 Task: For heading Use Roboto with green colour & Underline.  font size for heading26,  'Change the font style of data to'Roboto and font size to 18,  Change the alignment of both headline & data to Align center.  In the sheet  BudgetTrackbook
Action: Mouse moved to (36, 152)
Screenshot: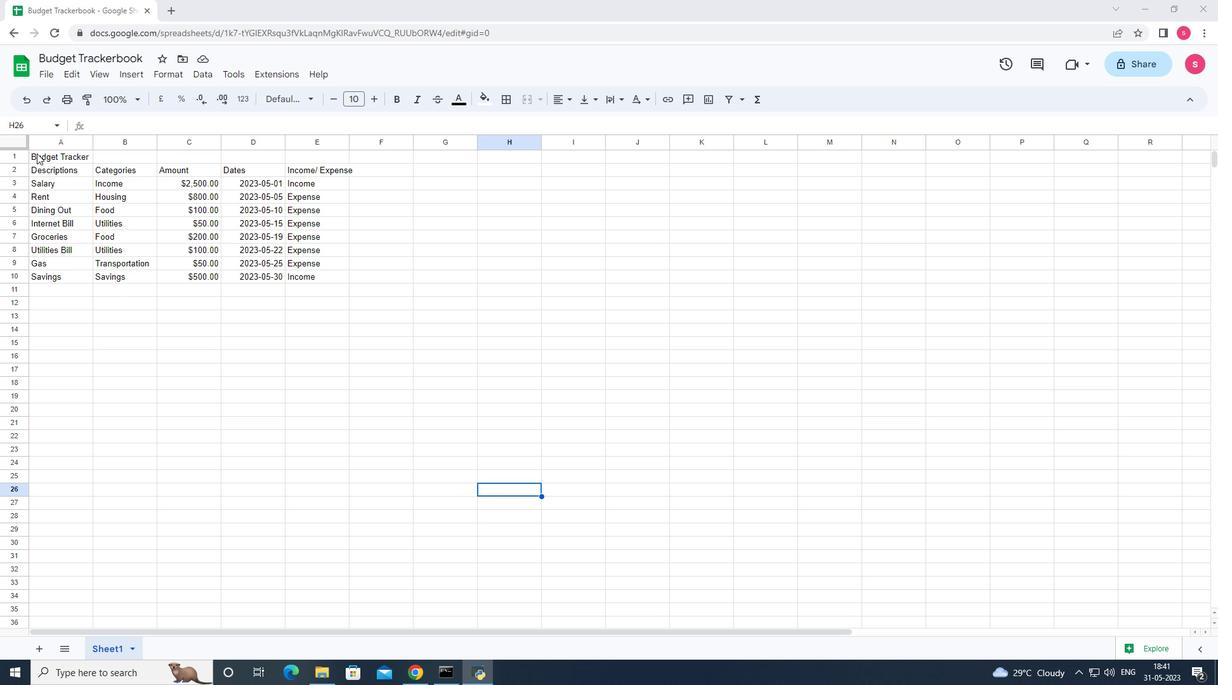 
Action: Mouse pressed left at (36, 152)
Screenshot: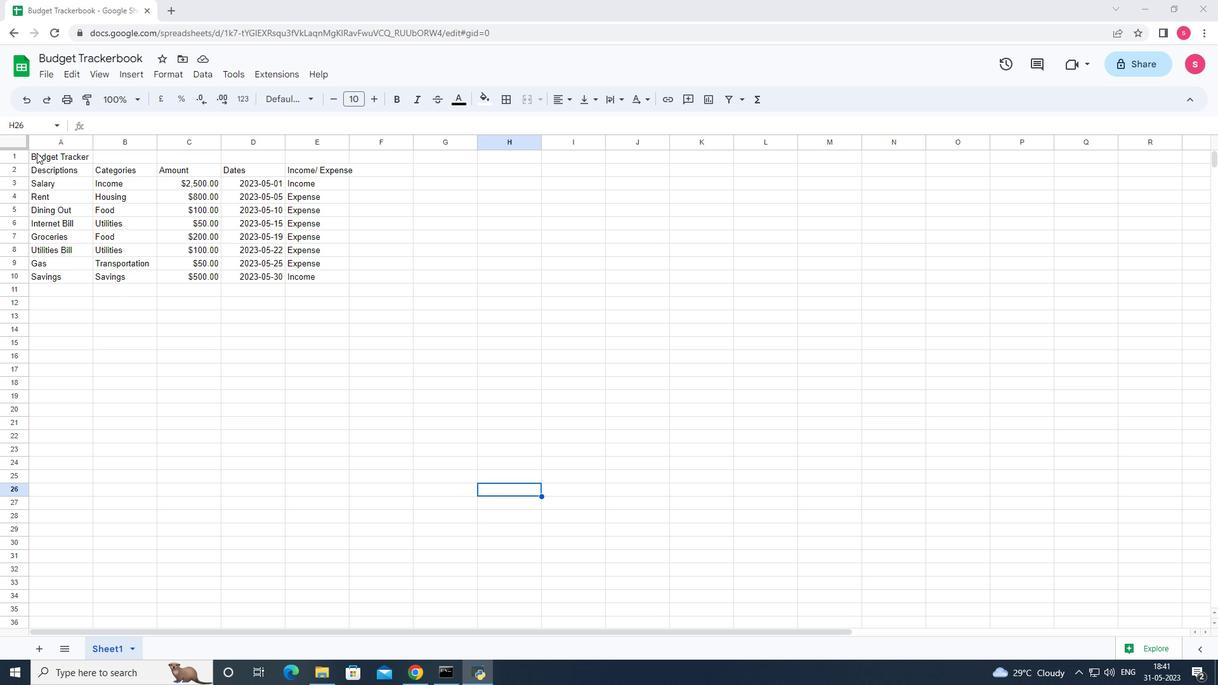 
Action: Mouse moved to (298, 99)
Screenshot: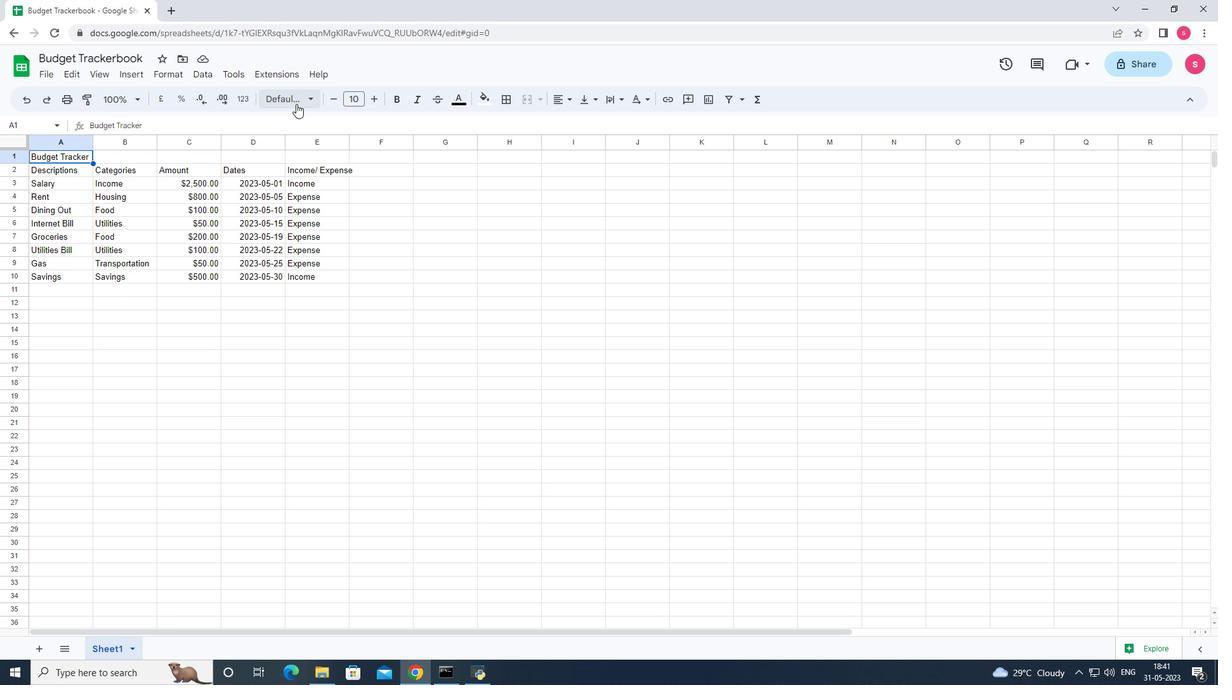 
Action: Mouse pressed left at (298, 99)
Screenshot: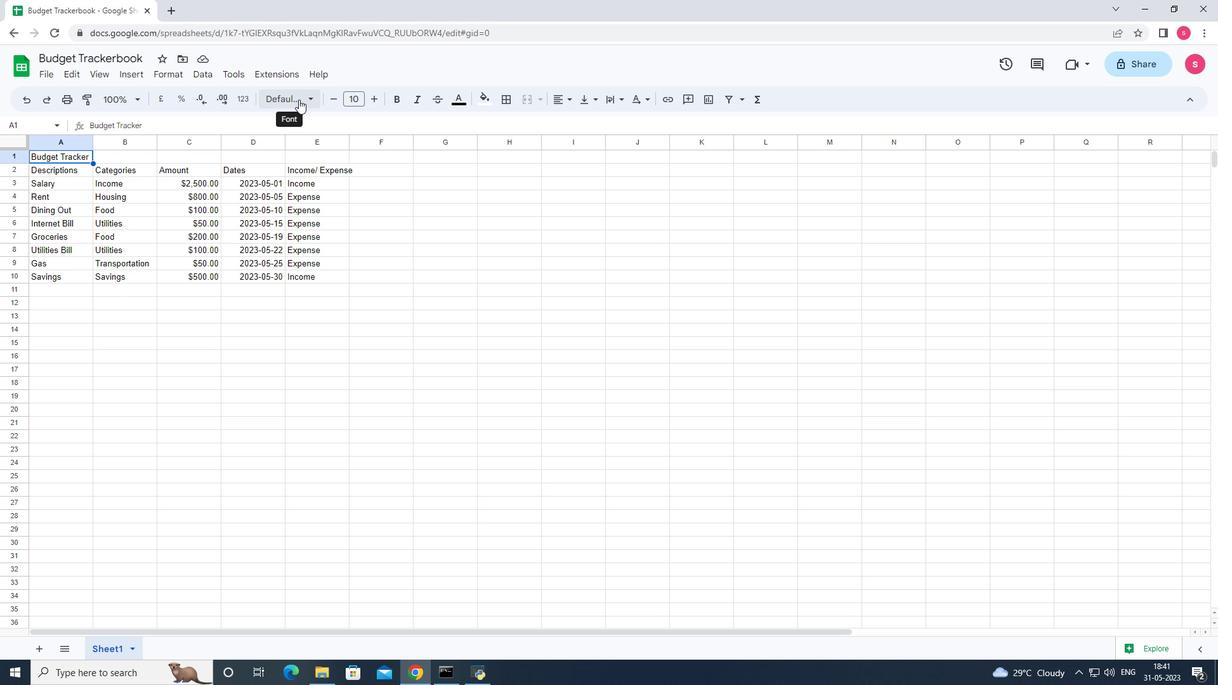 
Action: Mouse moved to (329, 434)
Screenshot: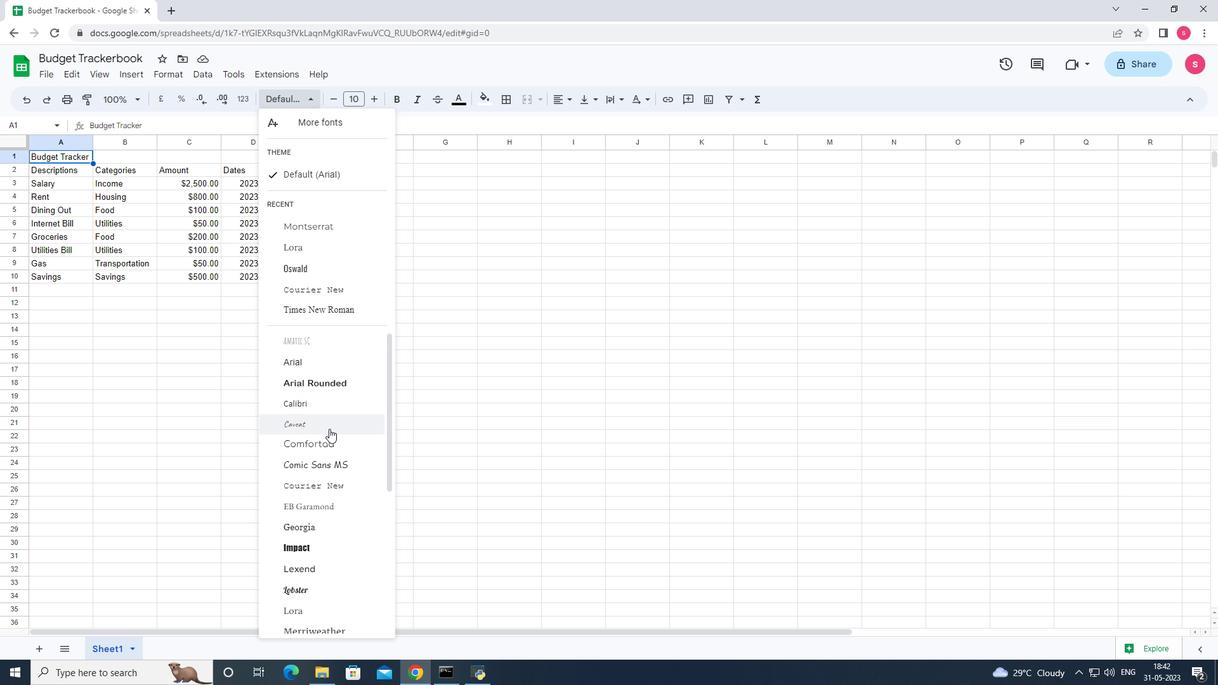 
Action: Mouse scrolled (329, 433) with delta (0, 0)
Screenshot: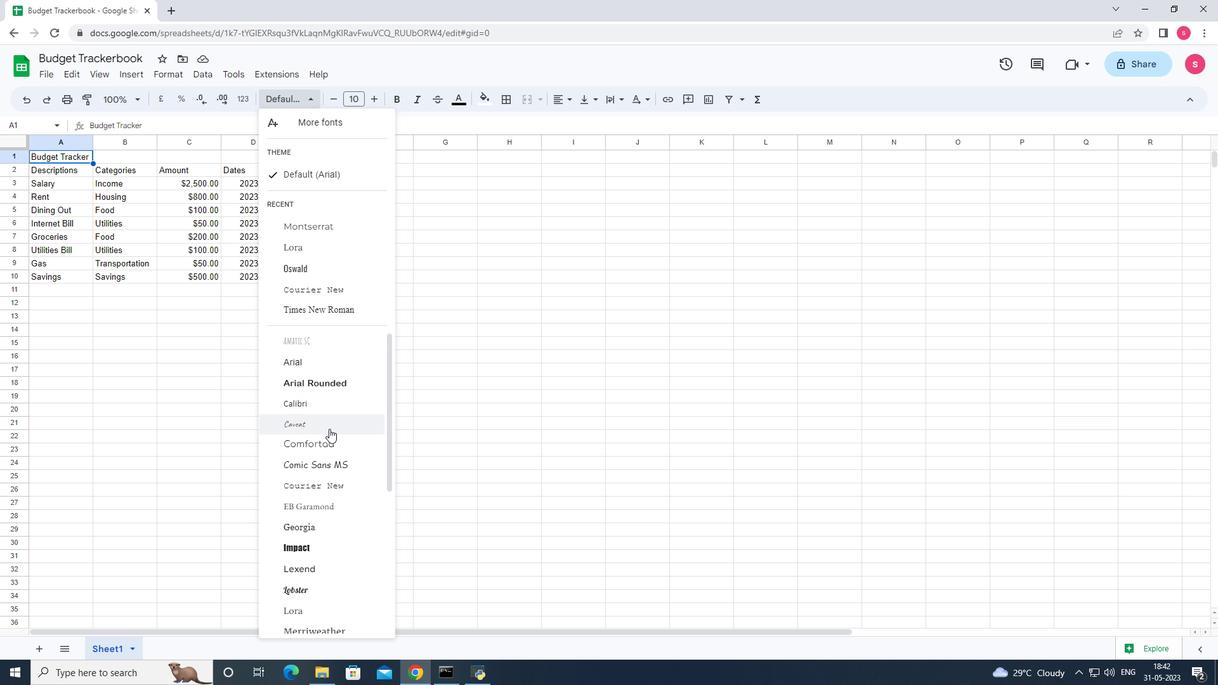 
Action: Mouse moved to (330, 439)
Screenshot: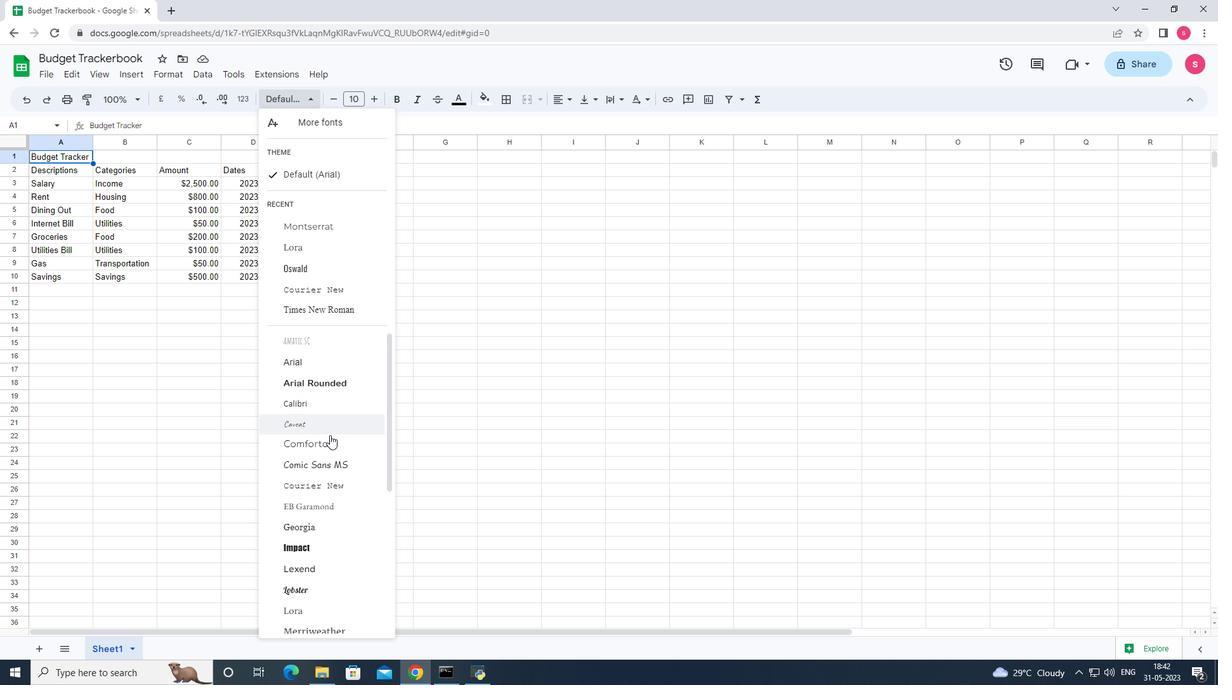 
Action: Mouse scrolled (330, 438) with delta (0, 0)
Screenshot: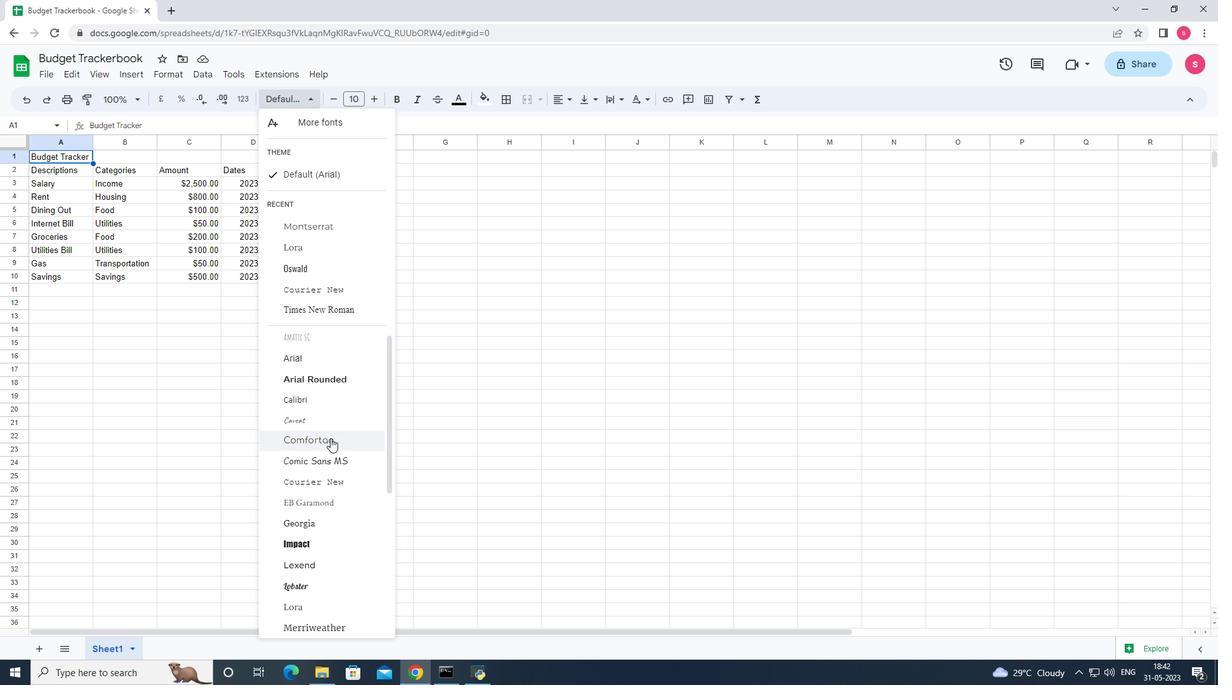 
Action: Mouse moved to (329, 489)
Screenshot: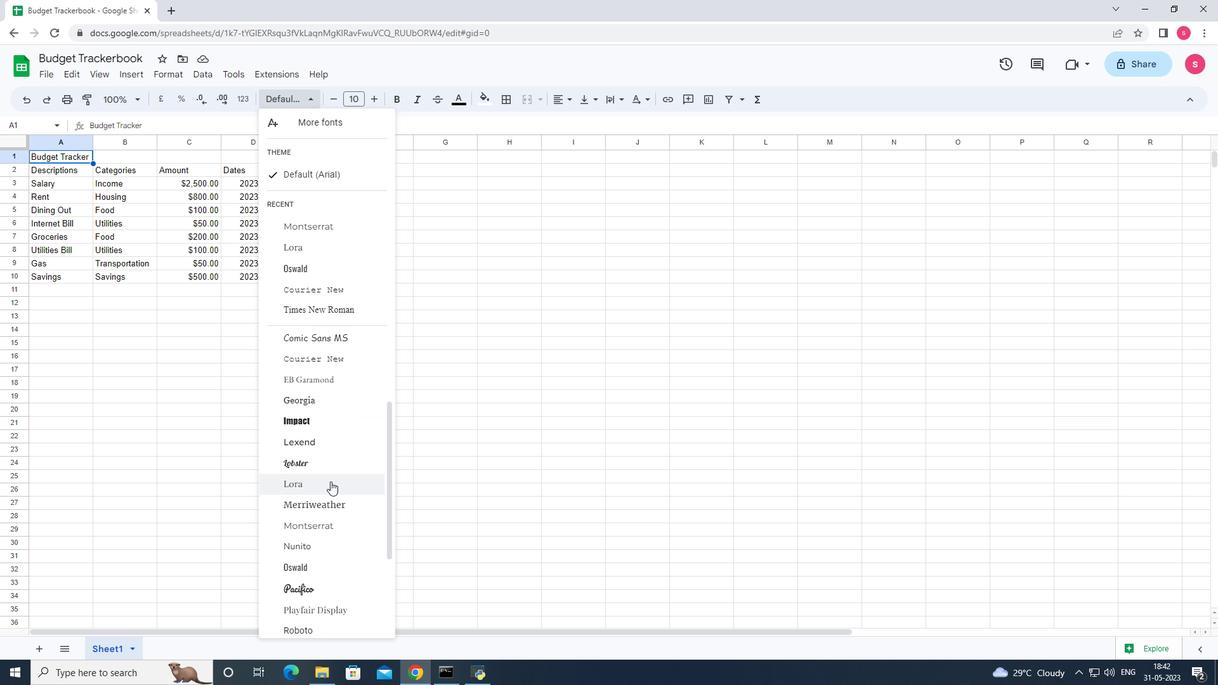 
Action: Mouse scrolled (329, 488) with delta (0, 0)
Screenshot: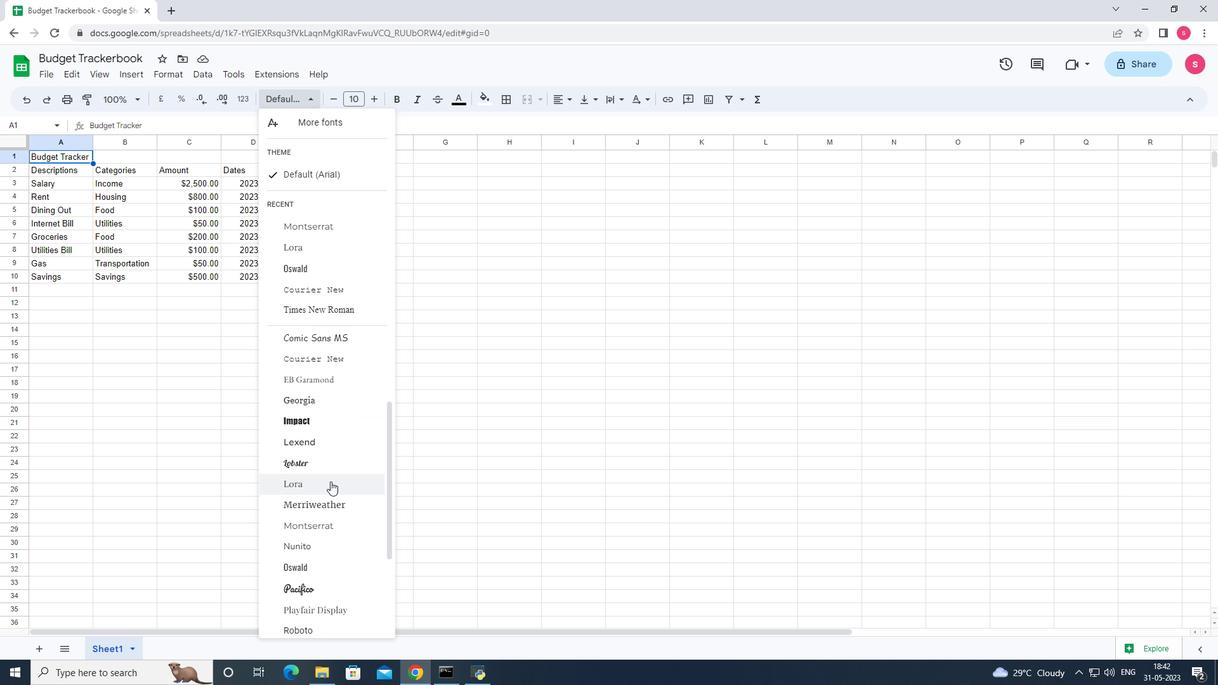 
Action: Mouse moved to (327, 505)
Screenshot: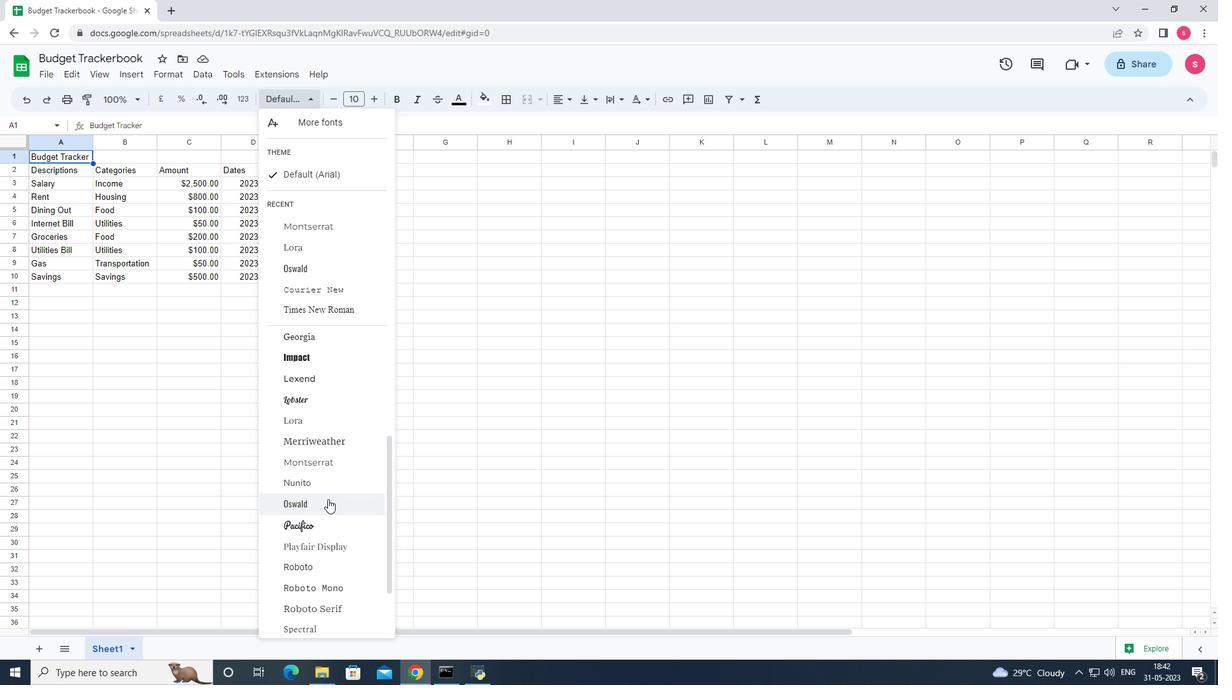 
Action: Mouse scrolled (327, 504) with delta (0, 0)
Screenshot: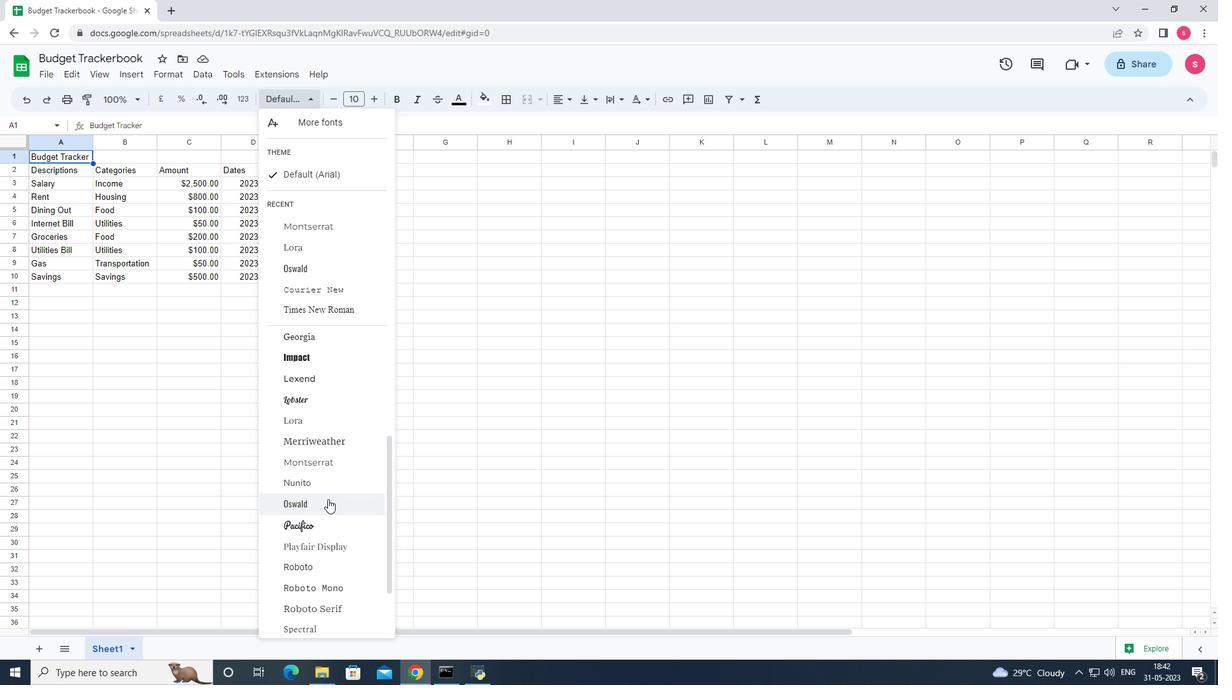 
Action: Mouse moved to (320, 505)
Screenshot: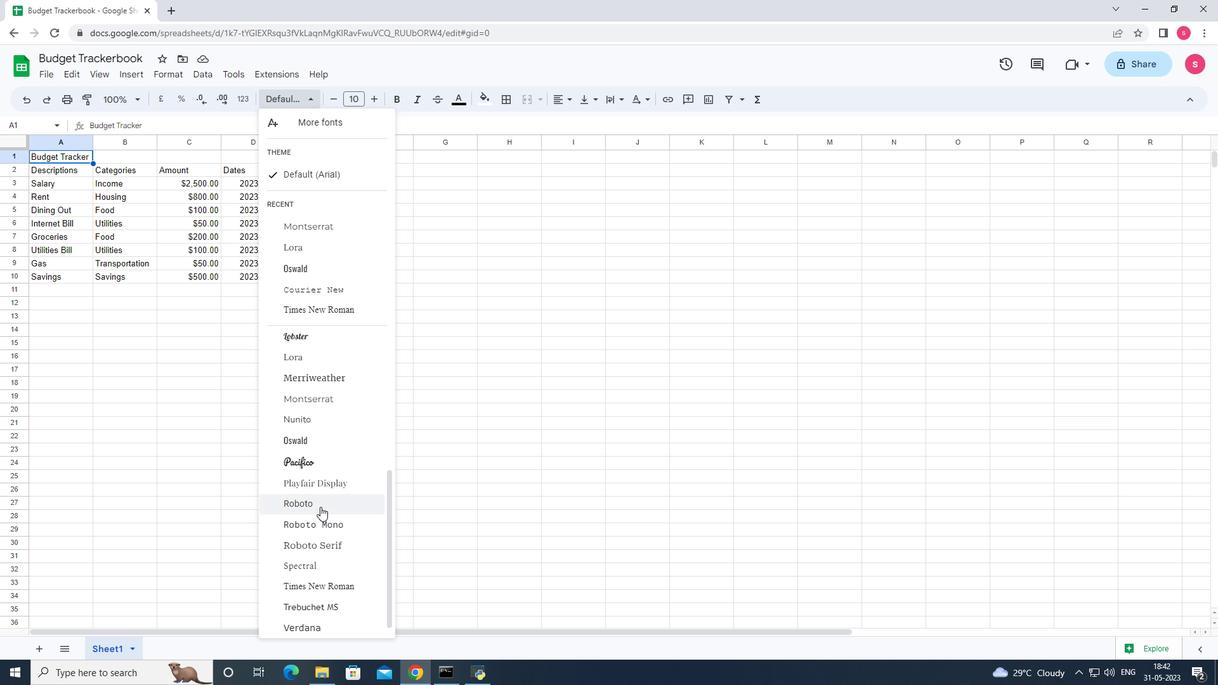 
Action: Mouse pressed left at (320, 505)
Screenshot: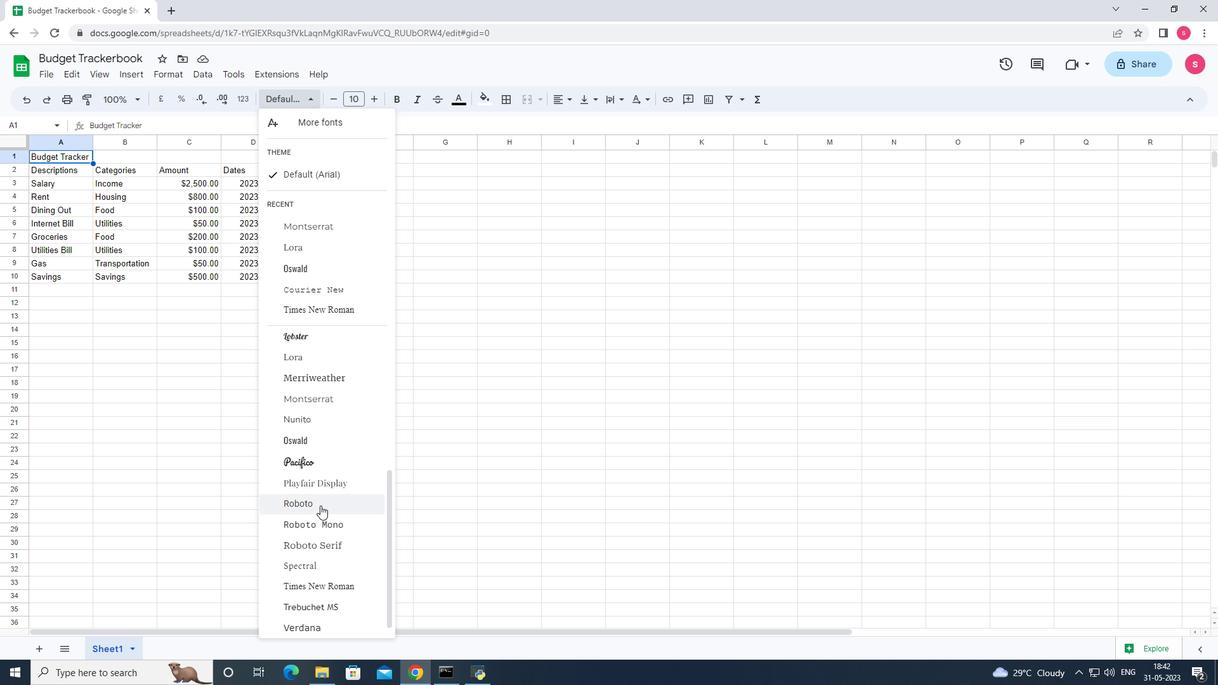 
Action: Mouse moved to (461, 102)
Screenshot: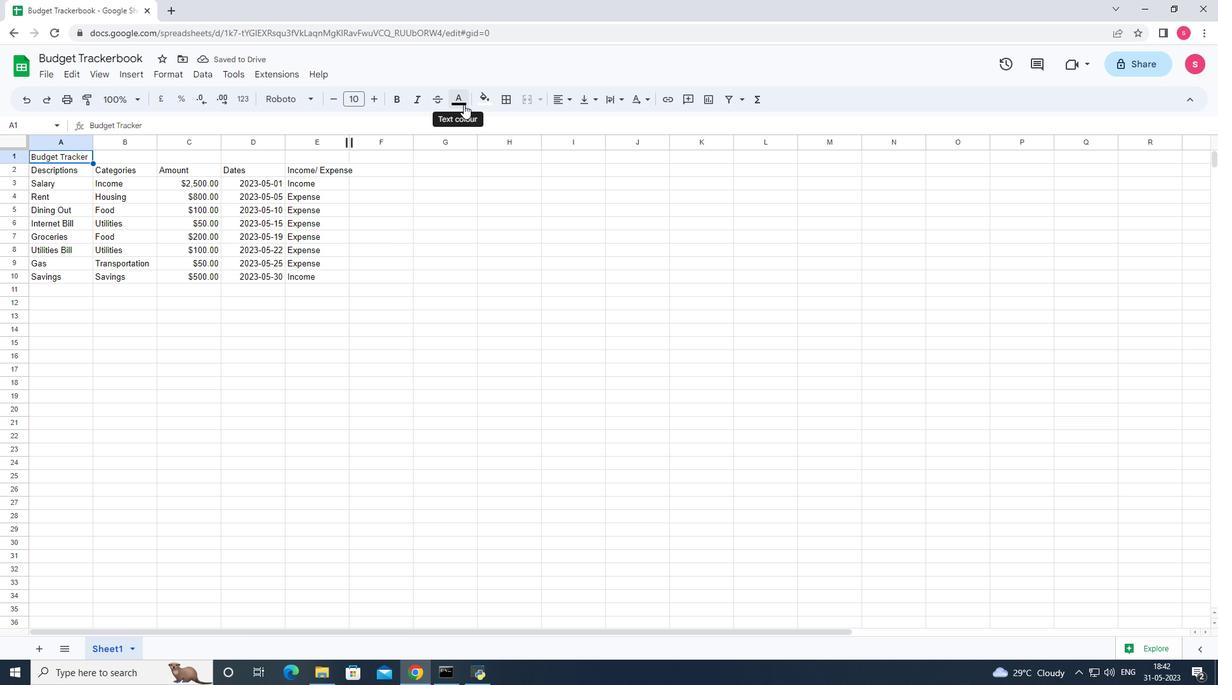 
Action: Mouse pressed left at (461, 102)
Screenshot: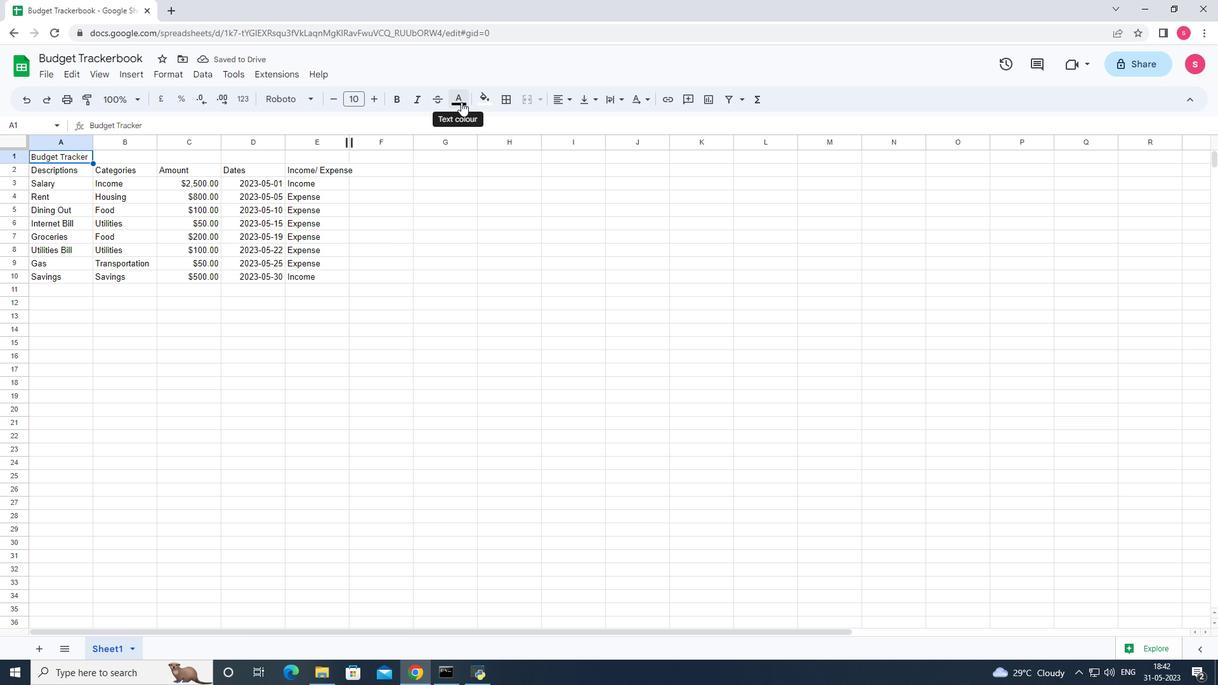 
Action: Mouse moved to (520, 159)
Screenshot: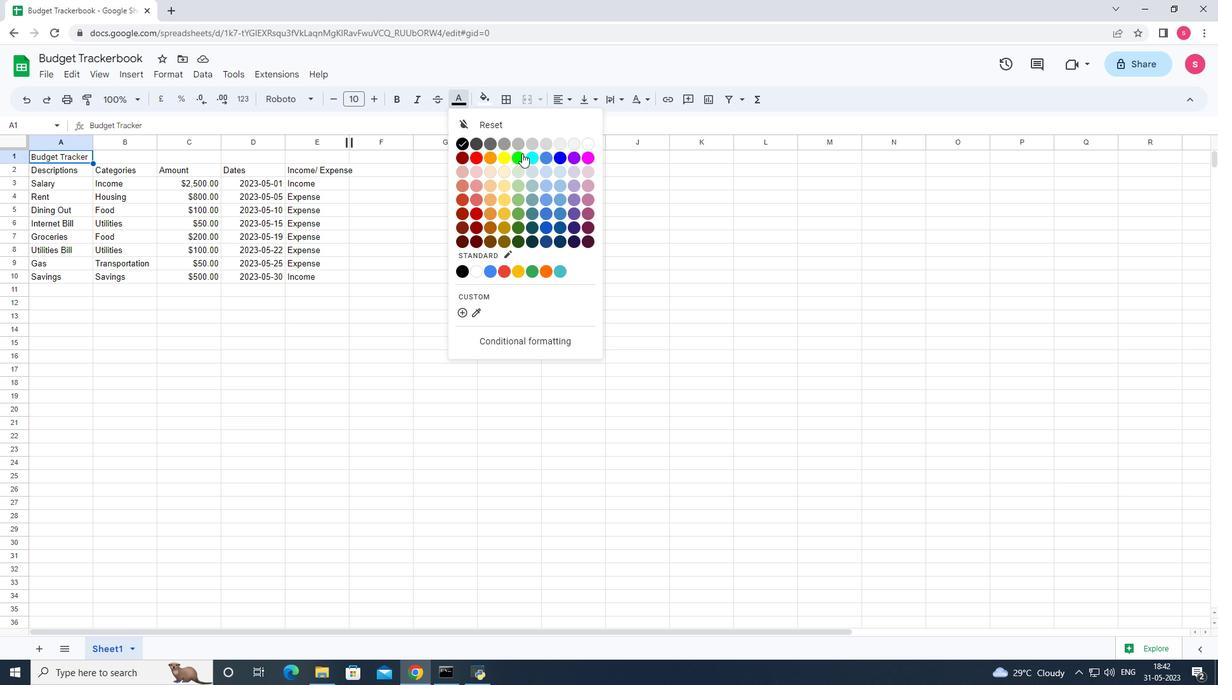 
Action: Mouse pressed left at (520, 159)
Screenshot: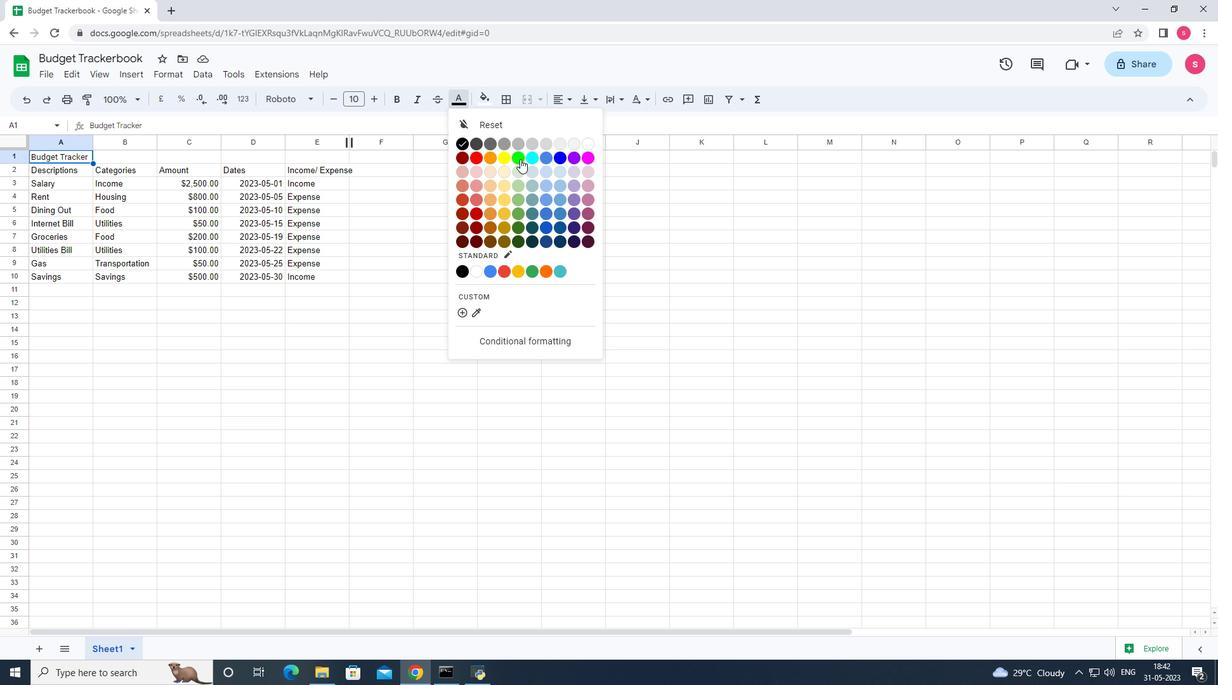 
Action: Mouse moved to (178, 79)
Screenshot: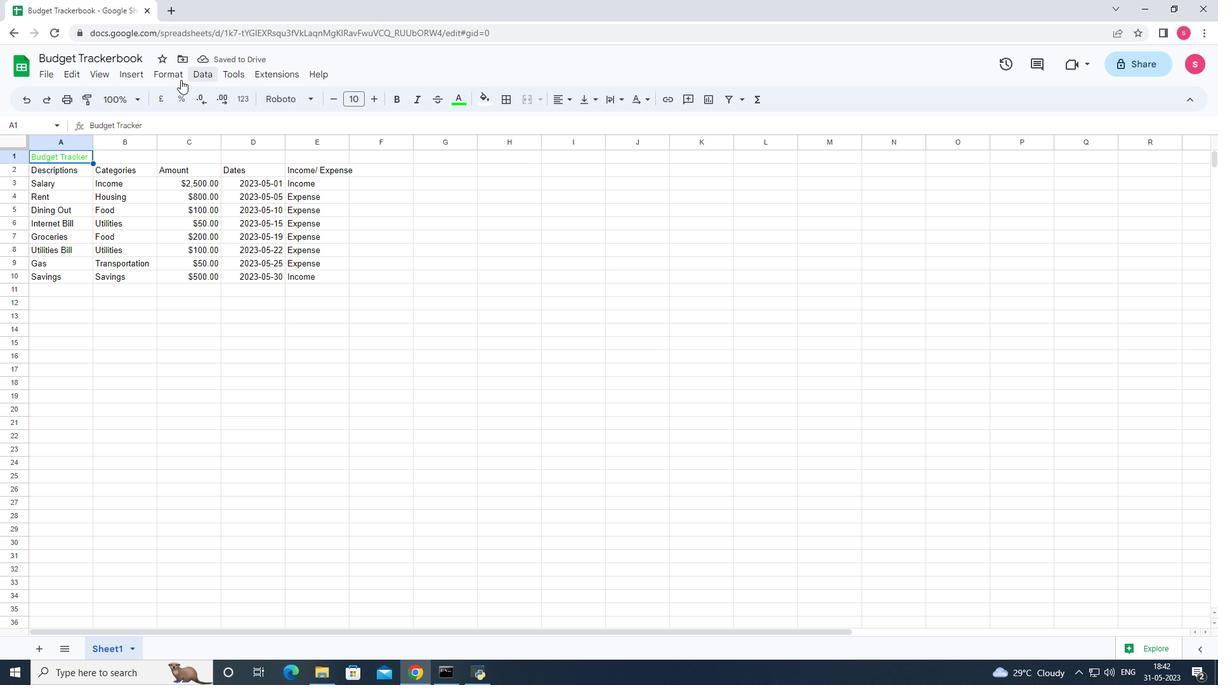 
Action: Mouse pressed left at (178, 79)
Screenshot: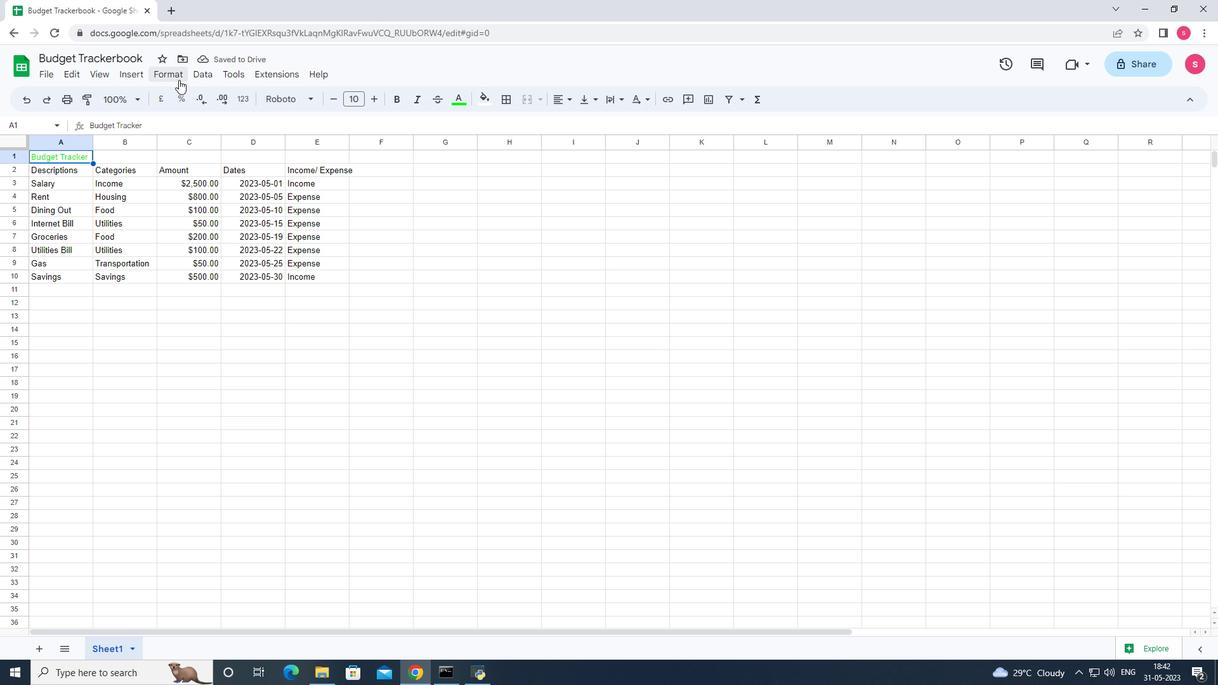
Action: Mouse moved to (188, 144)
Screenshot: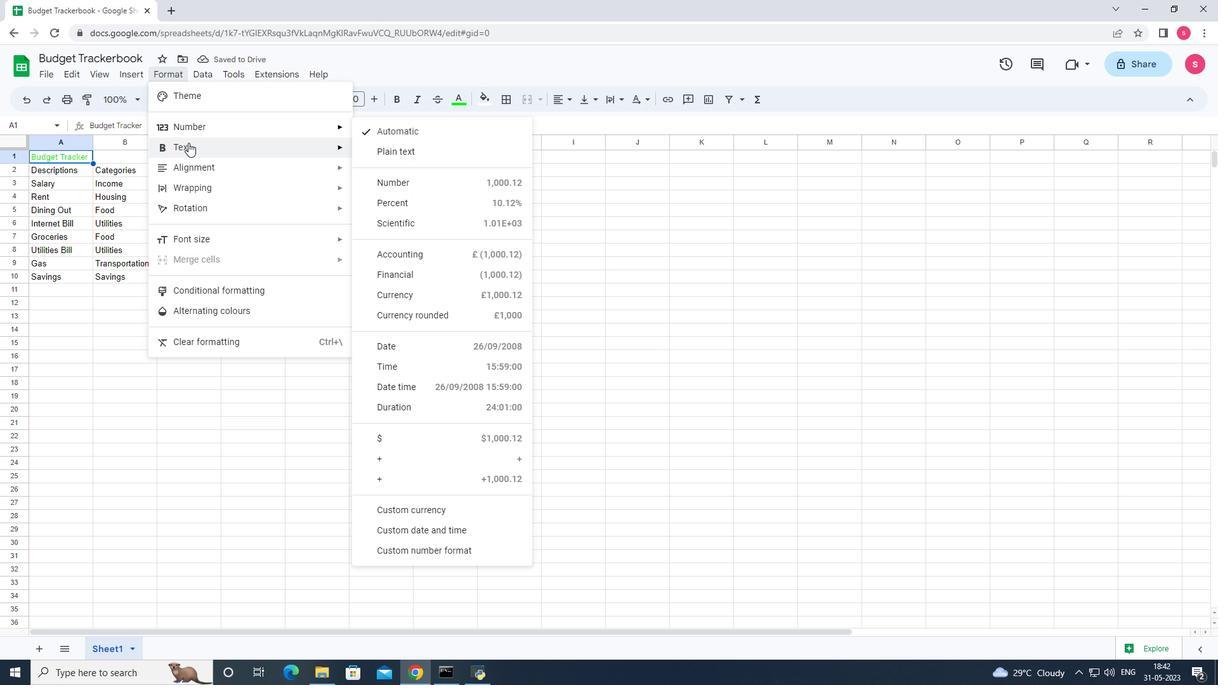 
Action: Mouse pressed left at (188, 144)
Screenshot: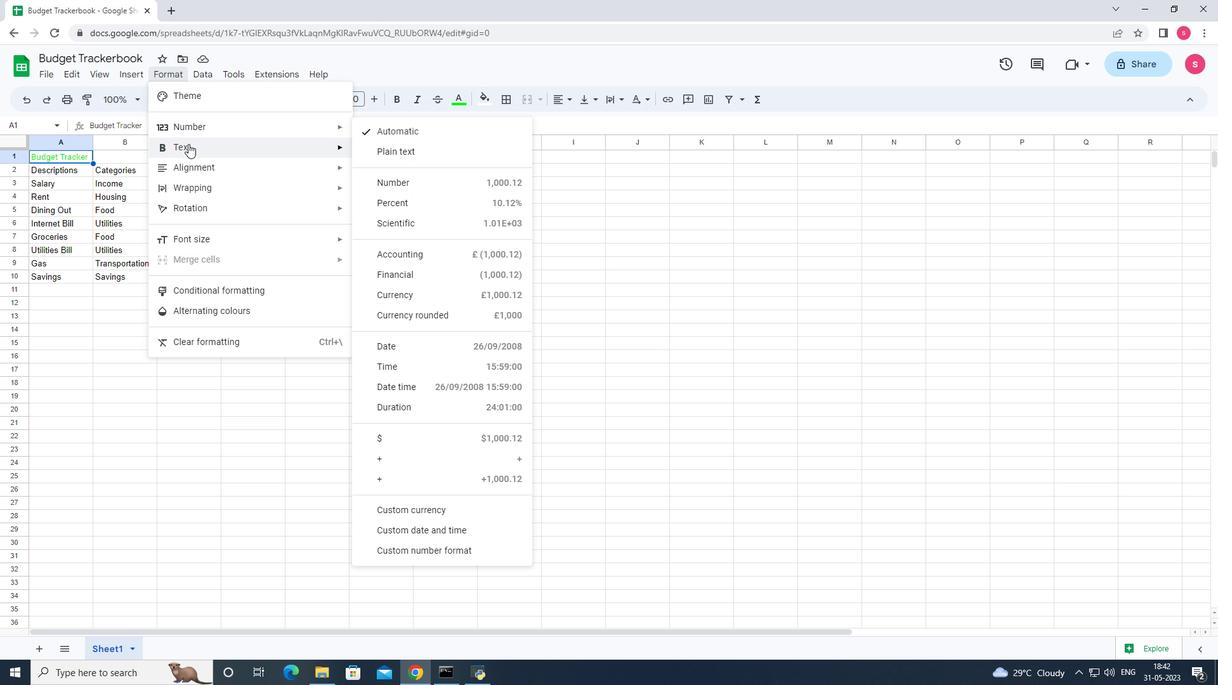 
Action: Mouse moved to (396, 194)
Screenshot: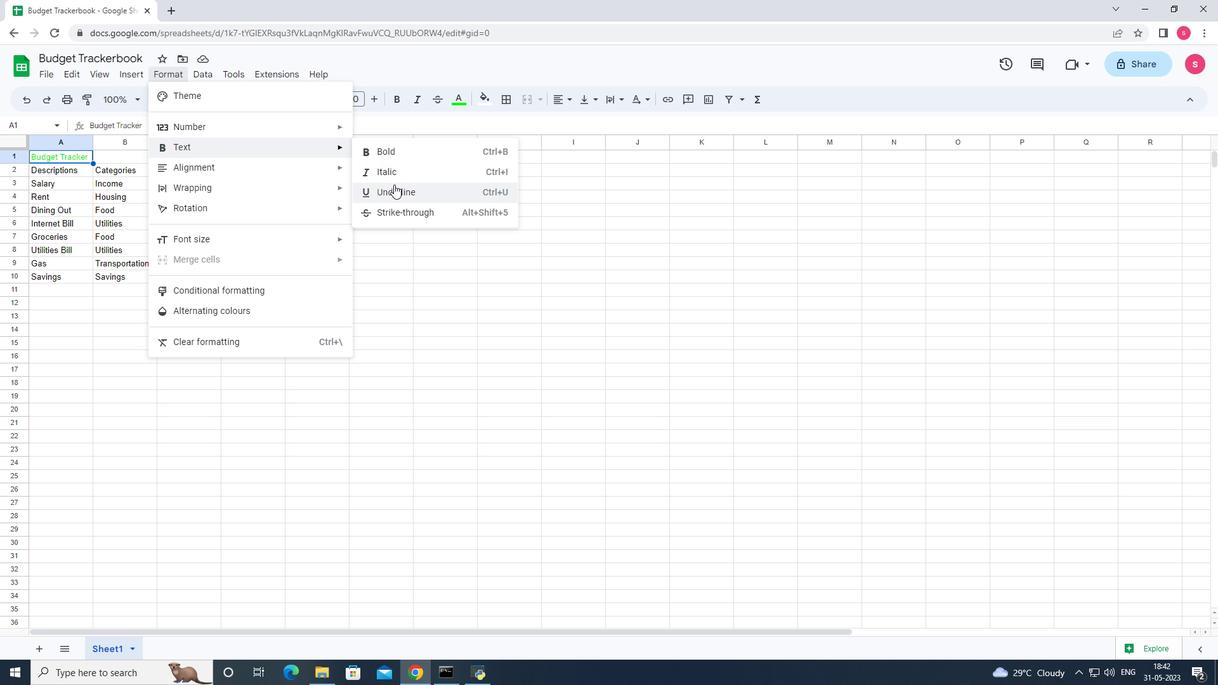 
Action: Mouse pressed left at (396, 194)
Screenshot: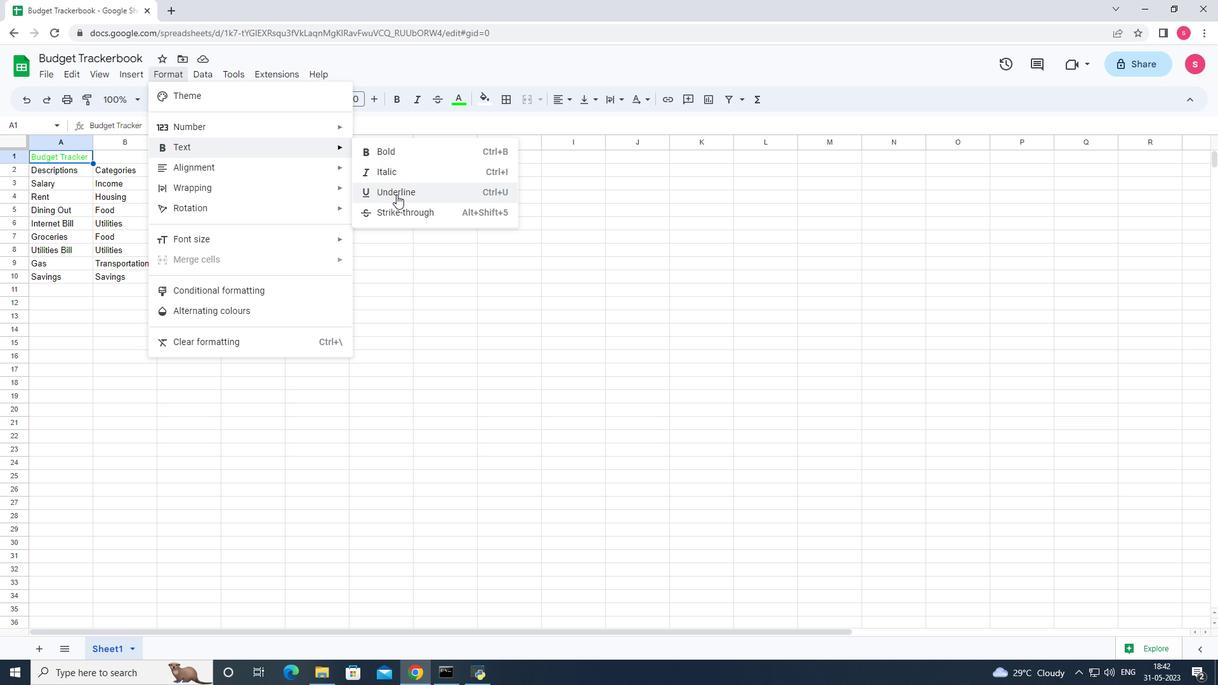 
Action: Mouse moved to (379, 101)
Screenshot: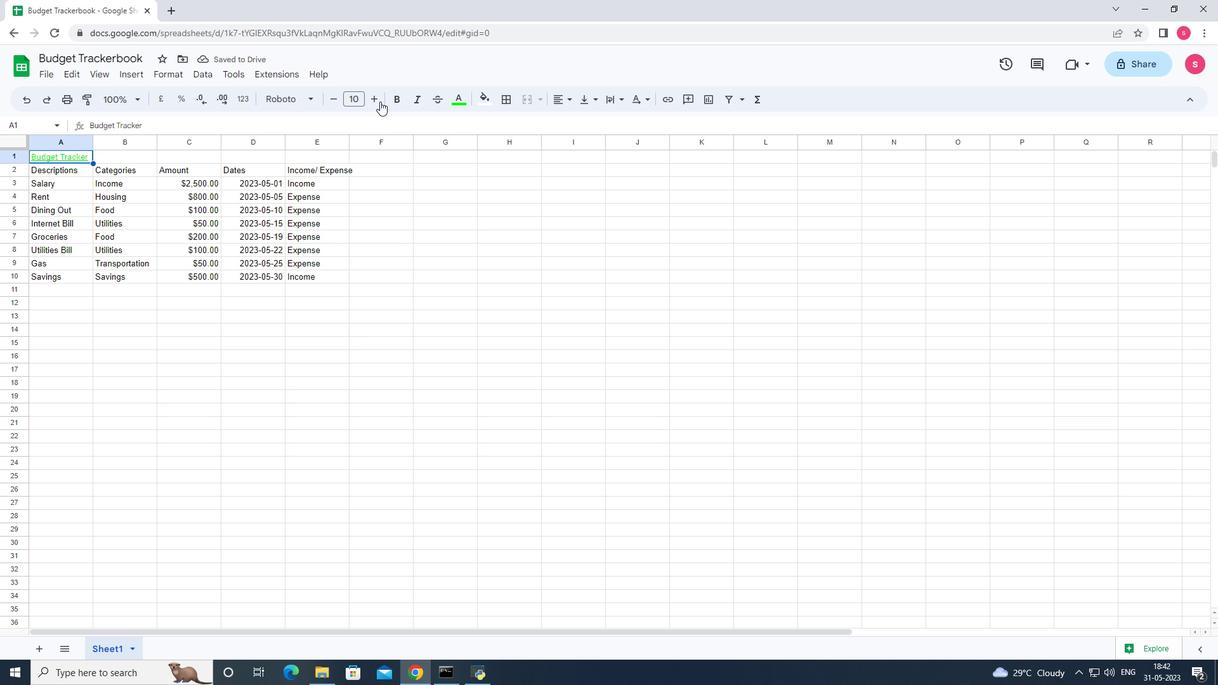 
Action: Mouse pressed left at (379, 101)
Screenshot: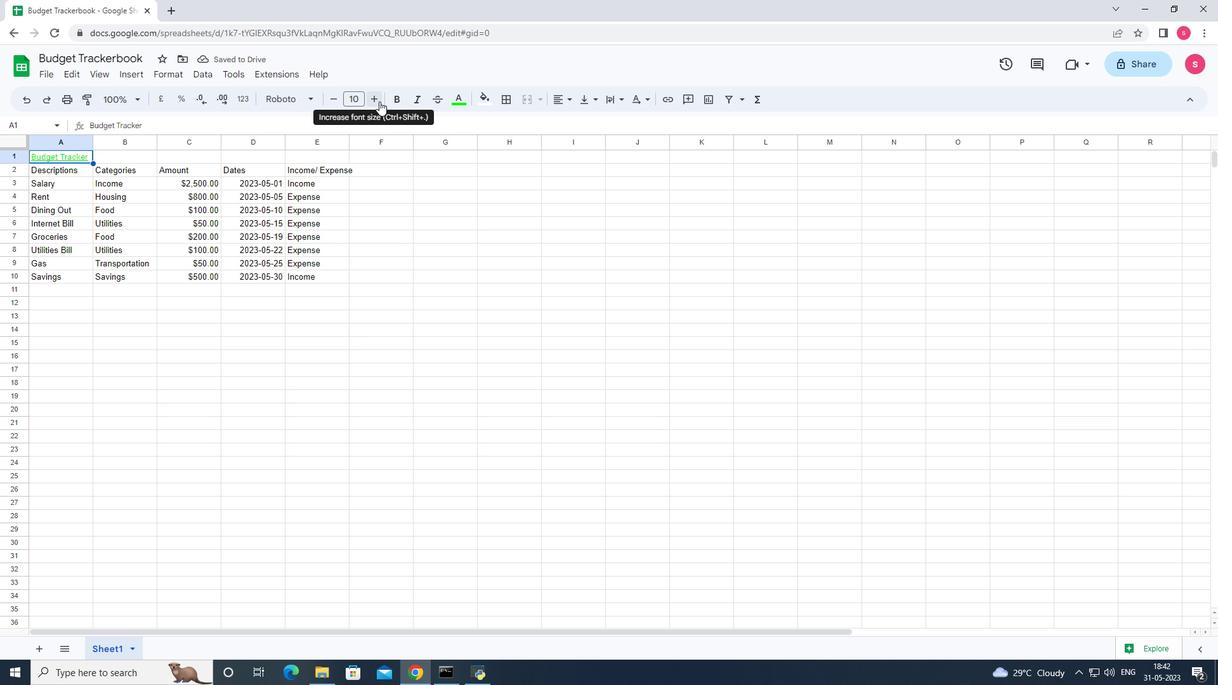 
Action: Mouse pressed left at (379, 101)
Screenshot: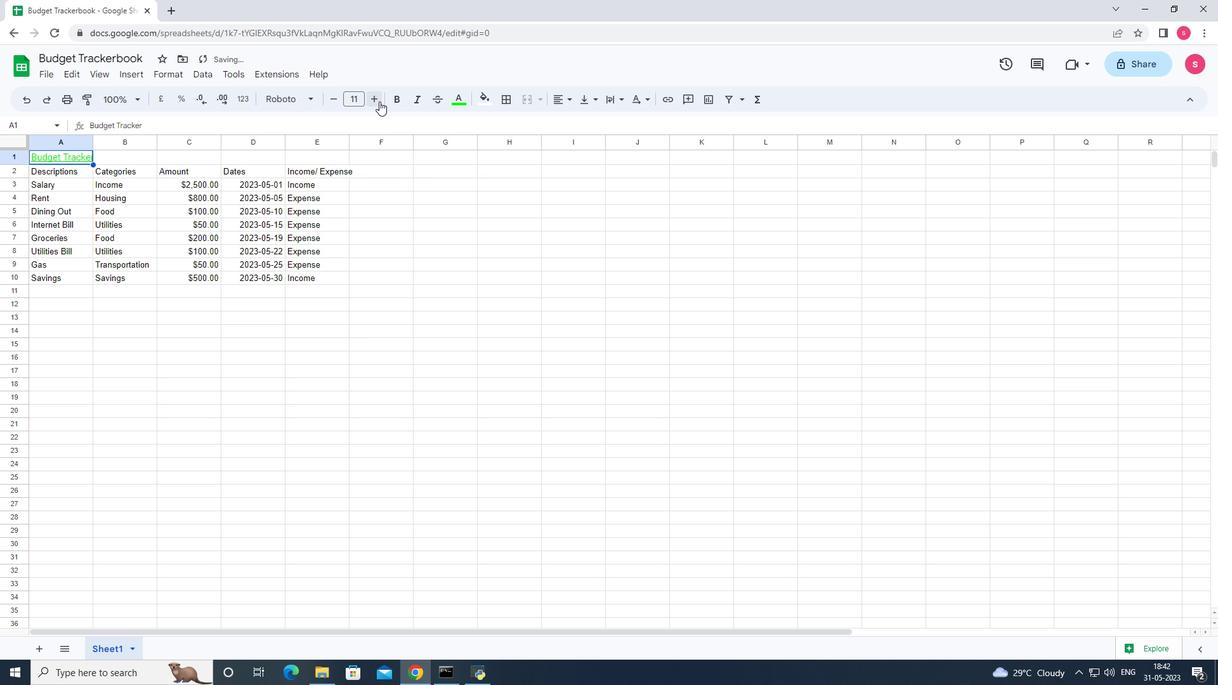 
Action: Mouse pressed left at (379, 101)
Screenshot: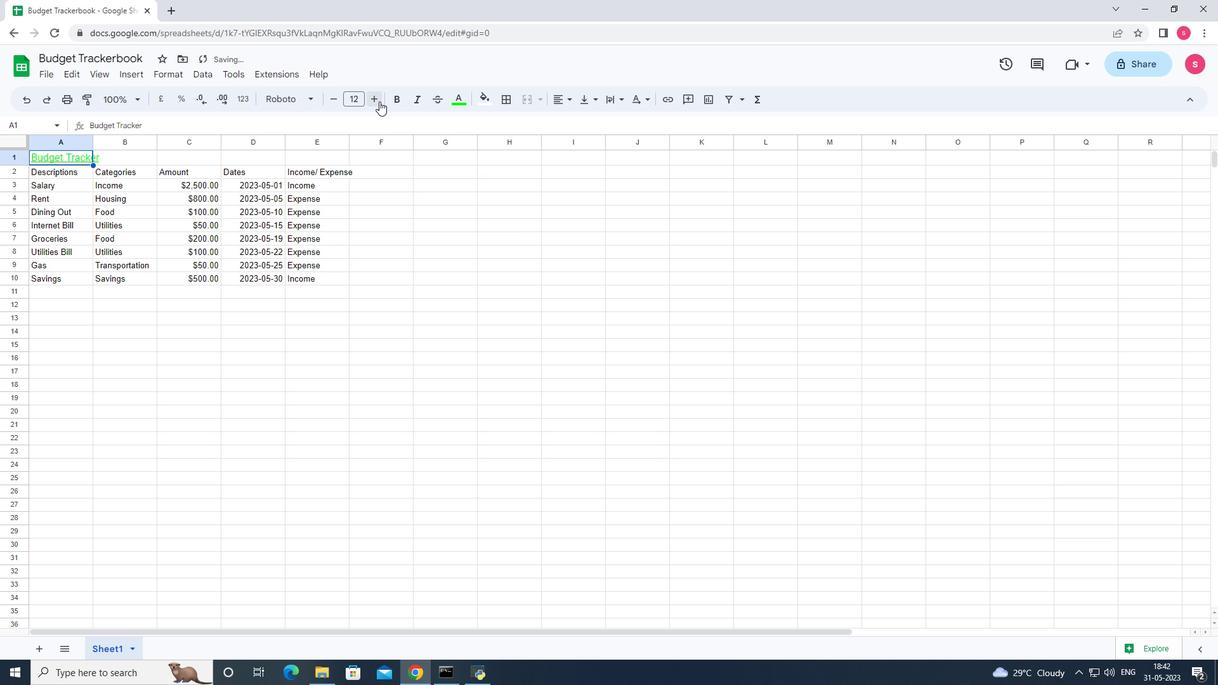 
Action: Mouse pressed left at (379, 101)
Screenshot: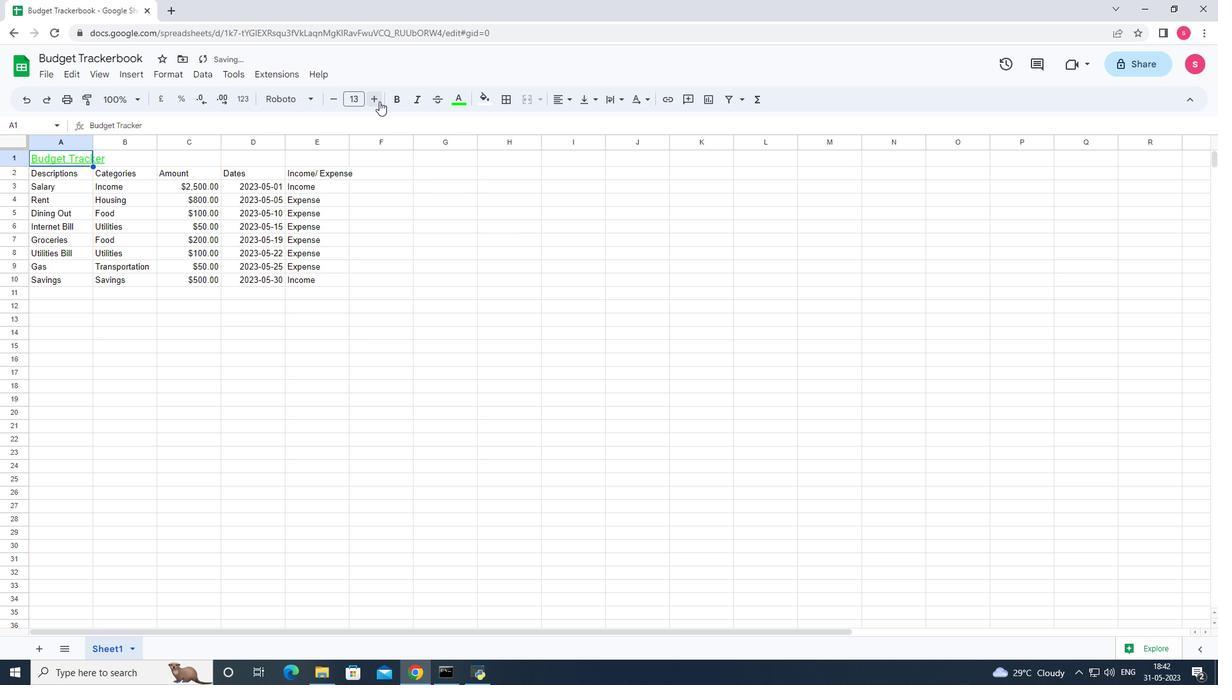 
Action: Mouse pressed left at (379, 101)
Screenshot: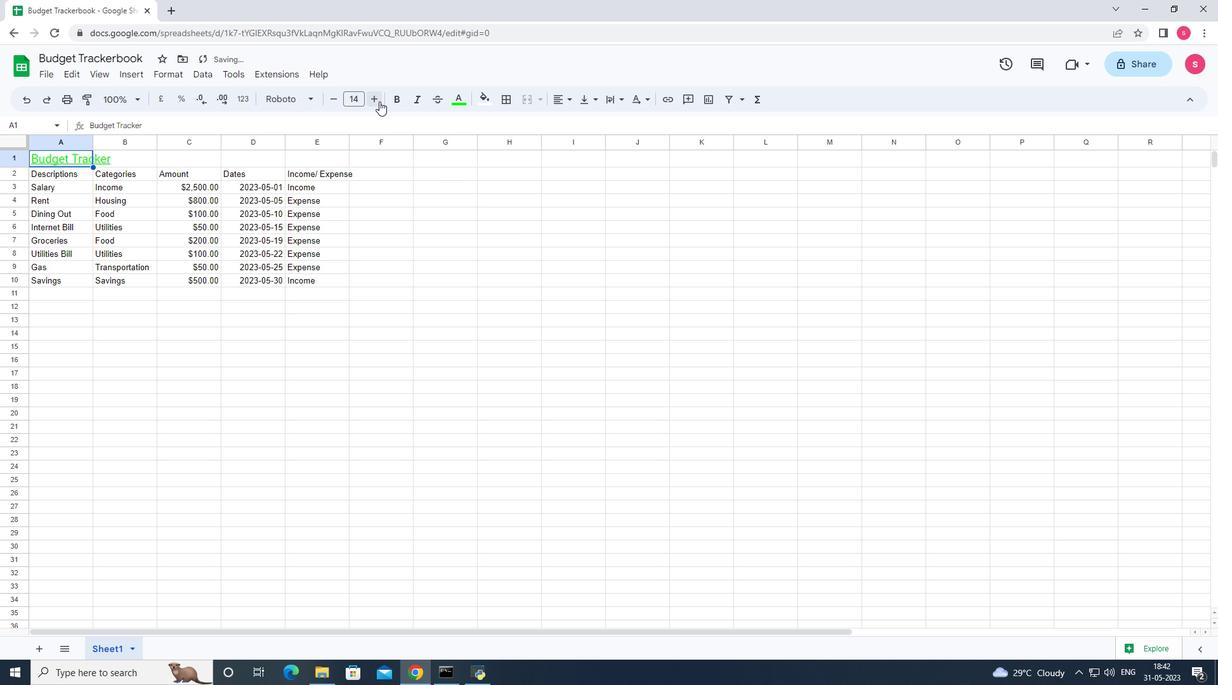 
Action: Mouse pressed left at (379, 101)
Screenshot: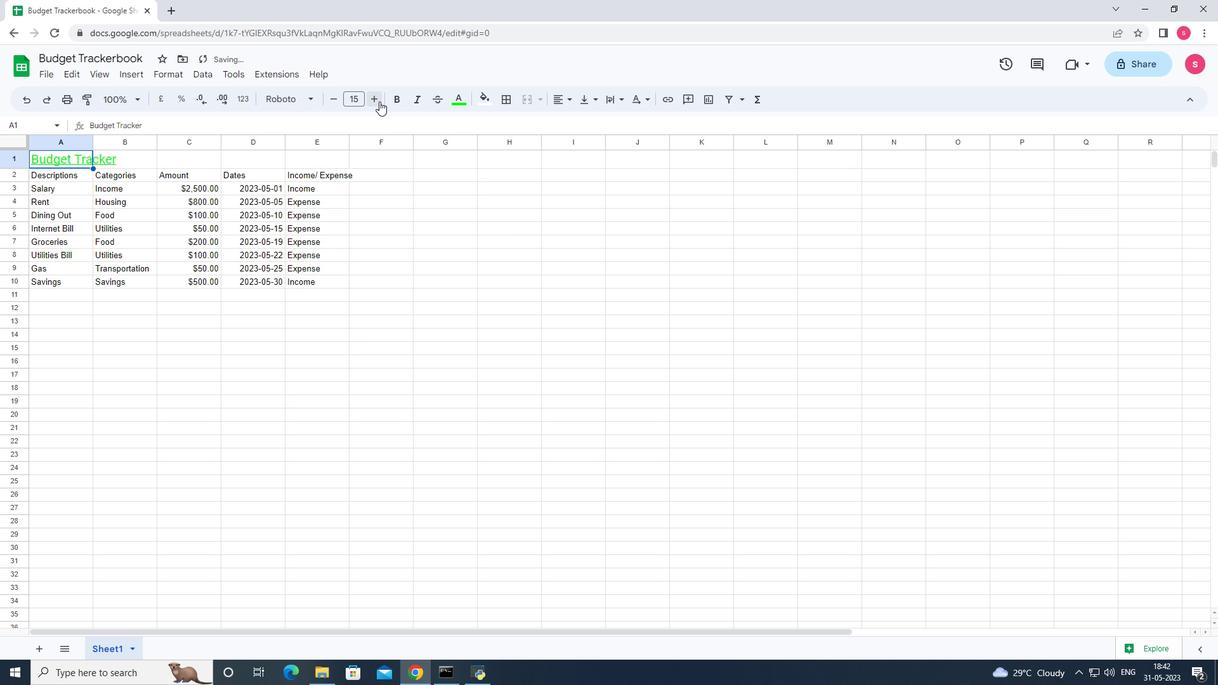 
Action: Mouse pressed left at (379, 101)
Screenshot: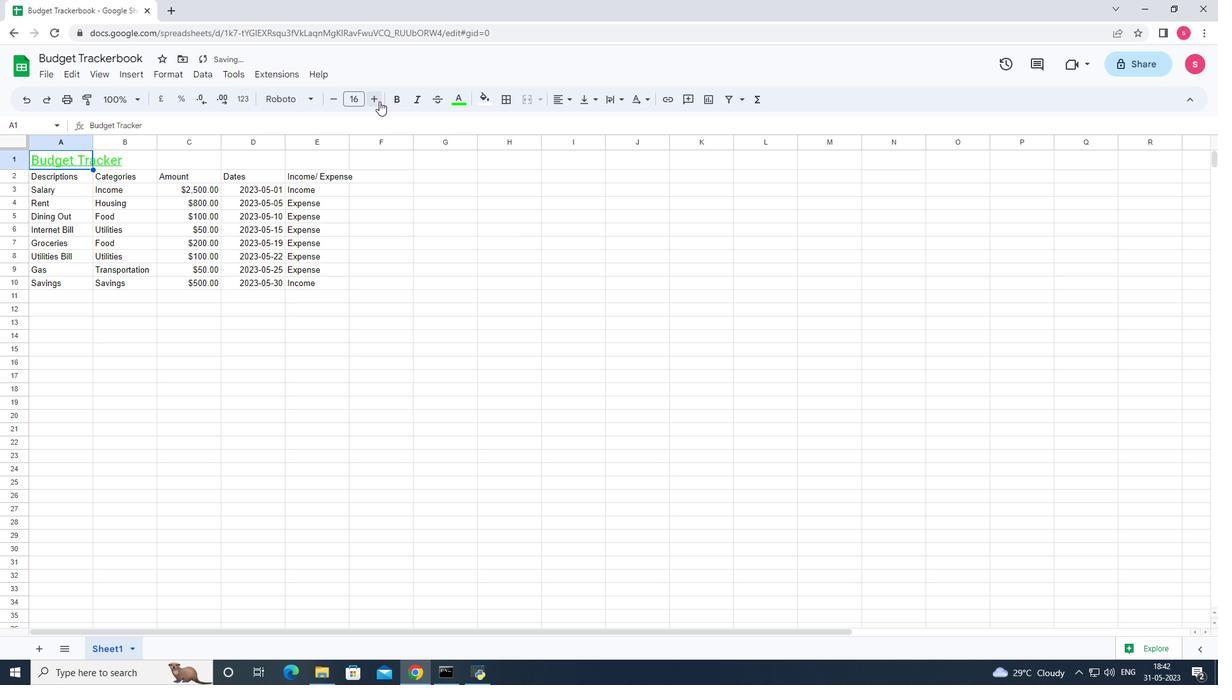 
Action: Mouse pressed left at (379, 101)
Screenshot: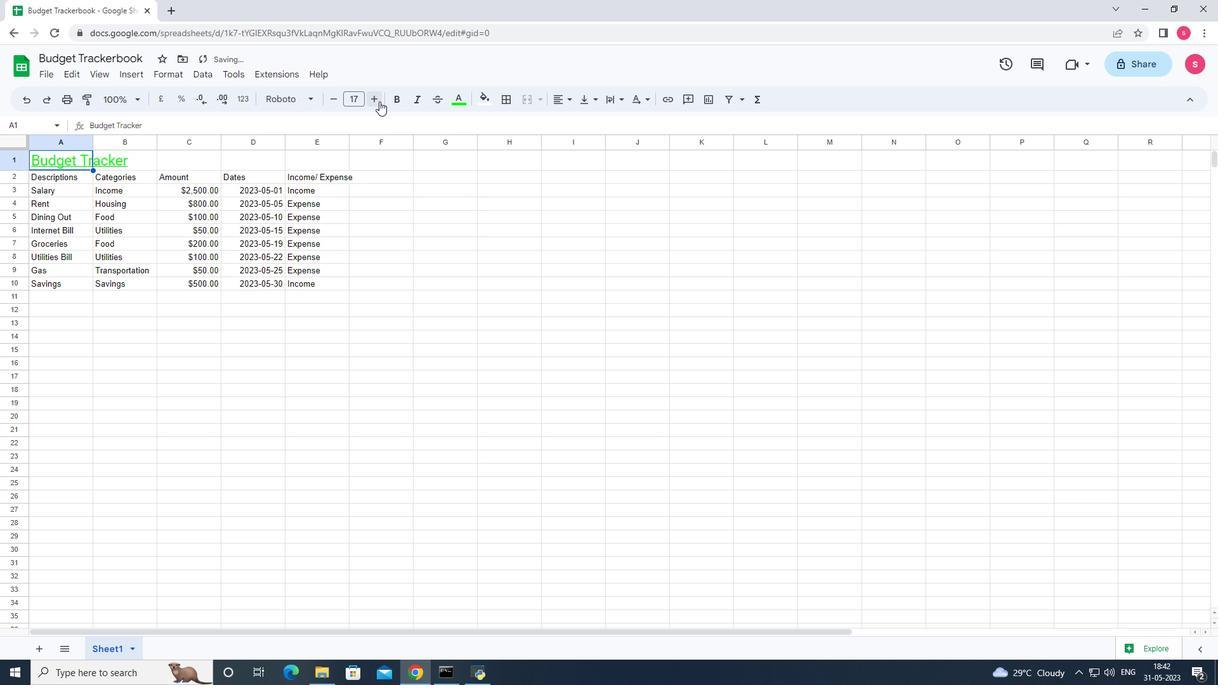 
Action: Mouse pressed left at (379, 101)
Screenshot: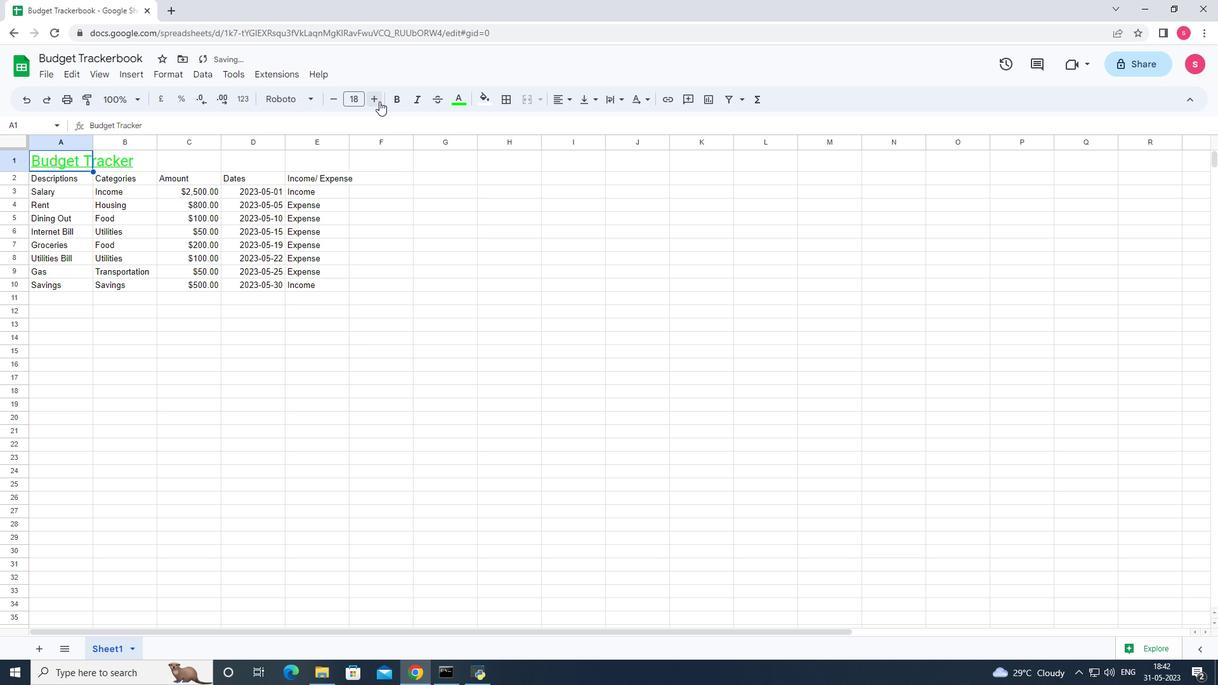 
Action: Mouse pressed left at (379, 101)
Screenshot: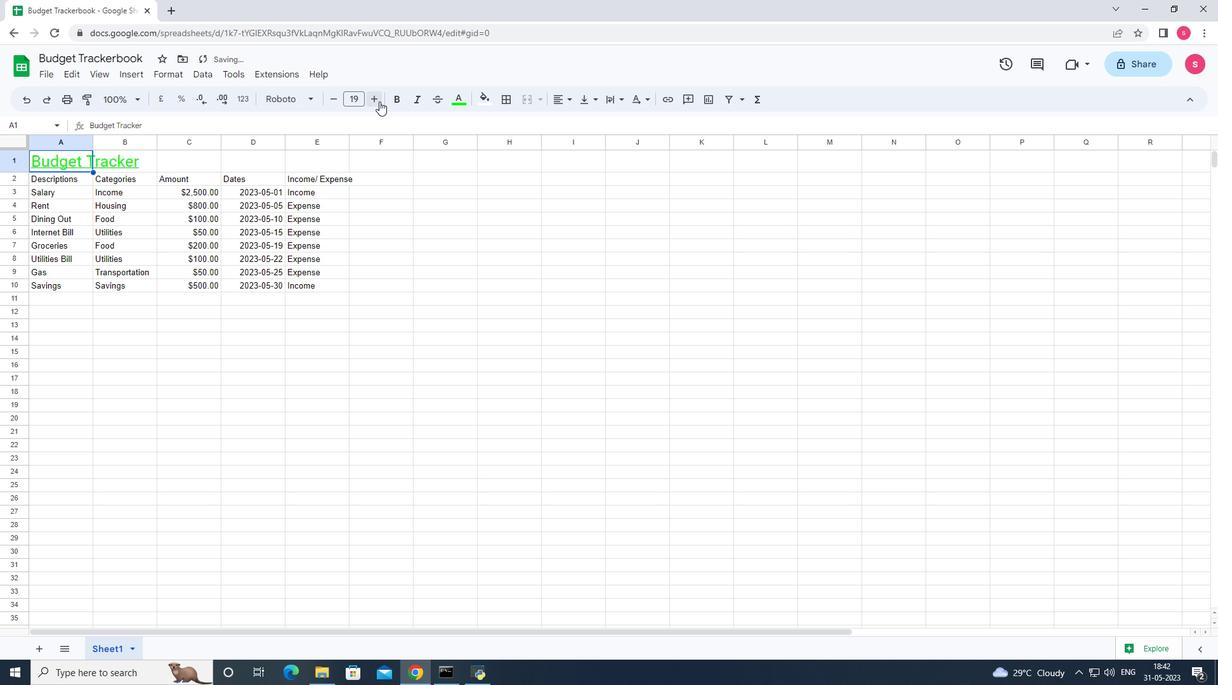 
Action: Mouse pressed left at (379, 101)
Screenshot: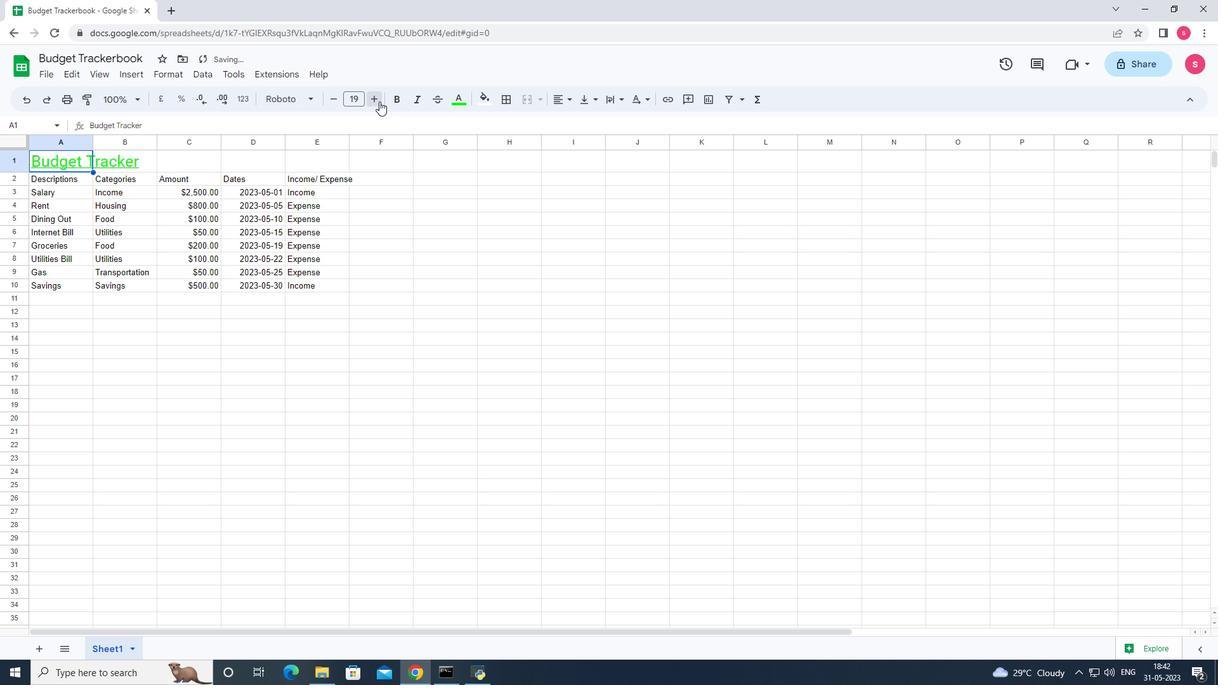 
Action: Mouse pressed left at (379, 101)
Screenshot: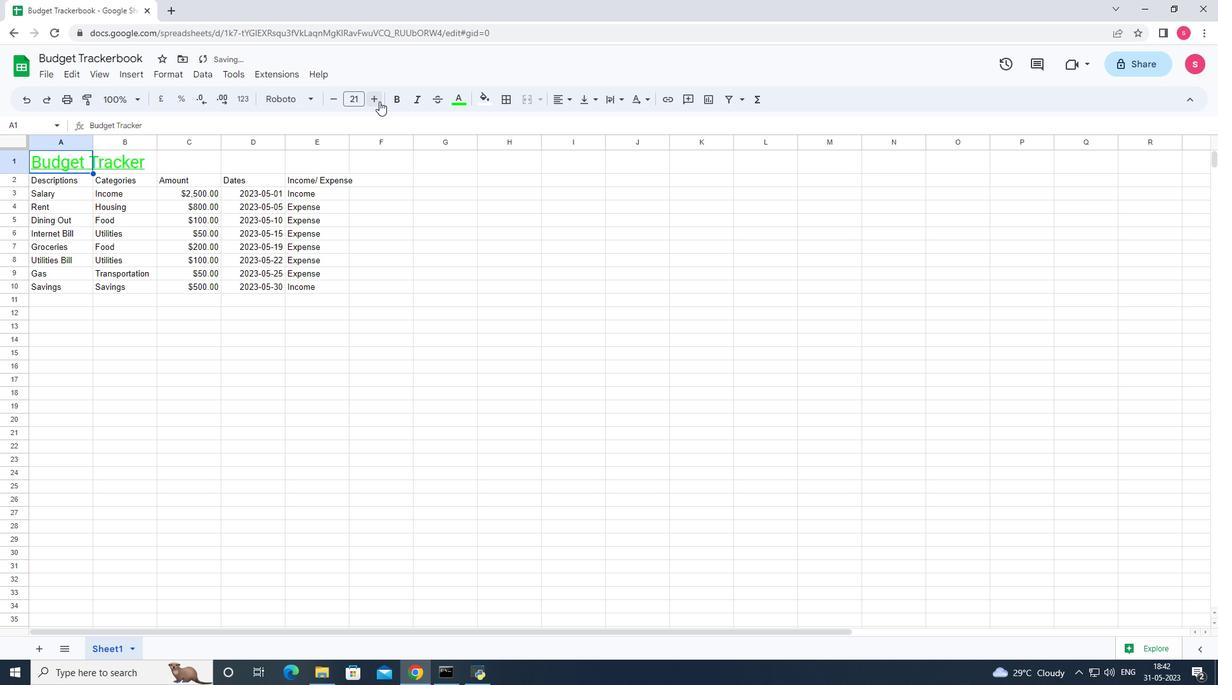 
Action: Mouse pressed left at (379, 101)
Screenshot: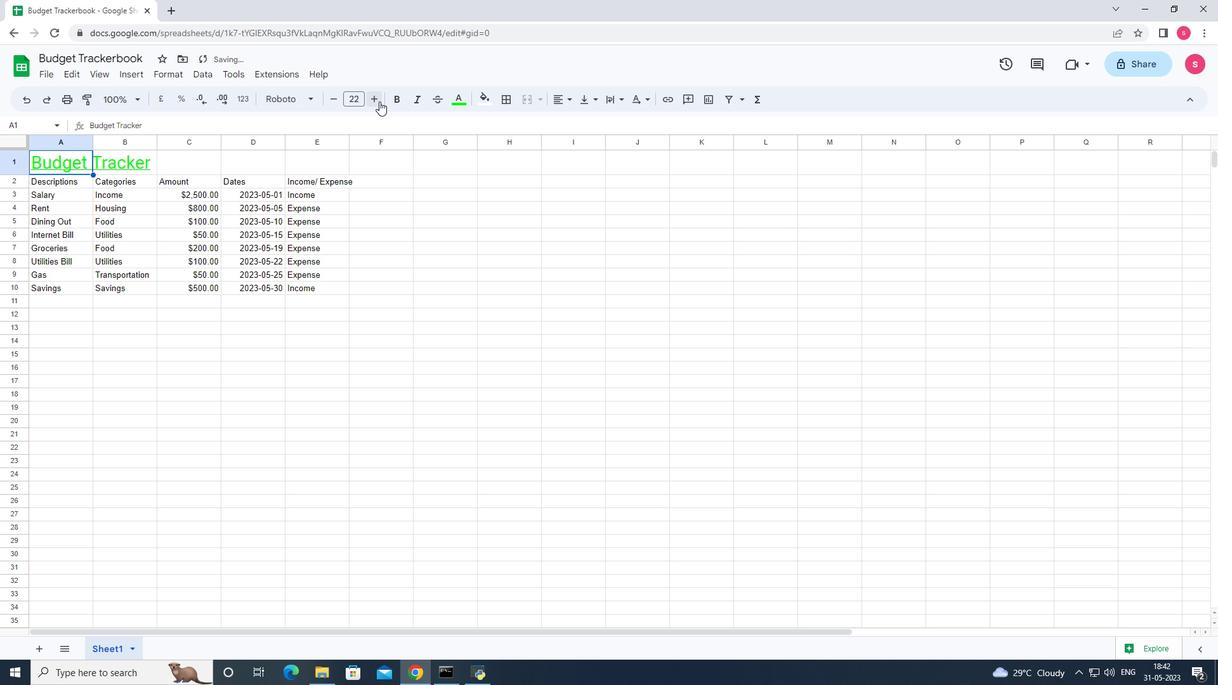
Action: Mouse pressed left at (379, 101)
Screenshot: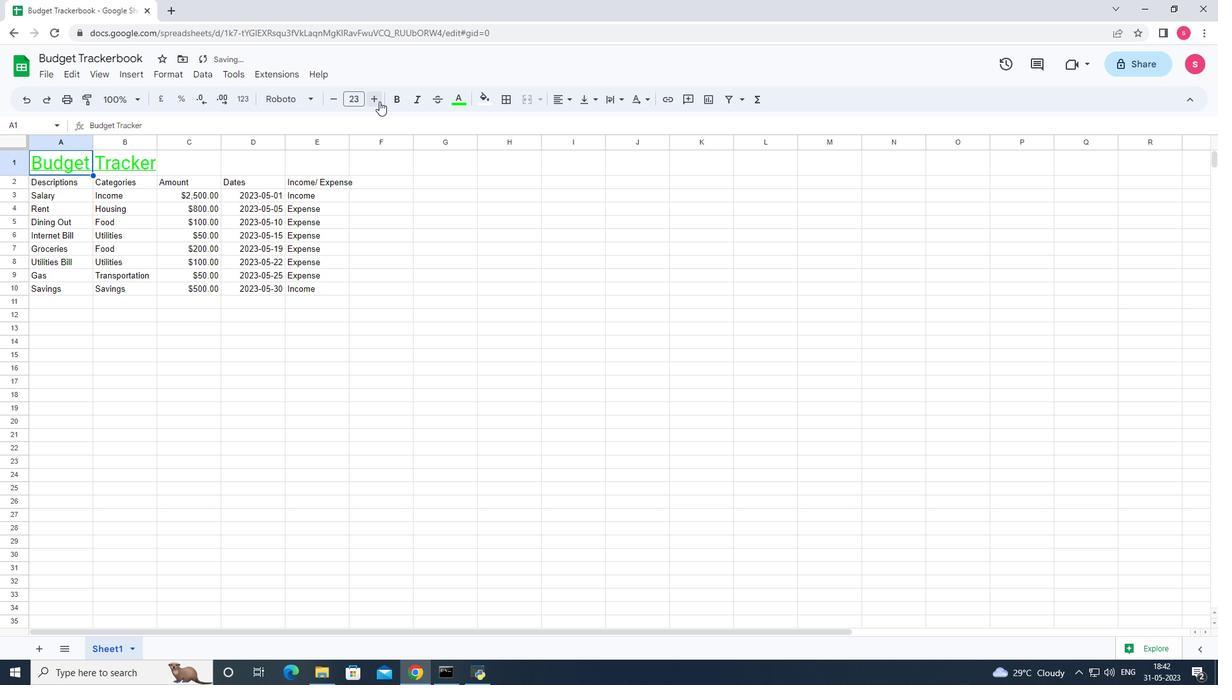 
Action: Mouse pressed left at (379, 101)
Screenshot: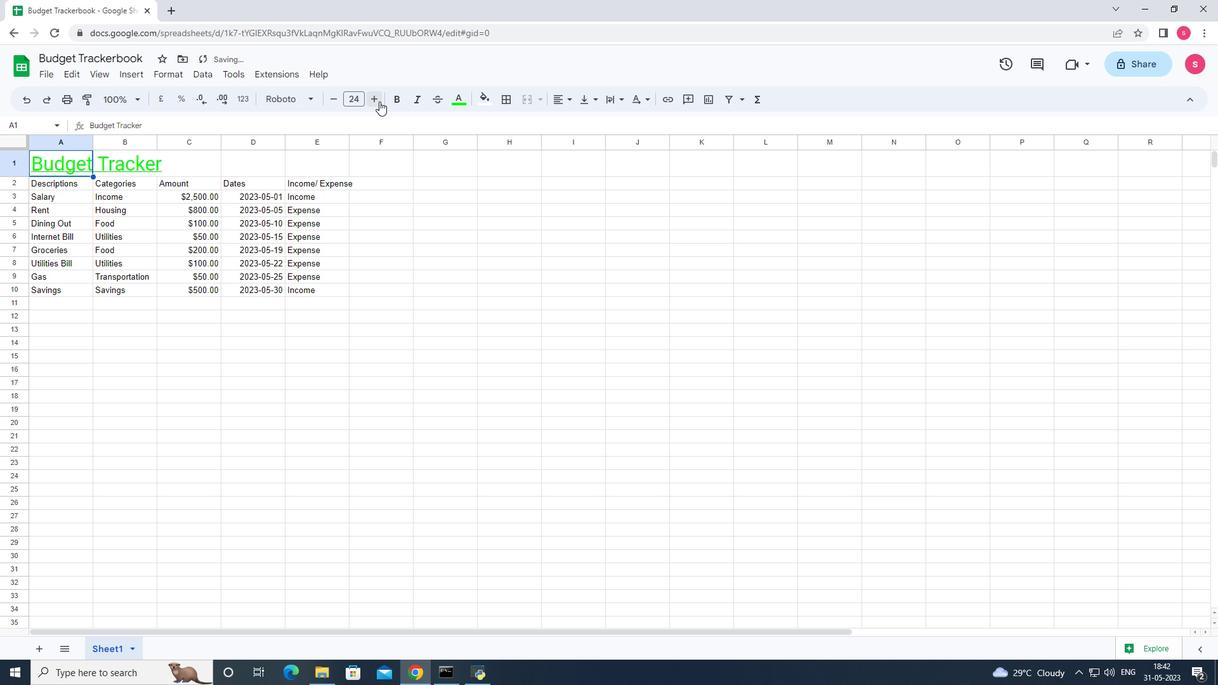 
Action: Mouse pressed left at (379, 101)
Screenshot: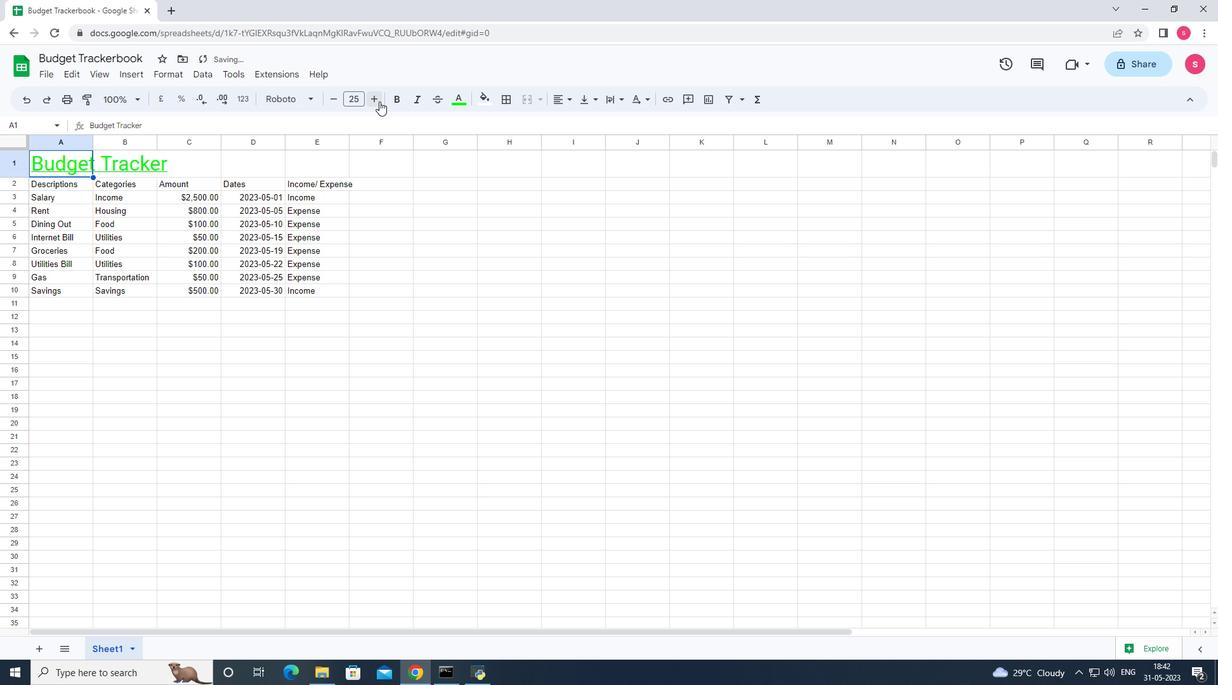 
Action: Mouse moved to (489, 272)
Screenshot: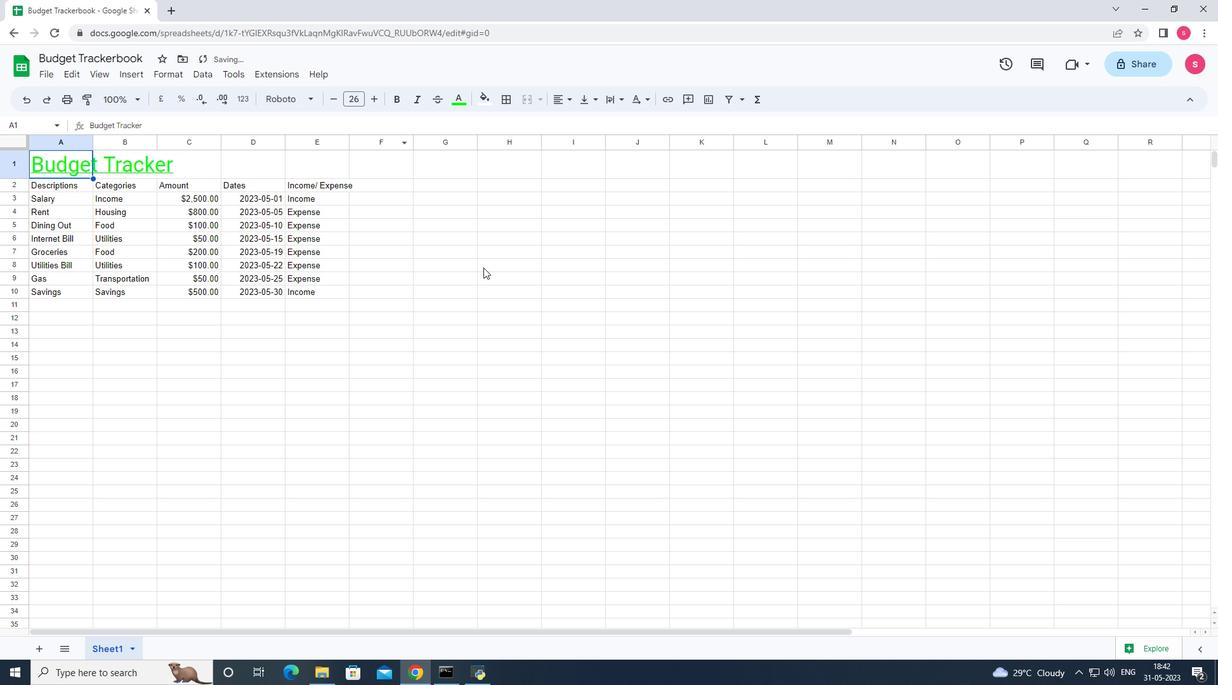 
Action: Mouse pressed left at (489, 272)
Screenshot: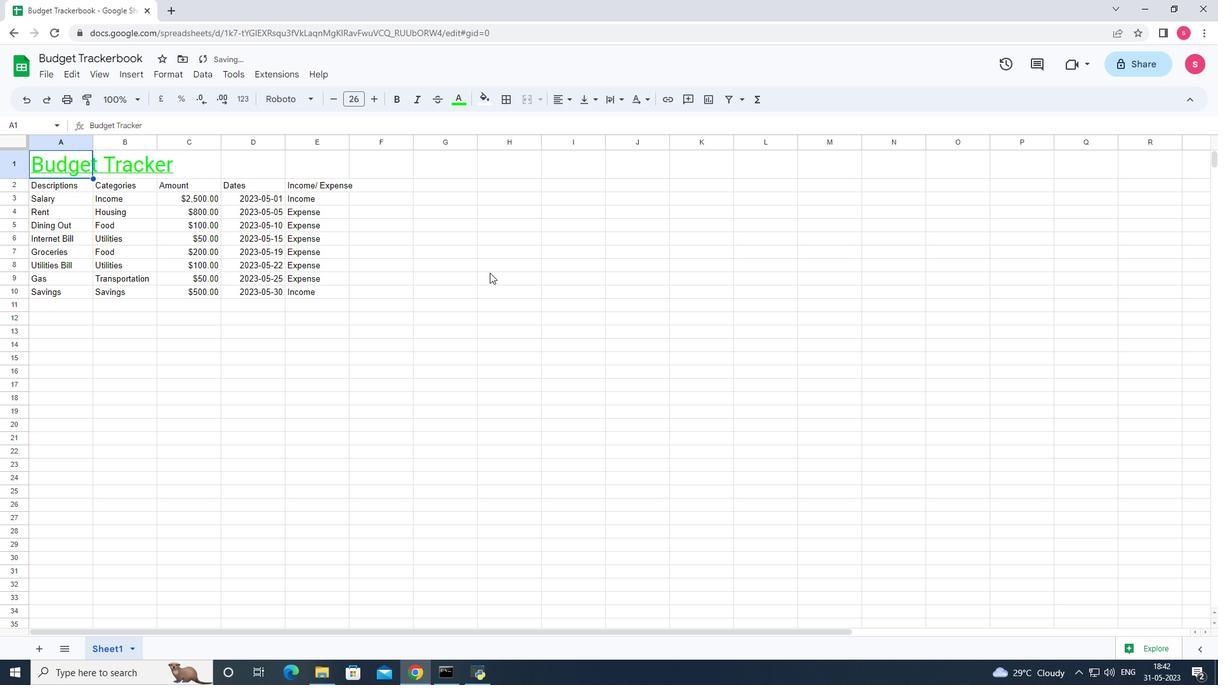 
Action: Mouse moved to (29, 178)
Screenshot: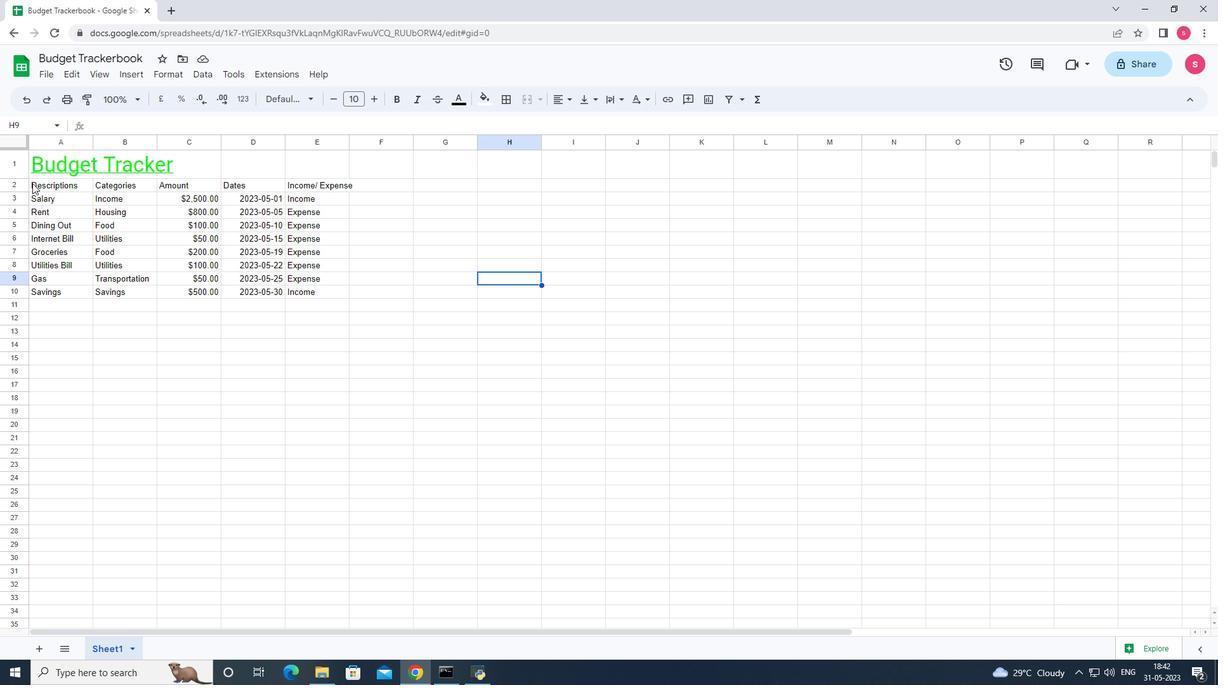 
Action: Mouse pressed left at (29, 178)
Screenshot: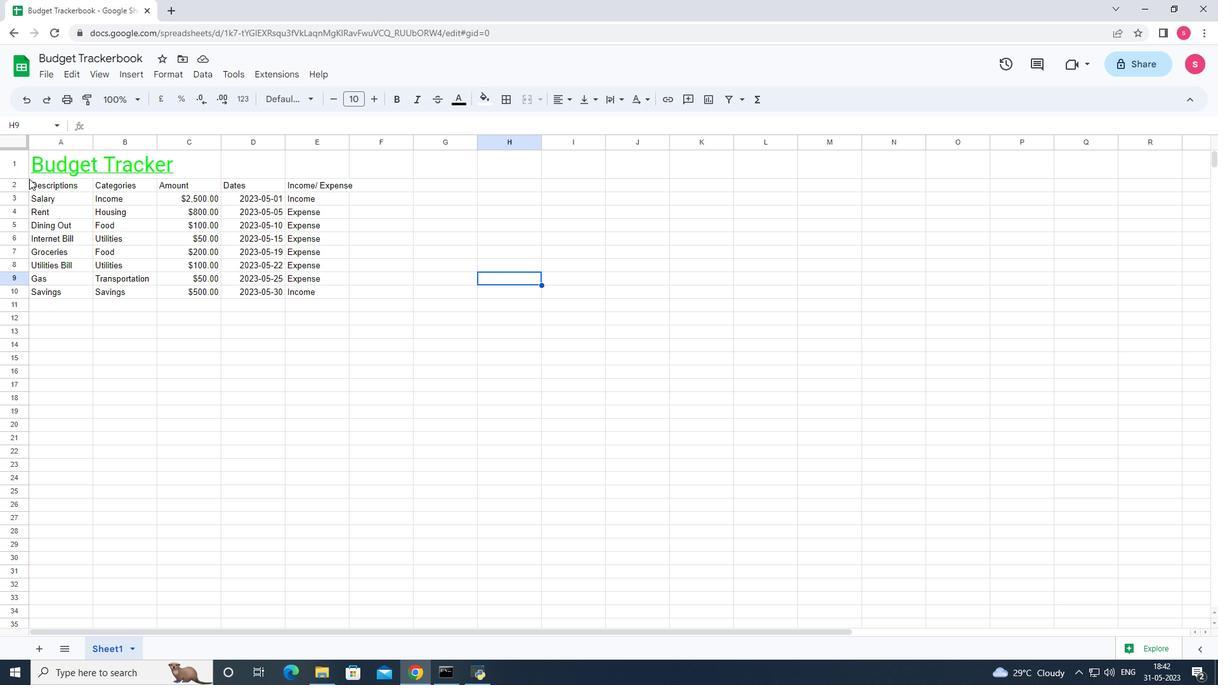 
Action: Mouse moved to (319, 336)
Screenshot: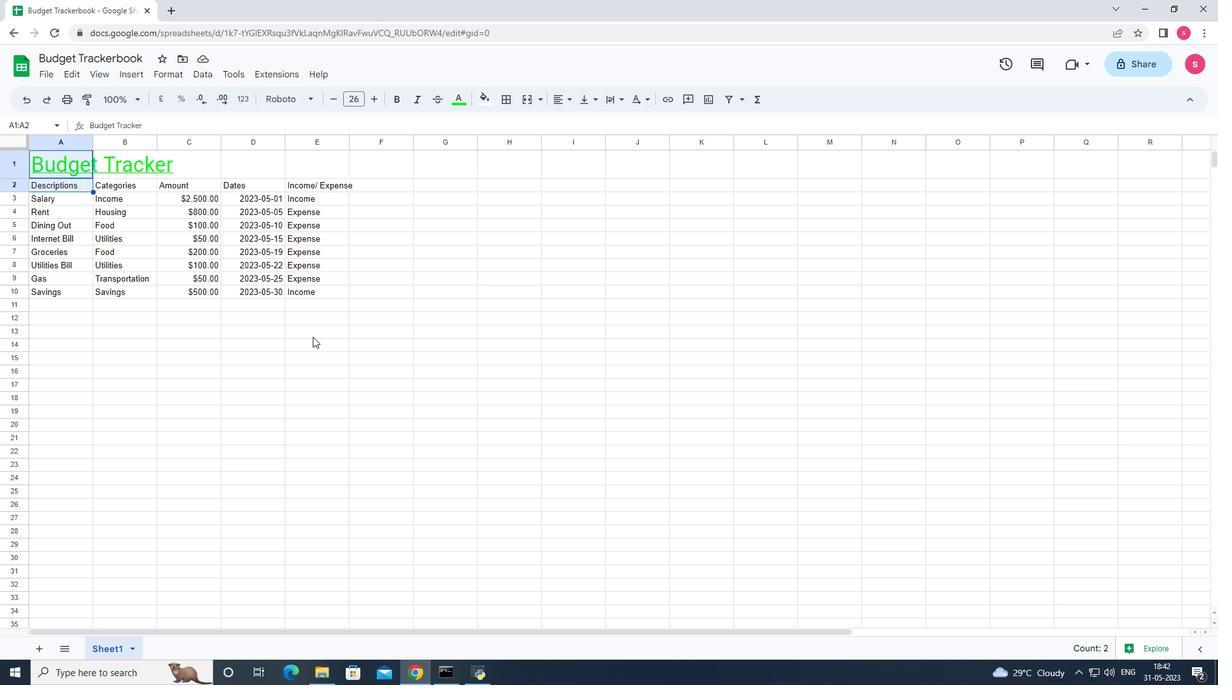 
Action: Mouse pressed left at (319, 336)
Screenshot: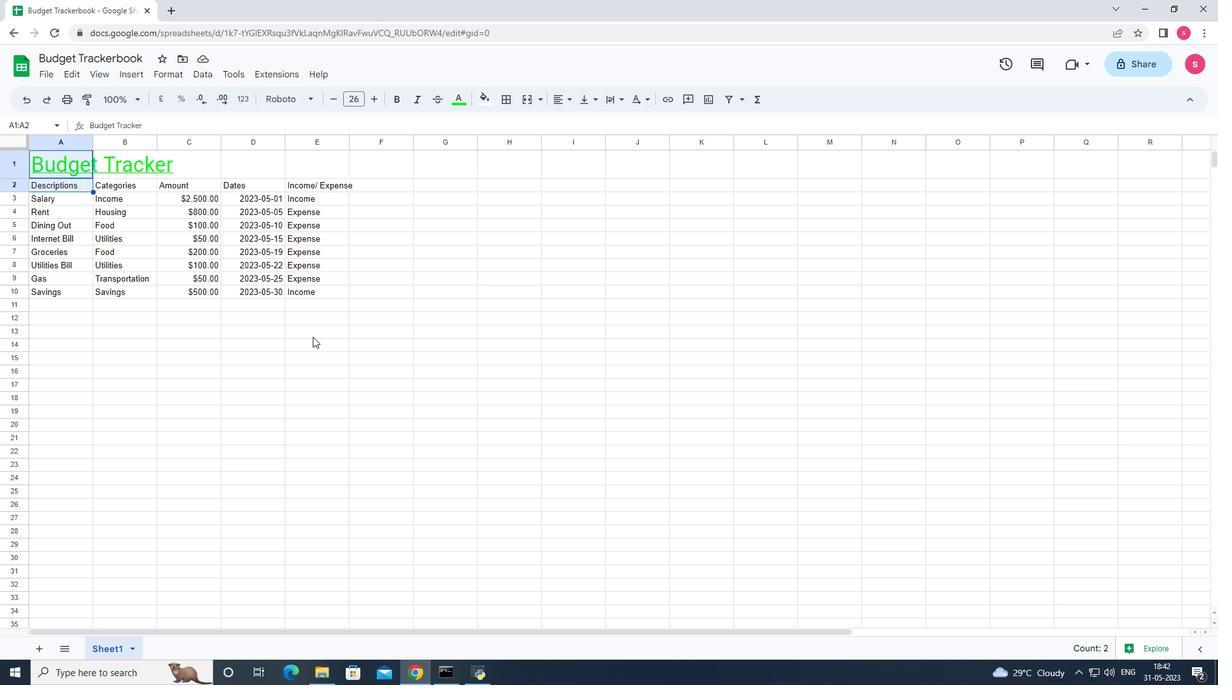 
Action: Mouse moved to (31, 180)
Screenshot: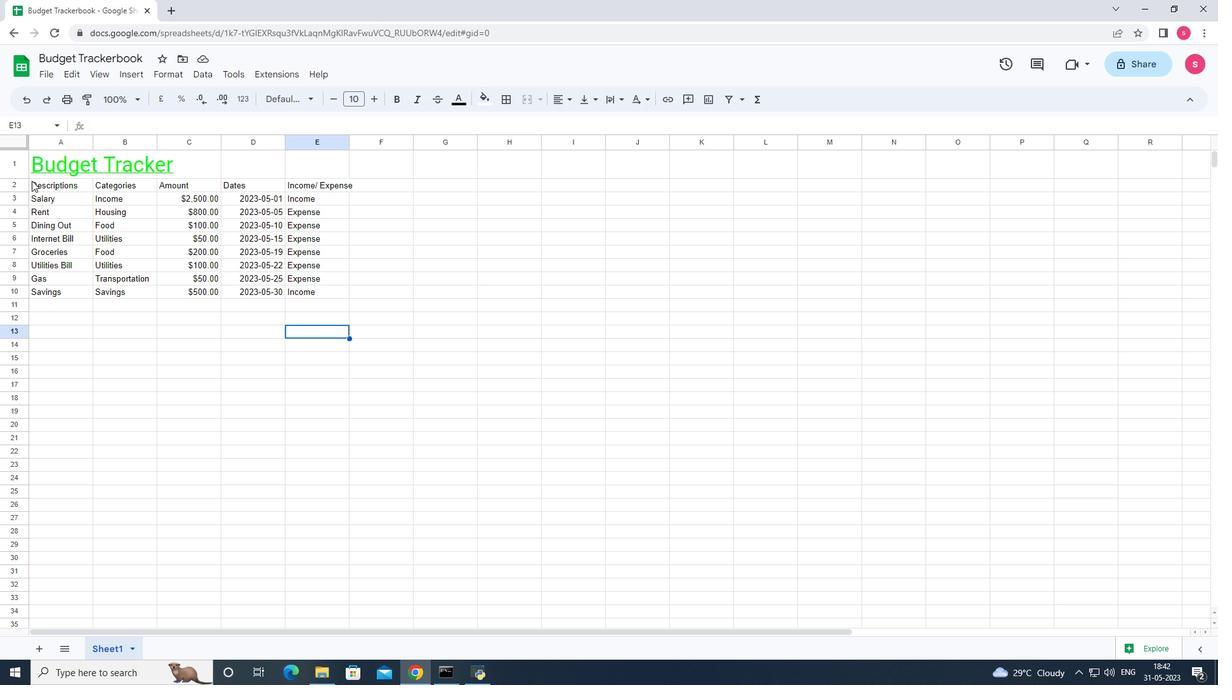 
Action: Mouse pressed left at (31, 180)
Screenshot: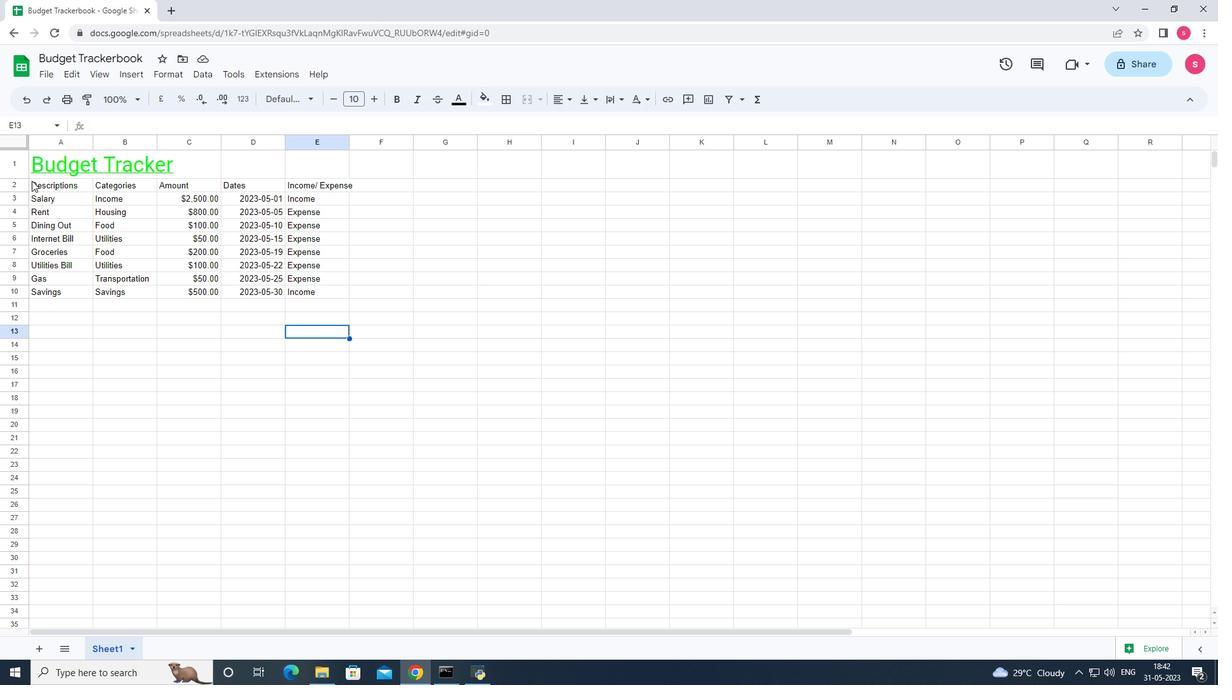 
Action: Mouse moved to (303, 104)
Screenshot: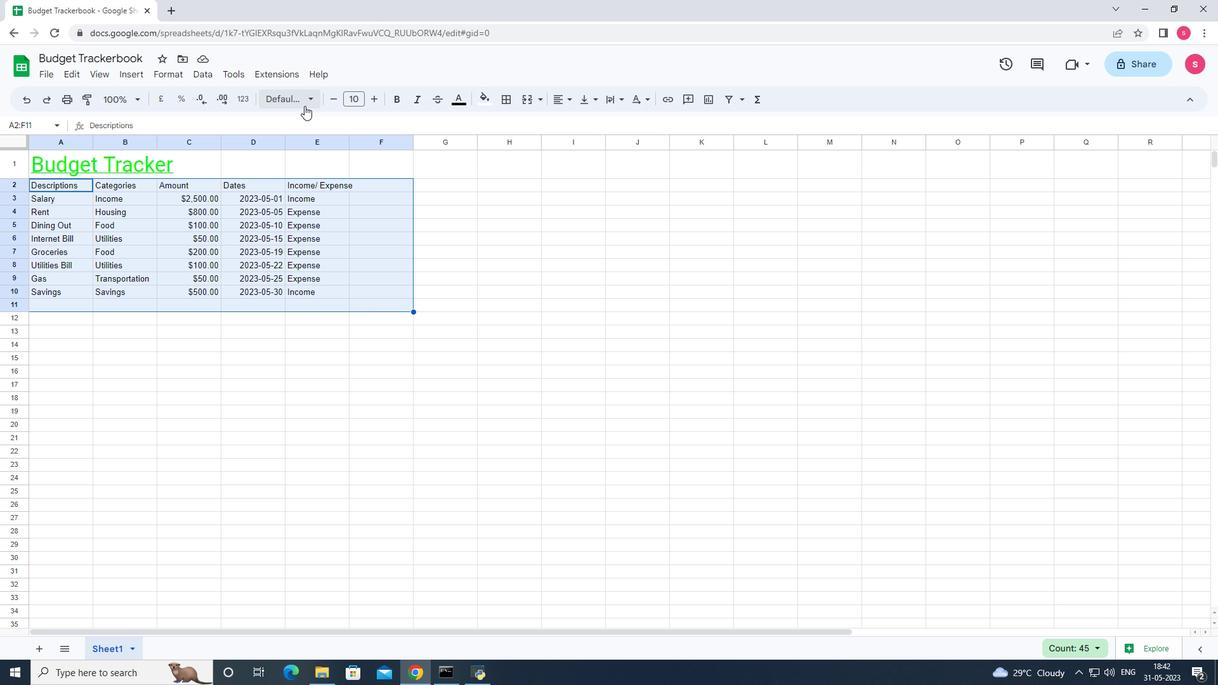 
Action: Mouse pressed left at (303, 104)
Screenshot: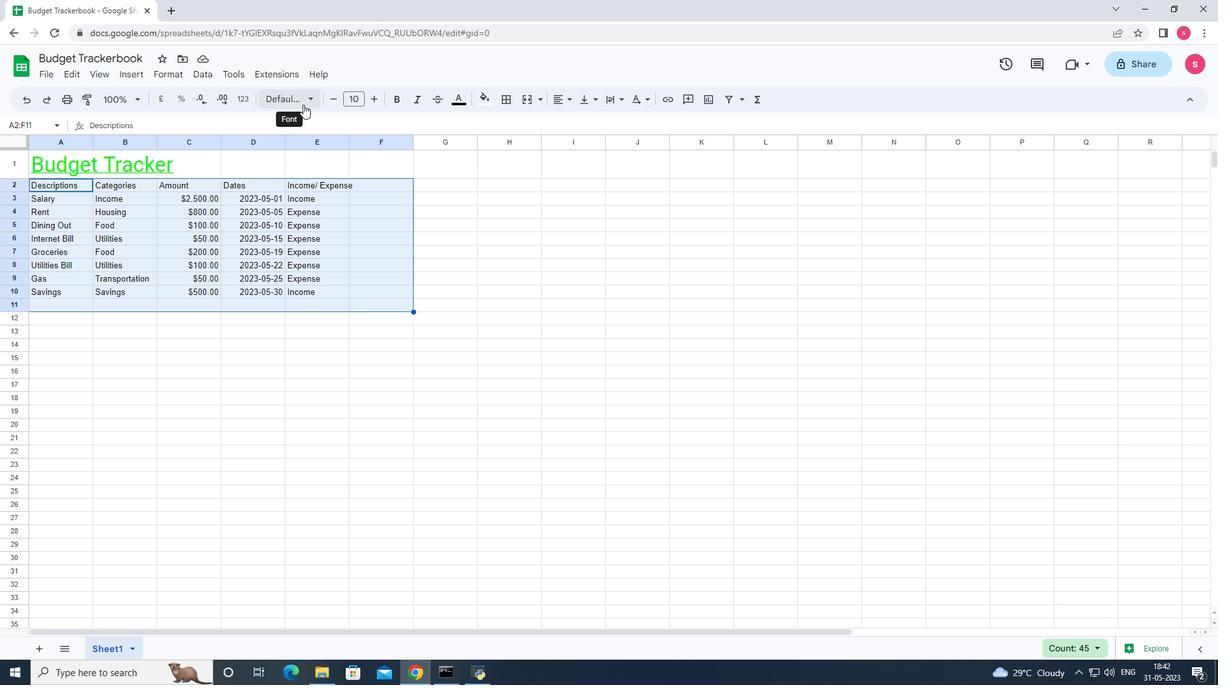 
Action: Mouse moved to (310, 450)
Screenshot: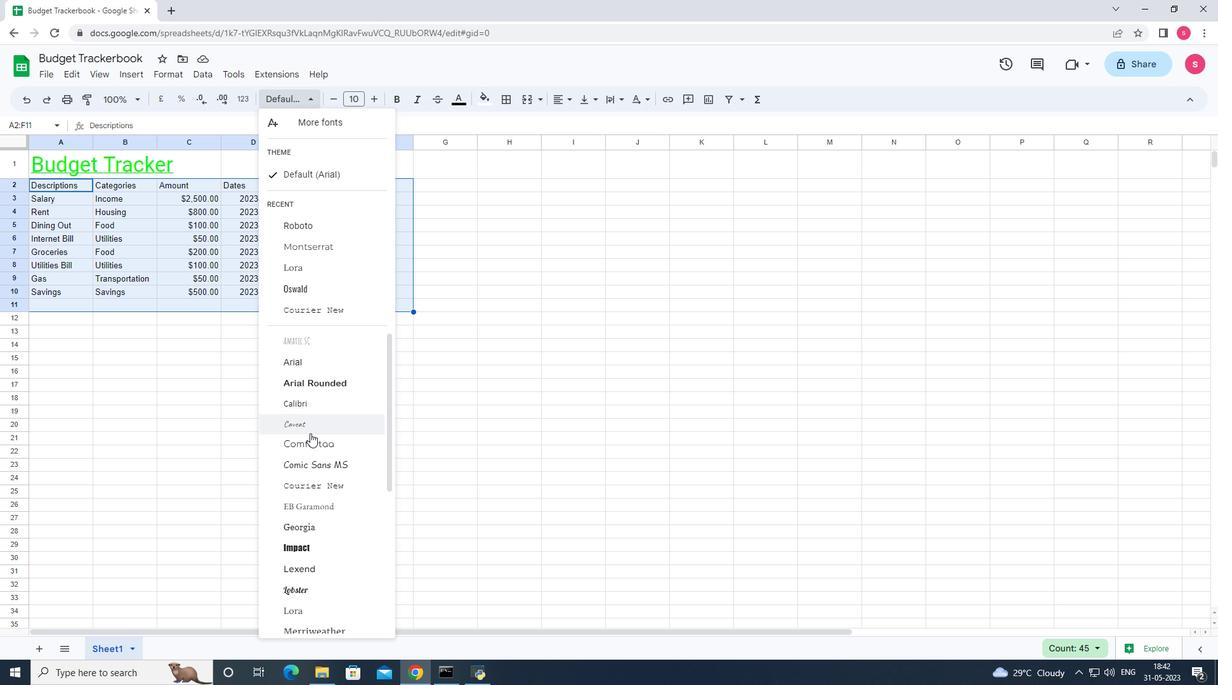 
Action: Mouse scrolled (310, 449) with delta (0, 0)
Screenshot: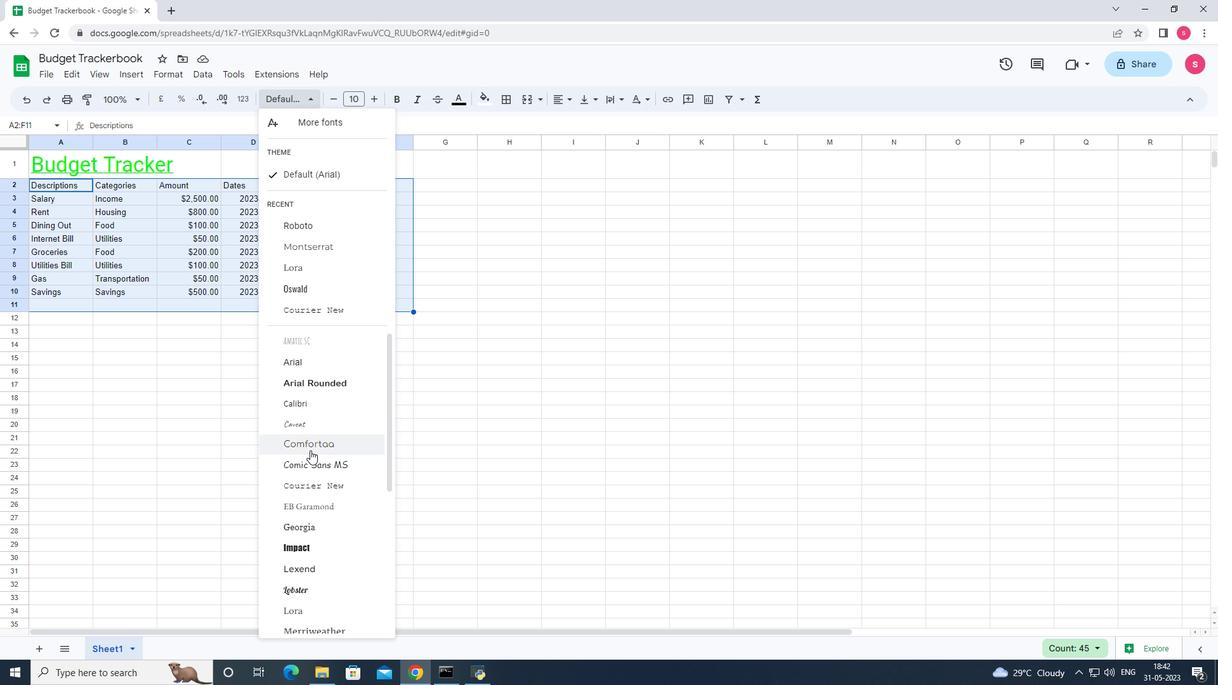 
Action: Mouse moved to (310, 474)
Screenshot: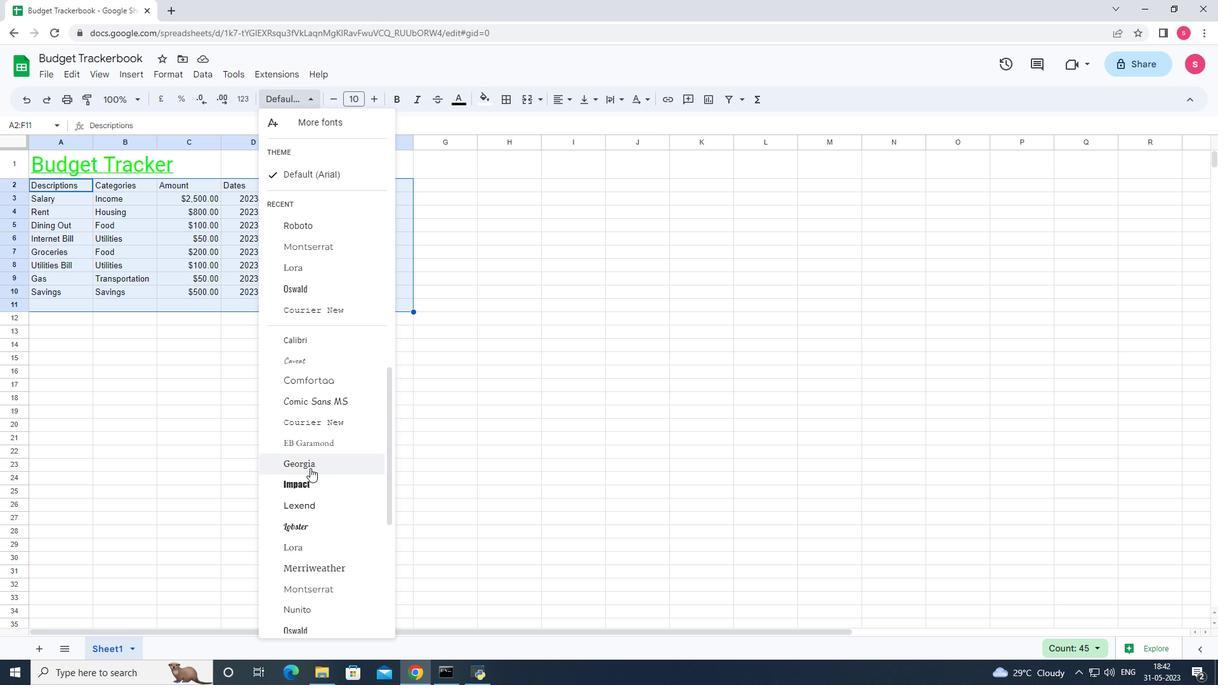 
Action: Mouse scrolled (310, 471) with delta (0, 0)
Screenshot: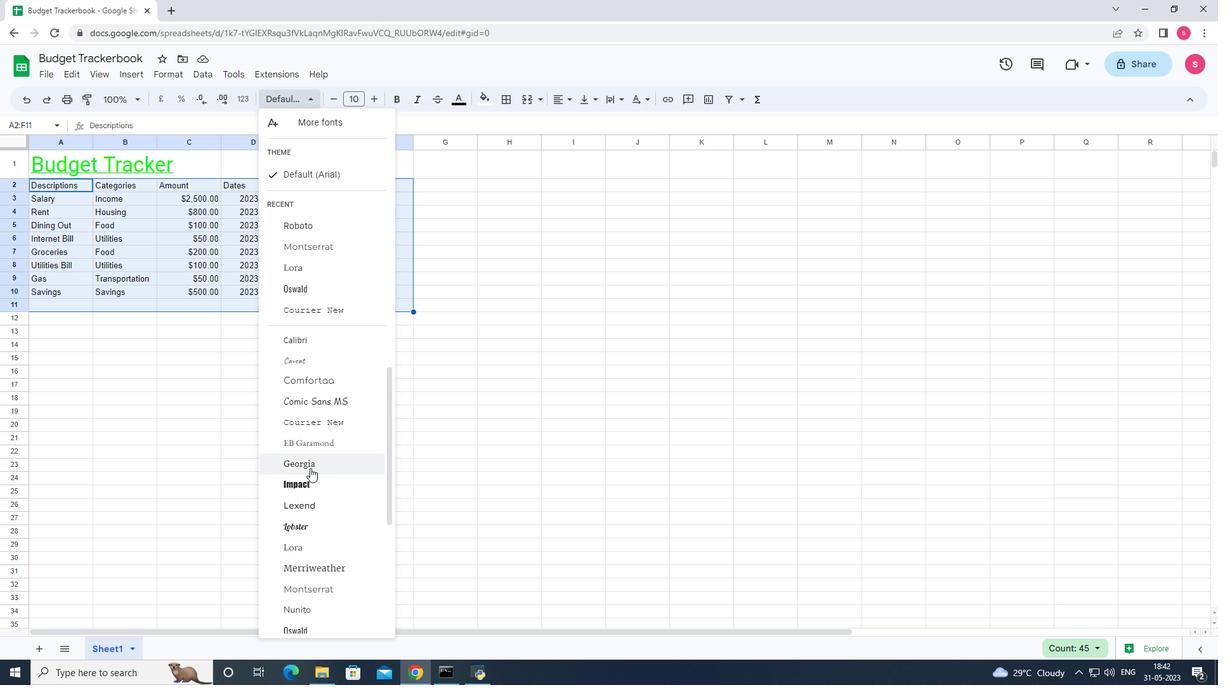
Action: Mouse moved to (309, 482)
Screenshot: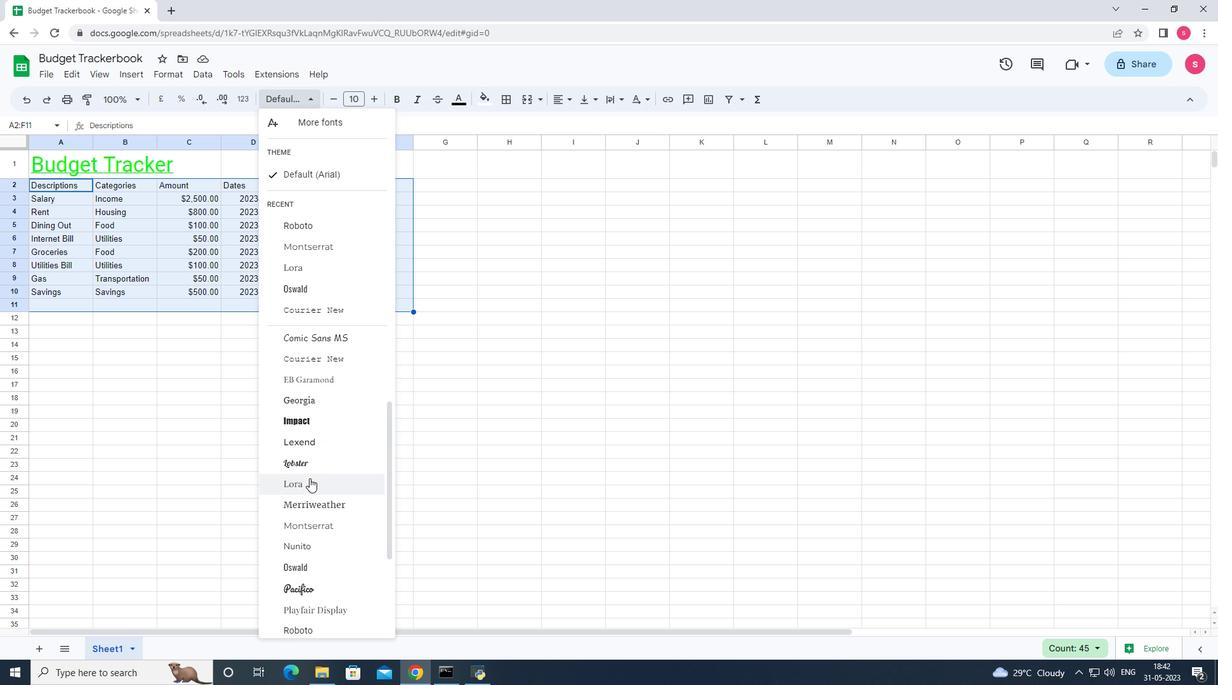 
Action: Mouse scrolled (309, 481) with delta (0, 0)
Screenshot: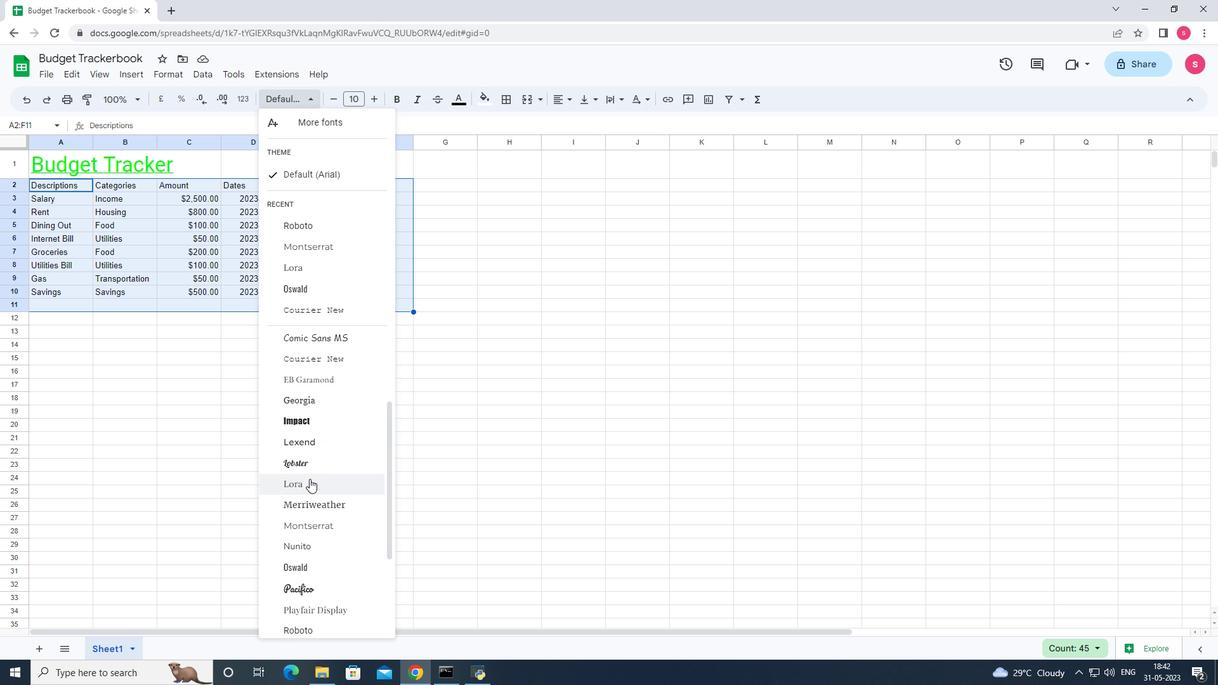 
Action: Mouse moved to (309, 486)
Screenshot: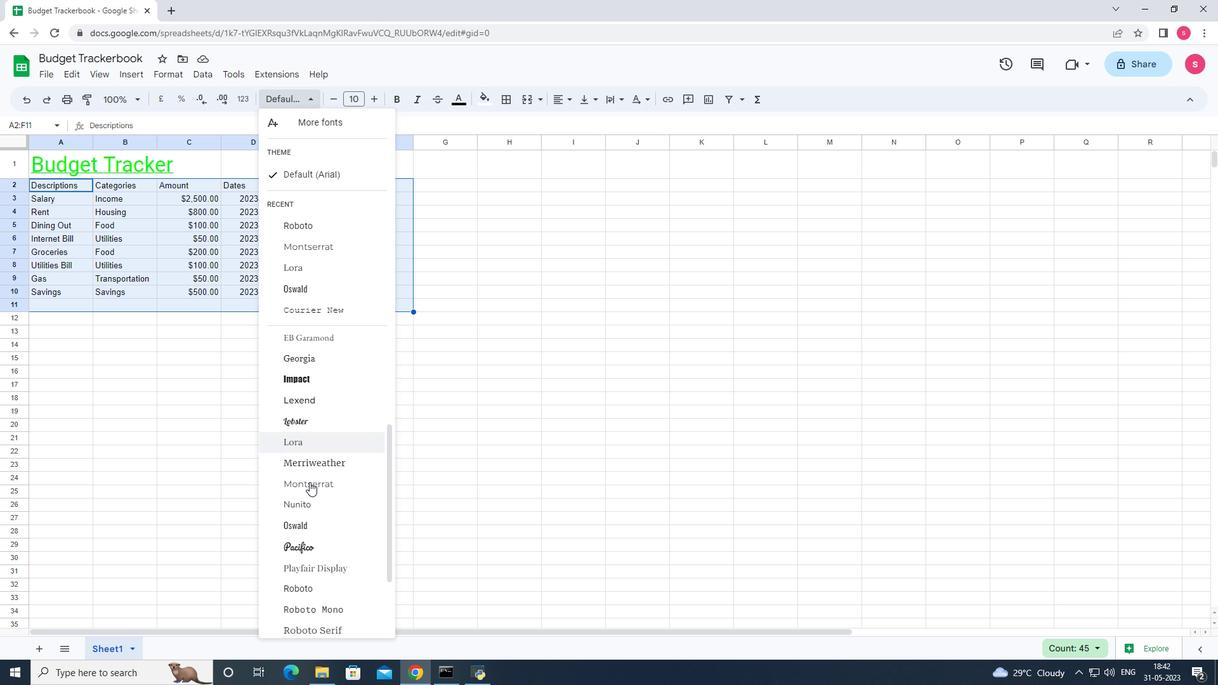 
Action: Mouse scrolled (309, 486) with delta (0, 0)
Screenshot: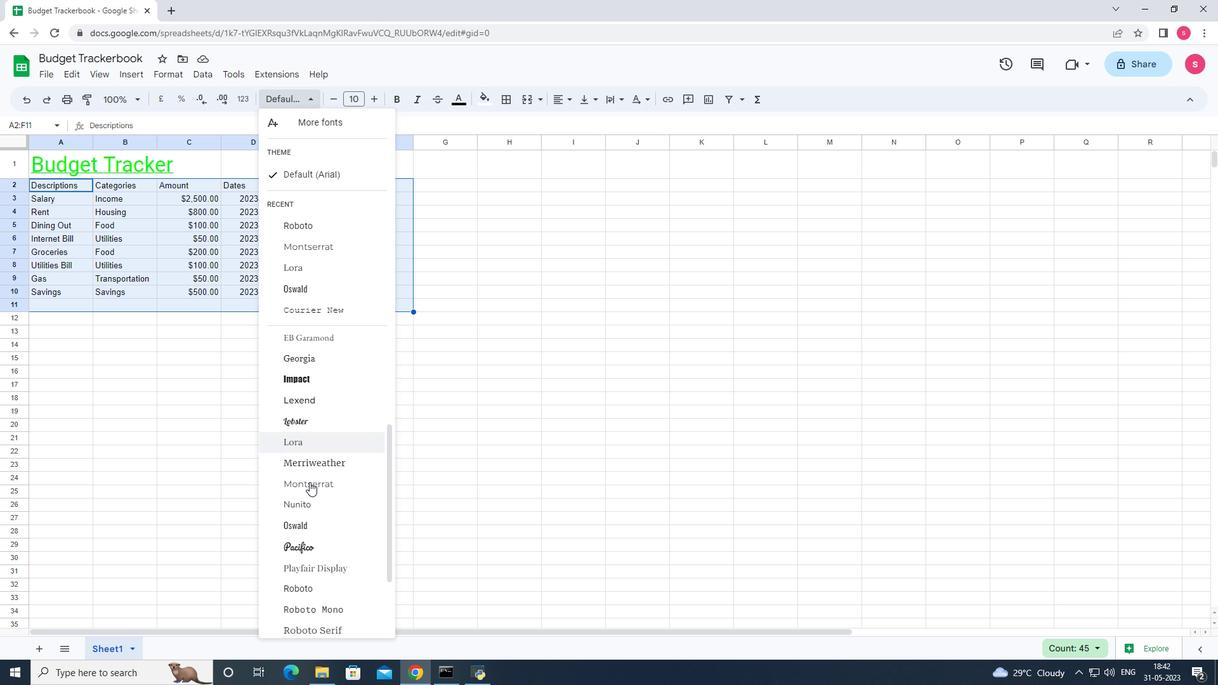 
Action: Mouse moved to (309, 503)
Screenshot: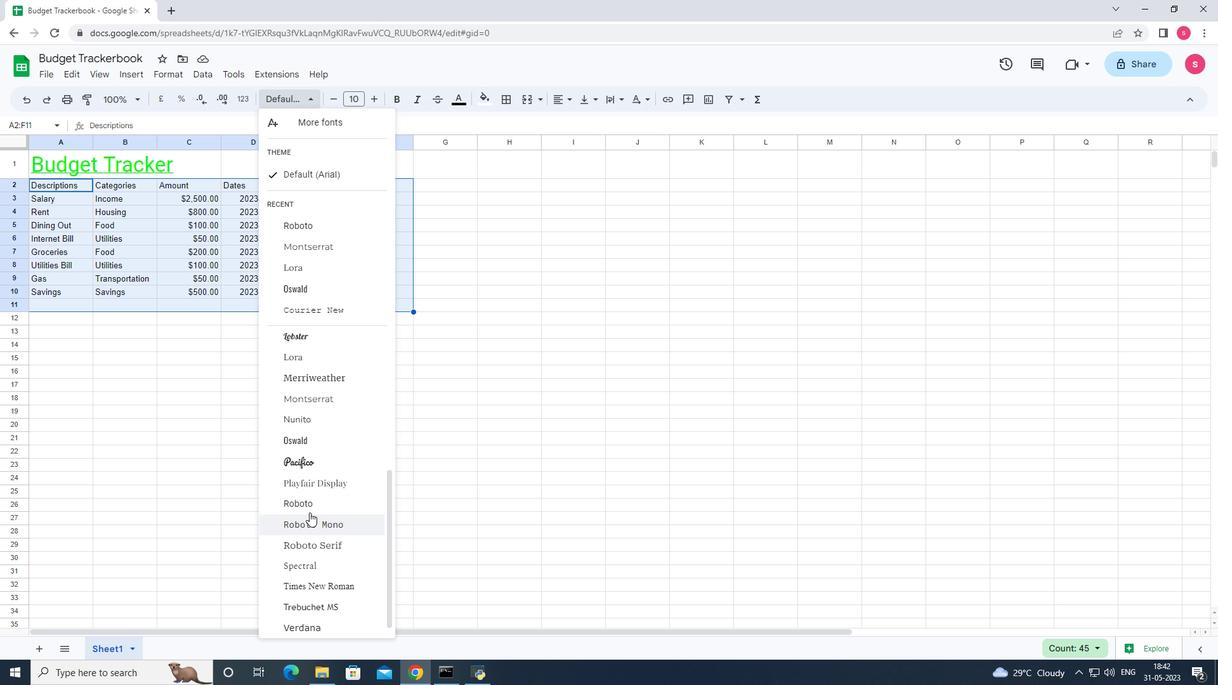 
Action: Mouse pressed left at (309, 503)
Screenshot: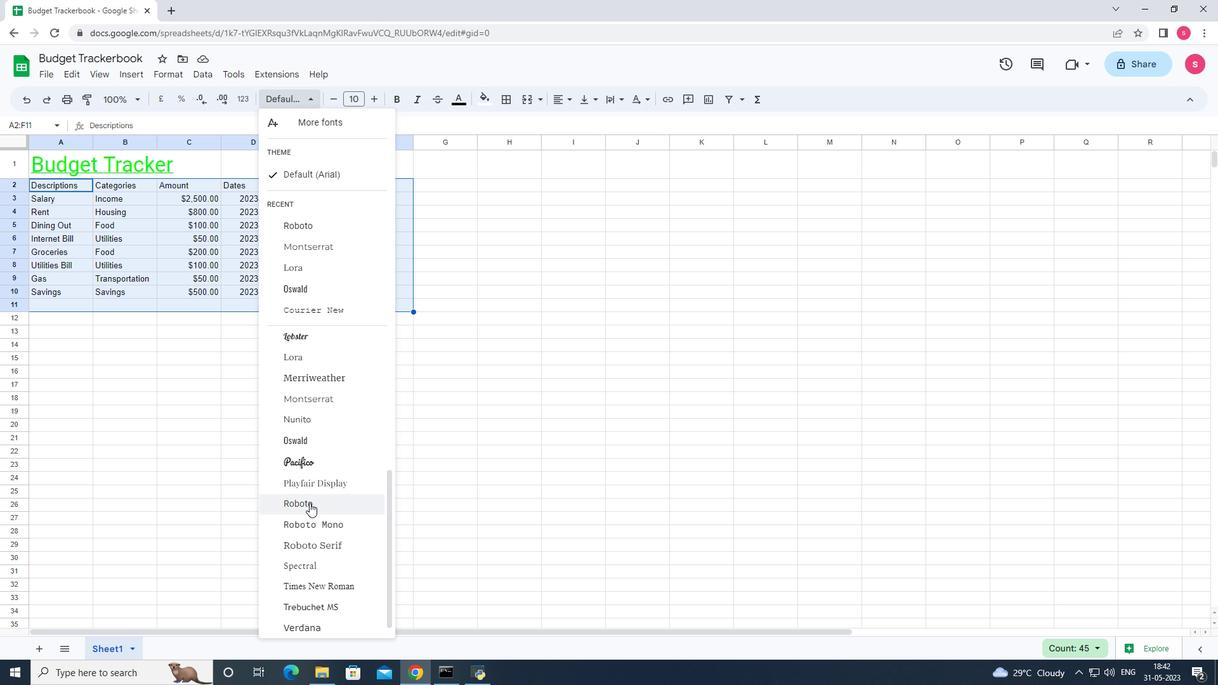 
Action: Mouse moved to (377, 102)
Screenshot: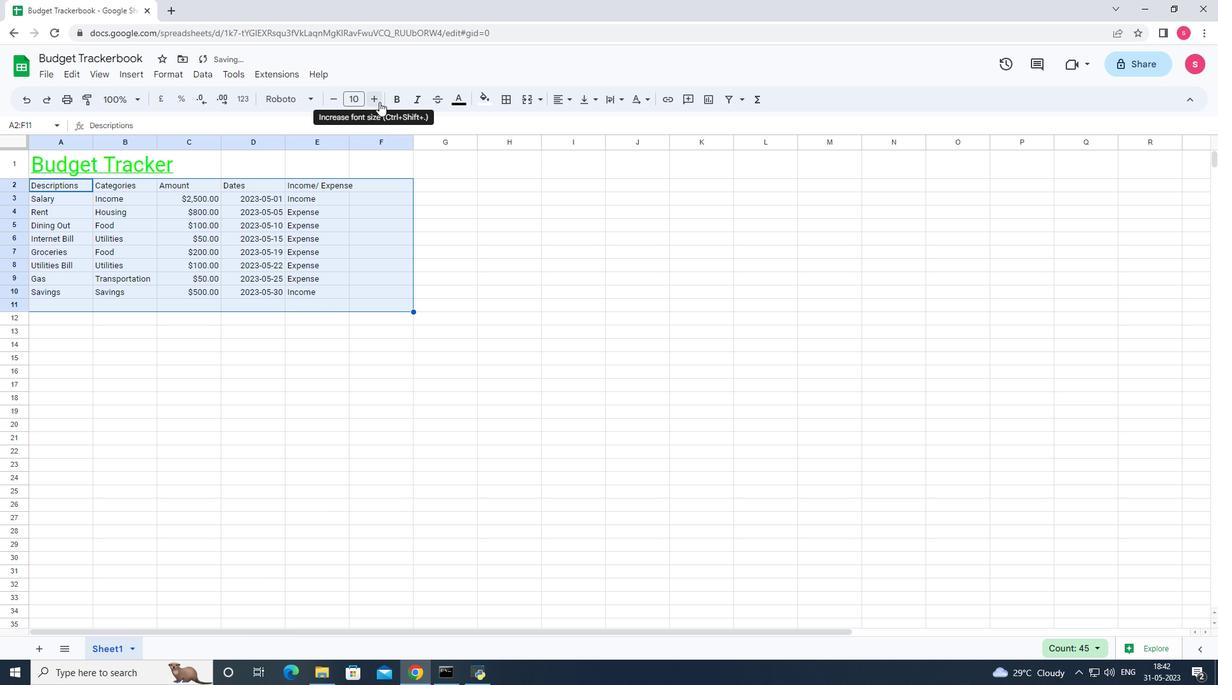 
Action: Mouse pressed left at (377, 102)
Screenshot: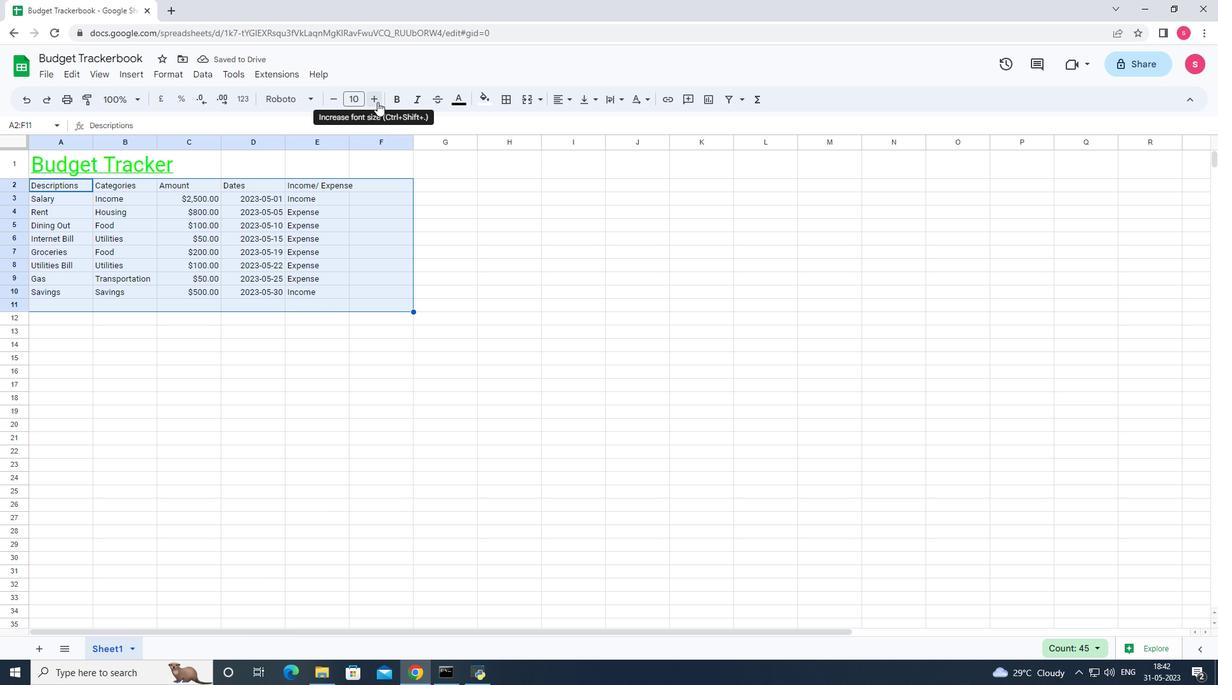 
Action: Mouse pressed left at (377, 102)
Screenshot: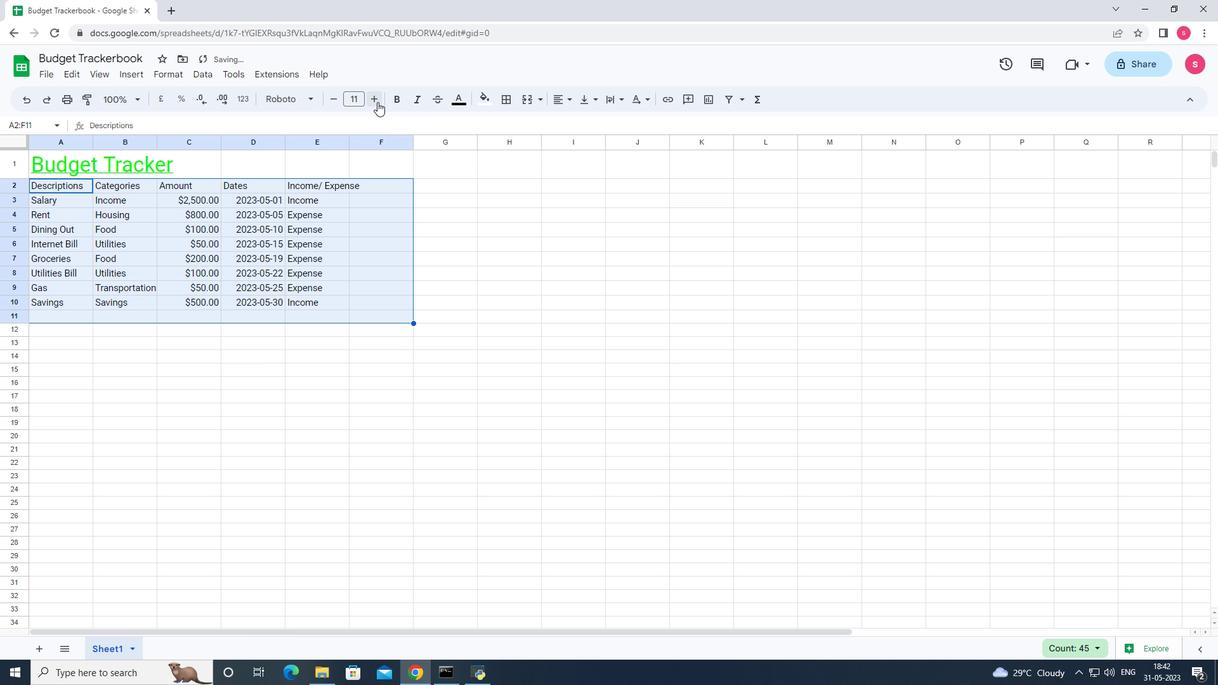 
Action: Mouse pressed left at (377, 102)
Screenshot: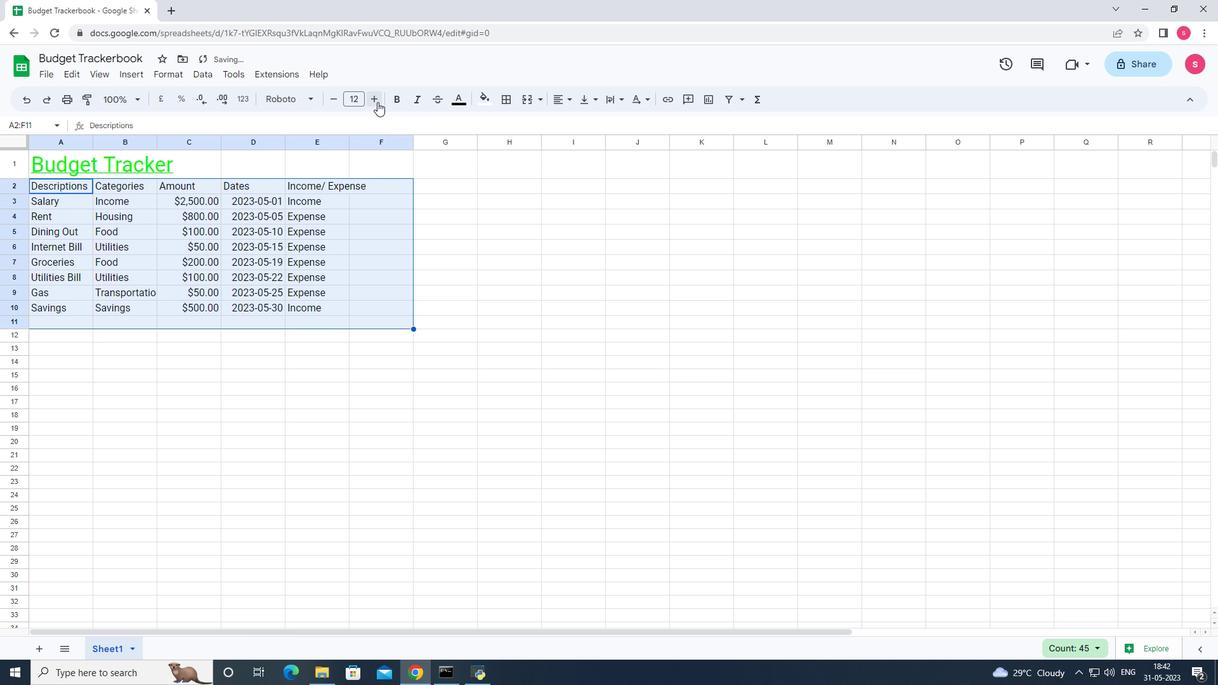 
Action: Mouse pressed left at (377, 102)
Screenshot: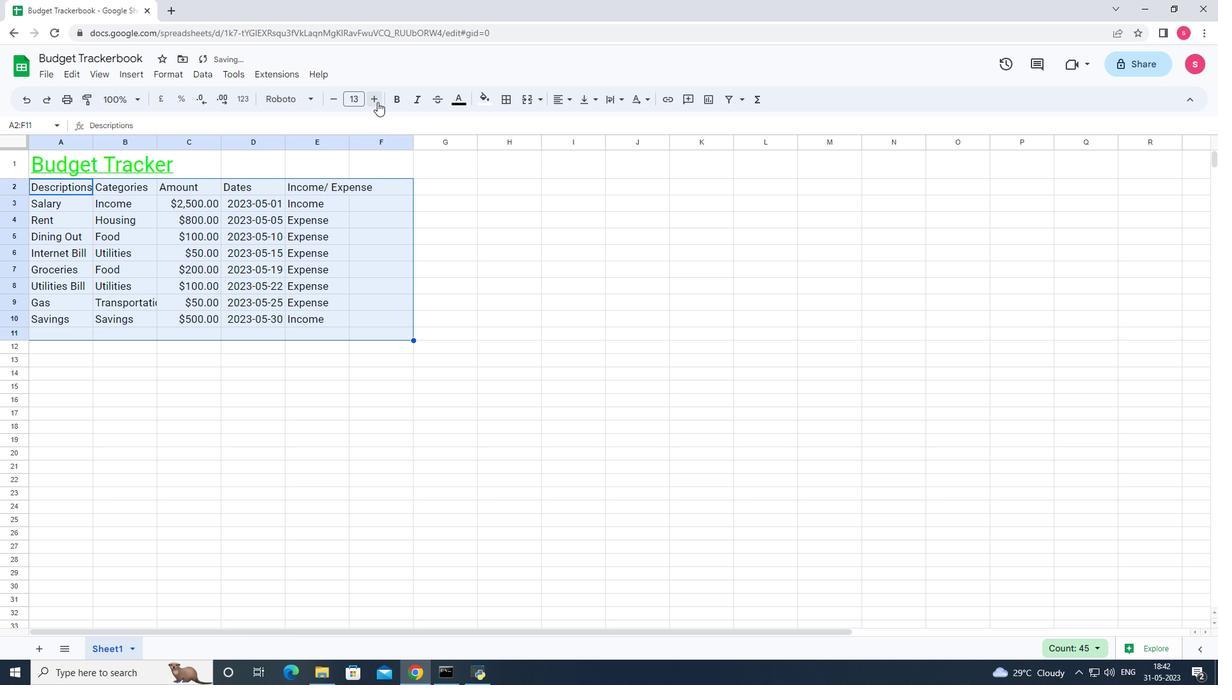 
Action: Mouse pressed left at (377, 102)
Screenshot: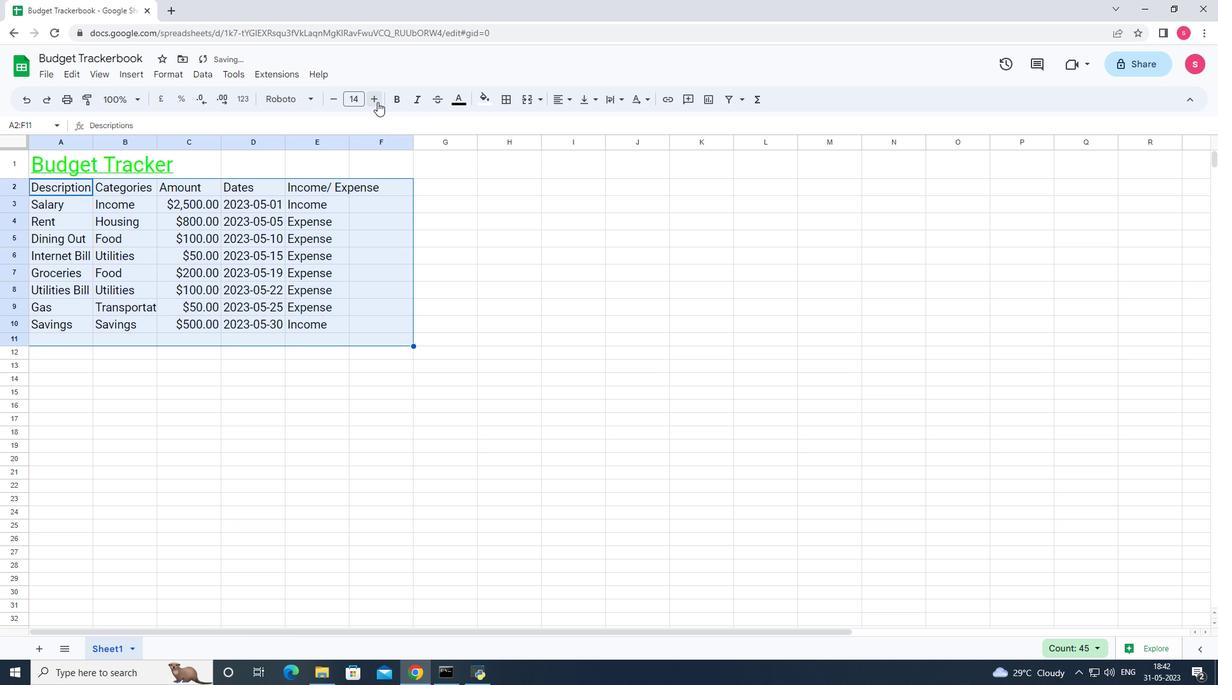 
Action: Mouse pressed left at (377, 102)
Screenshot: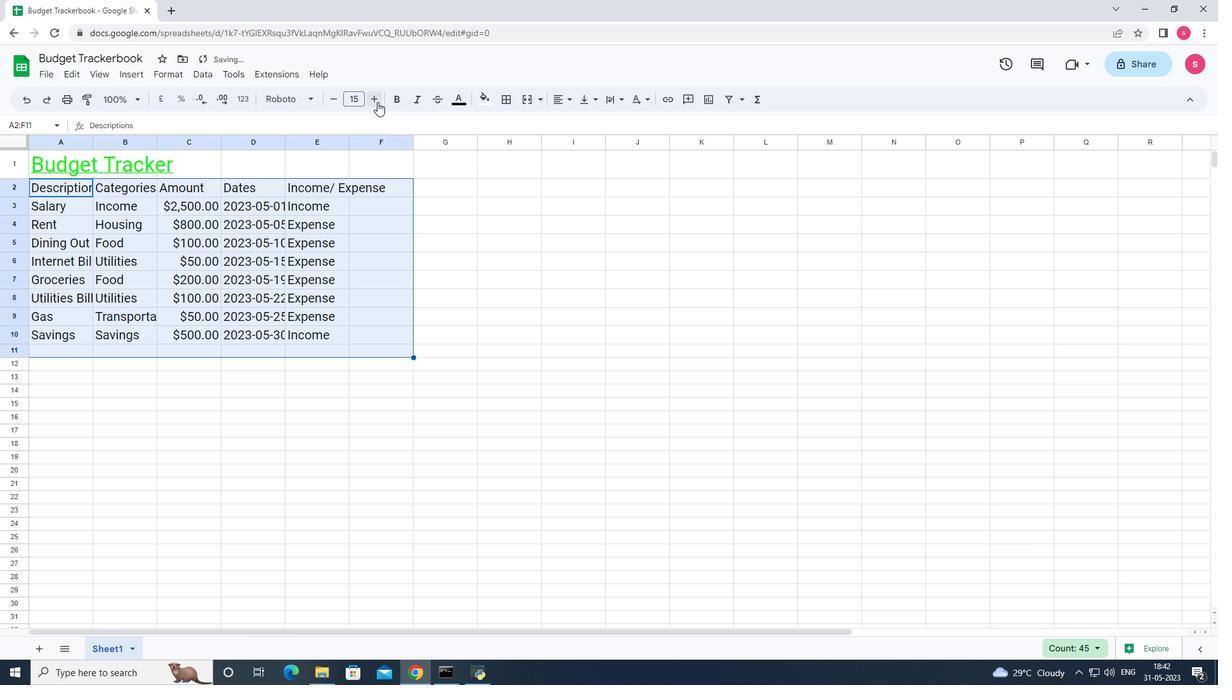 
Action: Mouse pressed left at (377, 102)
Screenshot: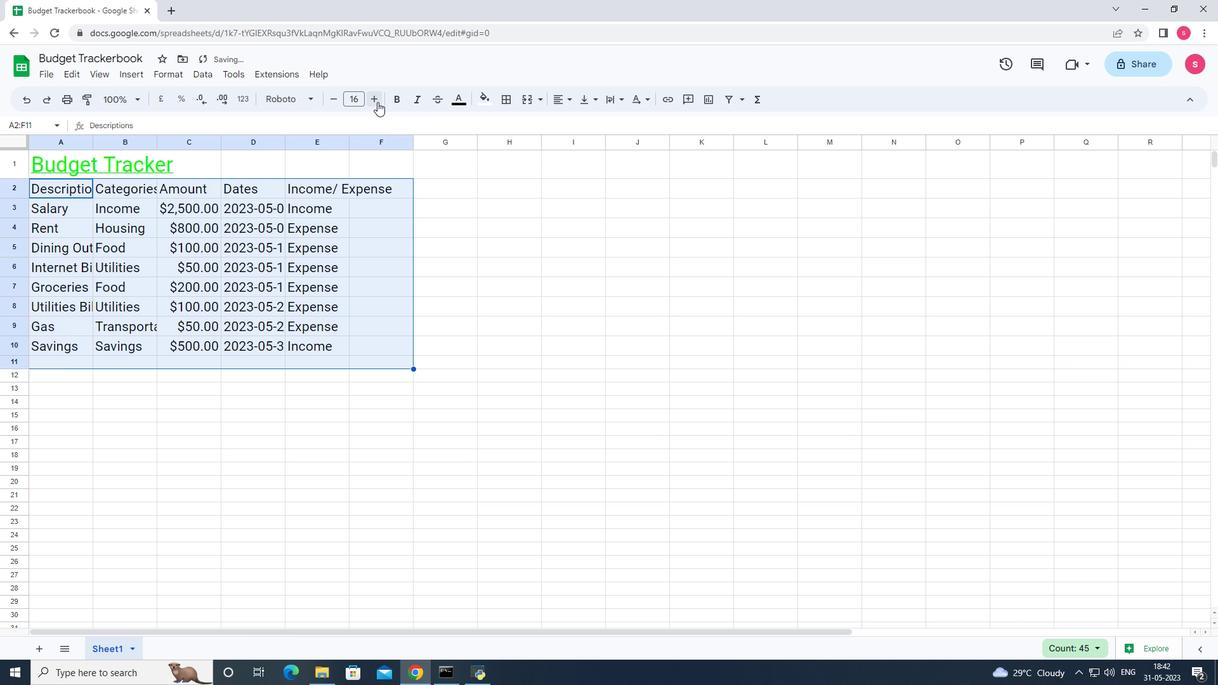 
Action: Mouse pressed left at (377, 102)
Screenshot: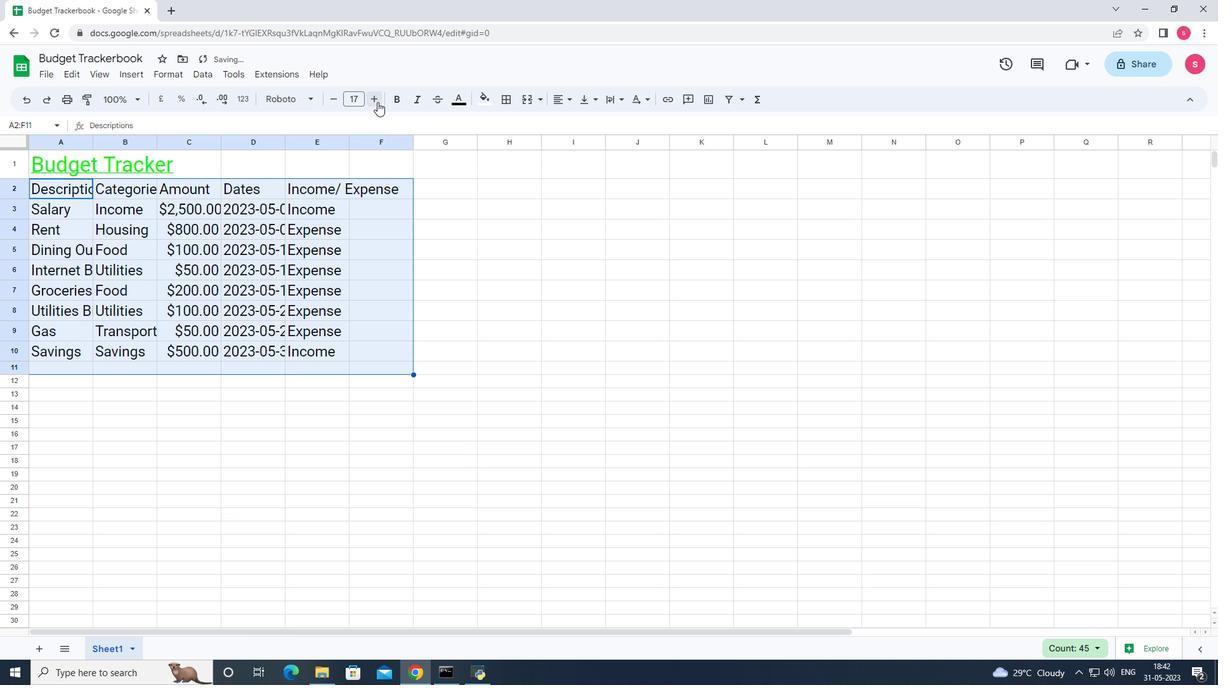 
Action: Mouse moved to (505, 302)
Screenshot: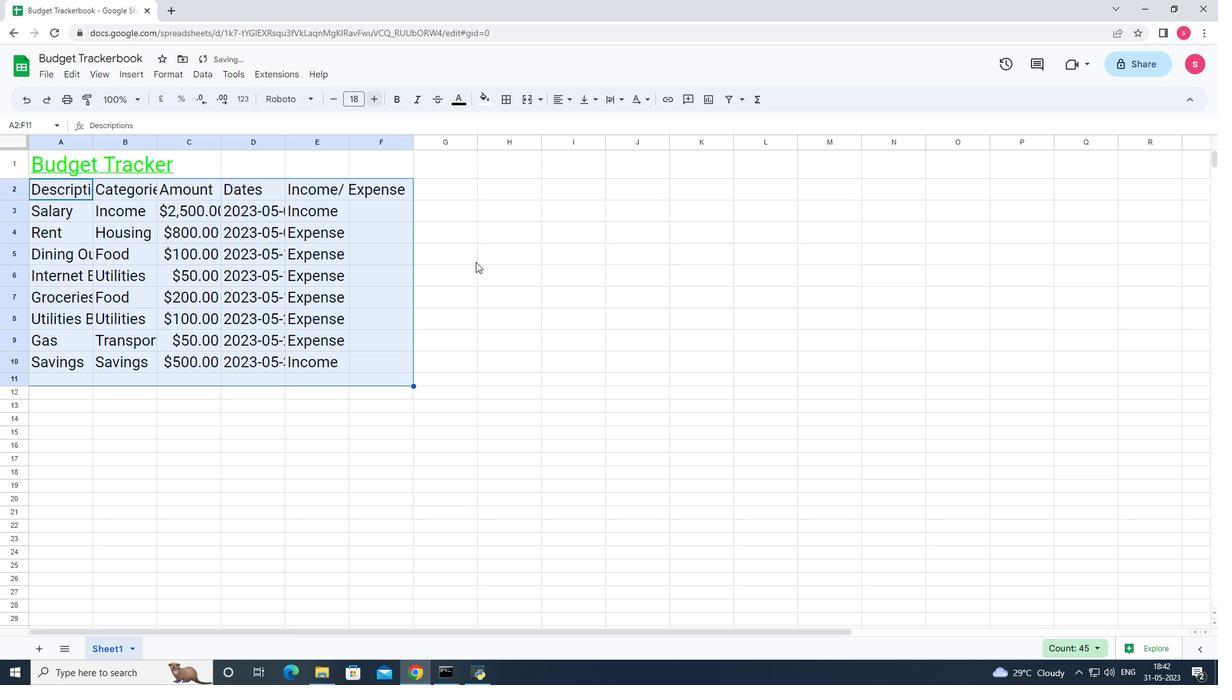
Action: Mouse pressed left at (505, 302)
Screenshot: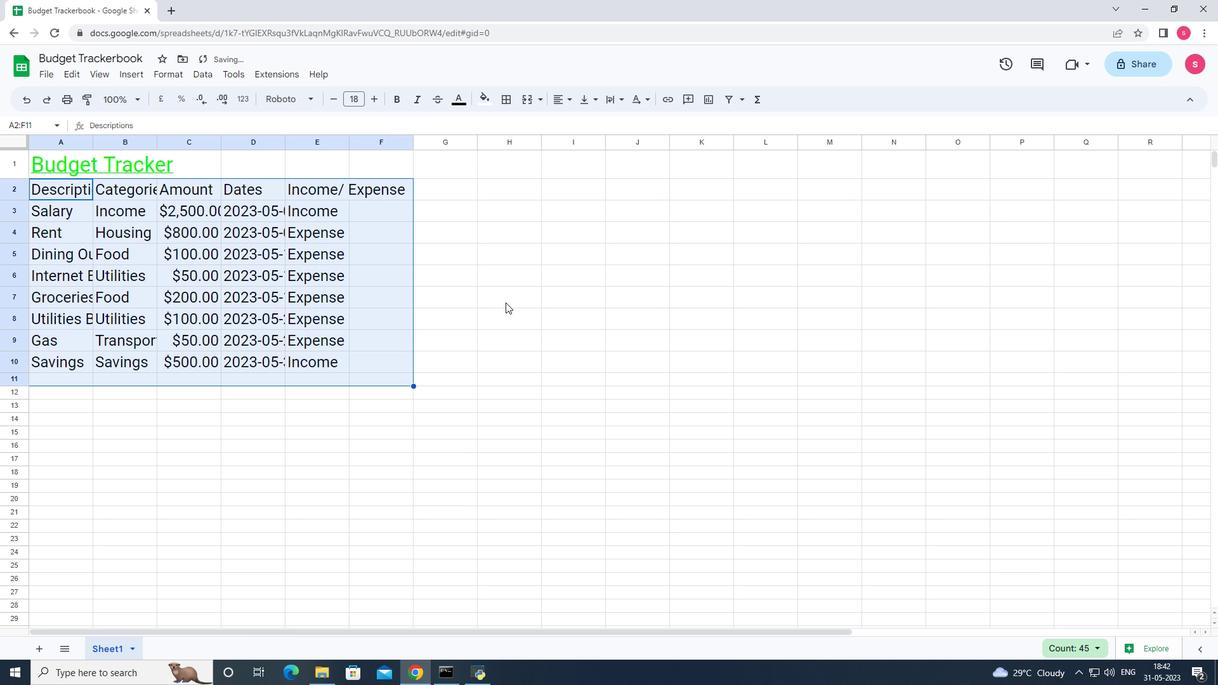 
Action: Mouse moved to (90, 145)
Screenshot: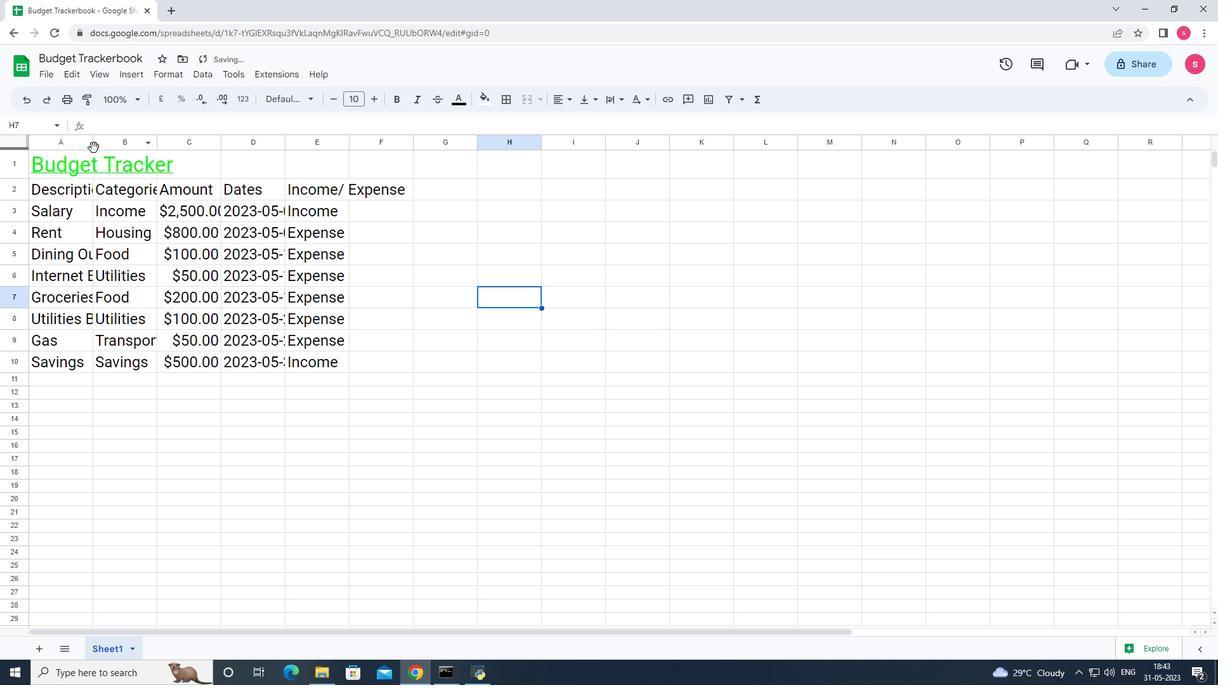 
Action: Mouse pressed left at (90, 145)
Screenshot: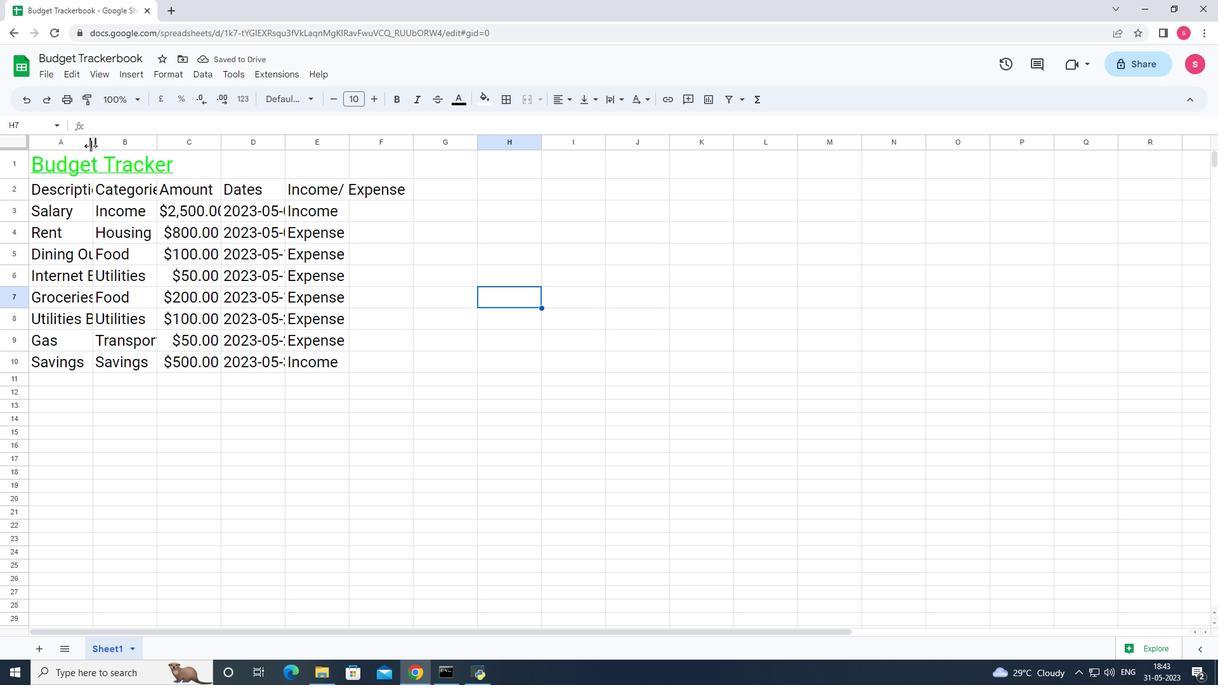 
Action: Mouse pressed left at (90, 145)
Screenshot: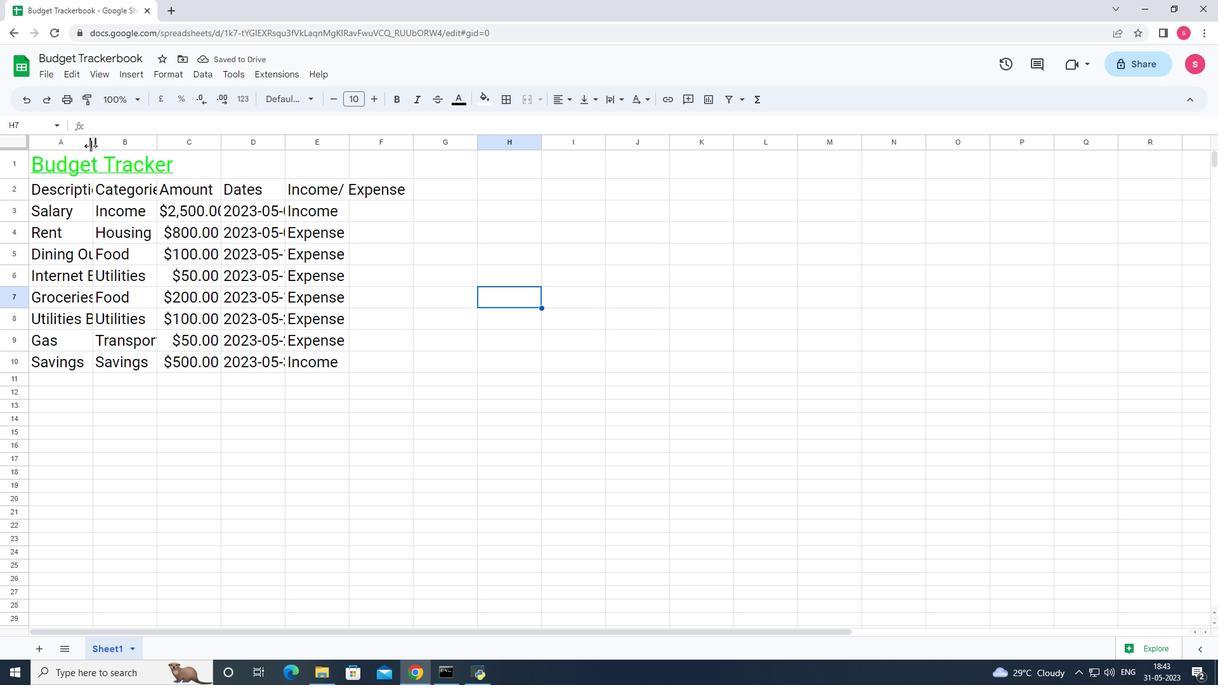 
Action: Mouse moved to (237, 144)
Screenshot: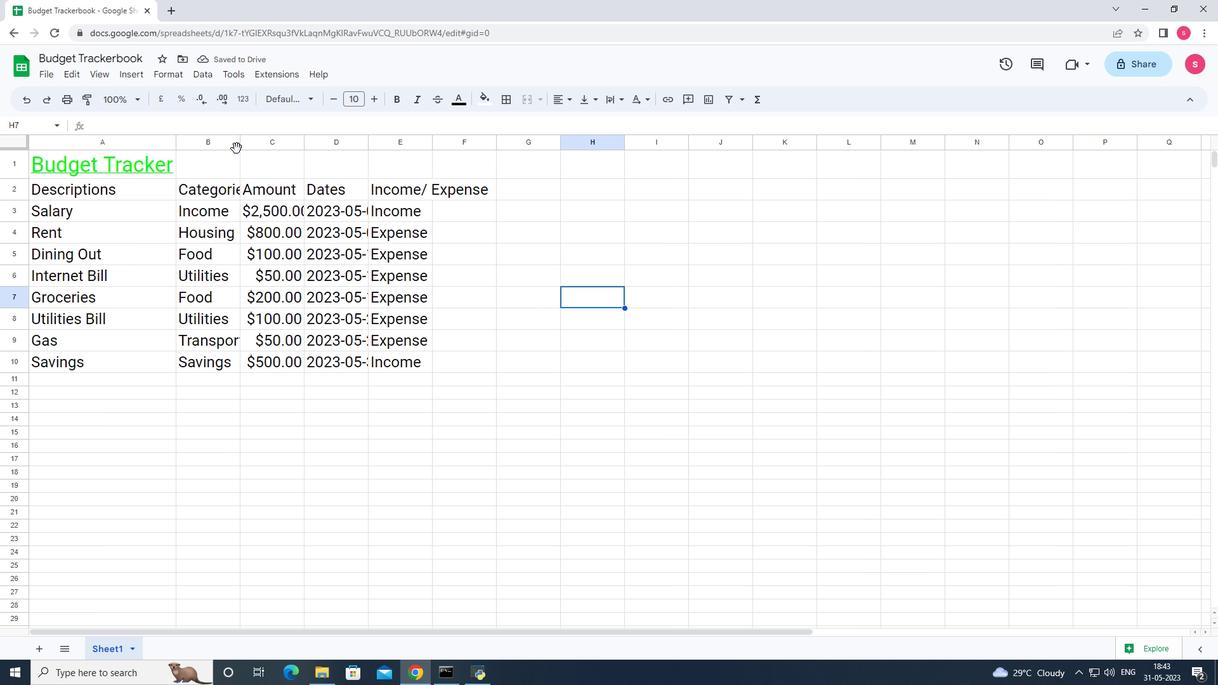 
Action: Mouse pressed left at (237, 144)
Screenshot: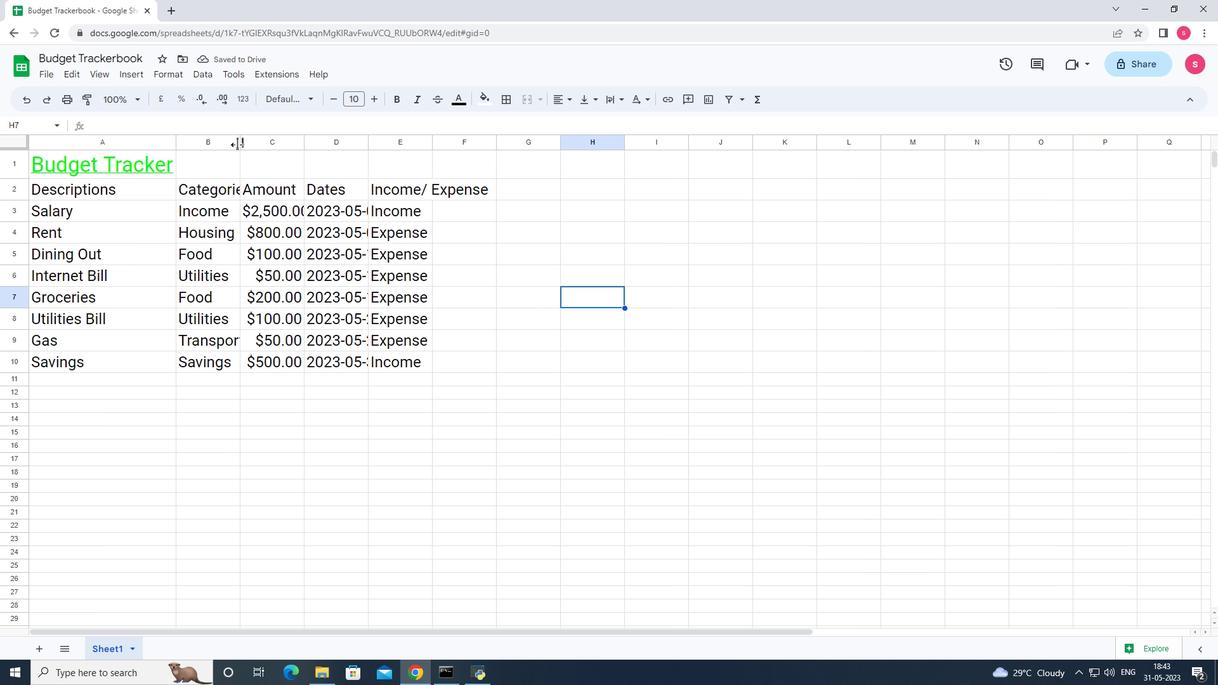 
Action: Mouse pressed left at (237, 144)
Screenshot: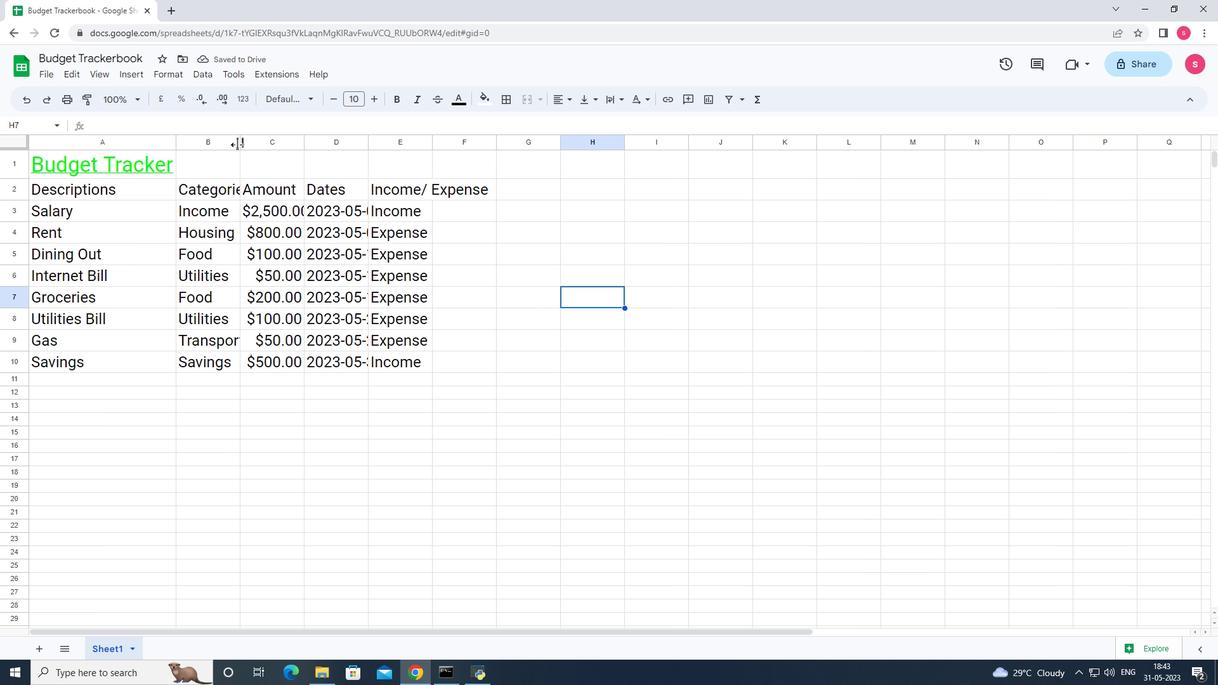 
Action: Mouse moved to (347, 137)
Screenshot: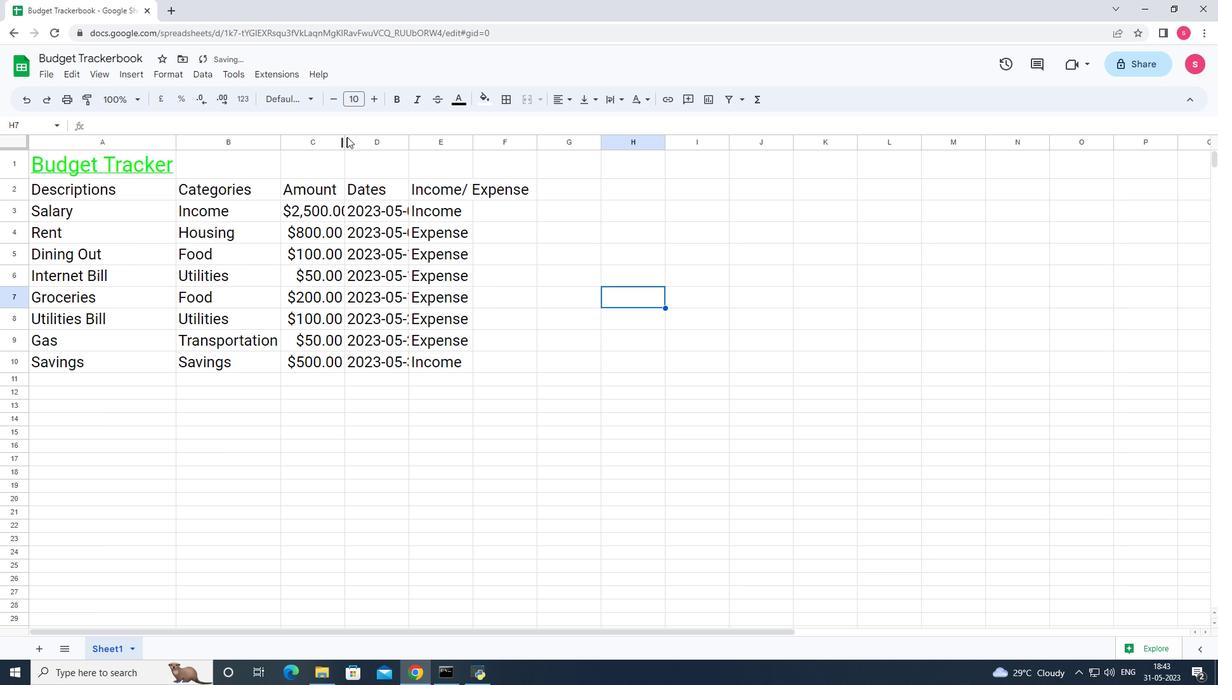 
Action: Mouse pressed left at (347, 137)
Screenshot: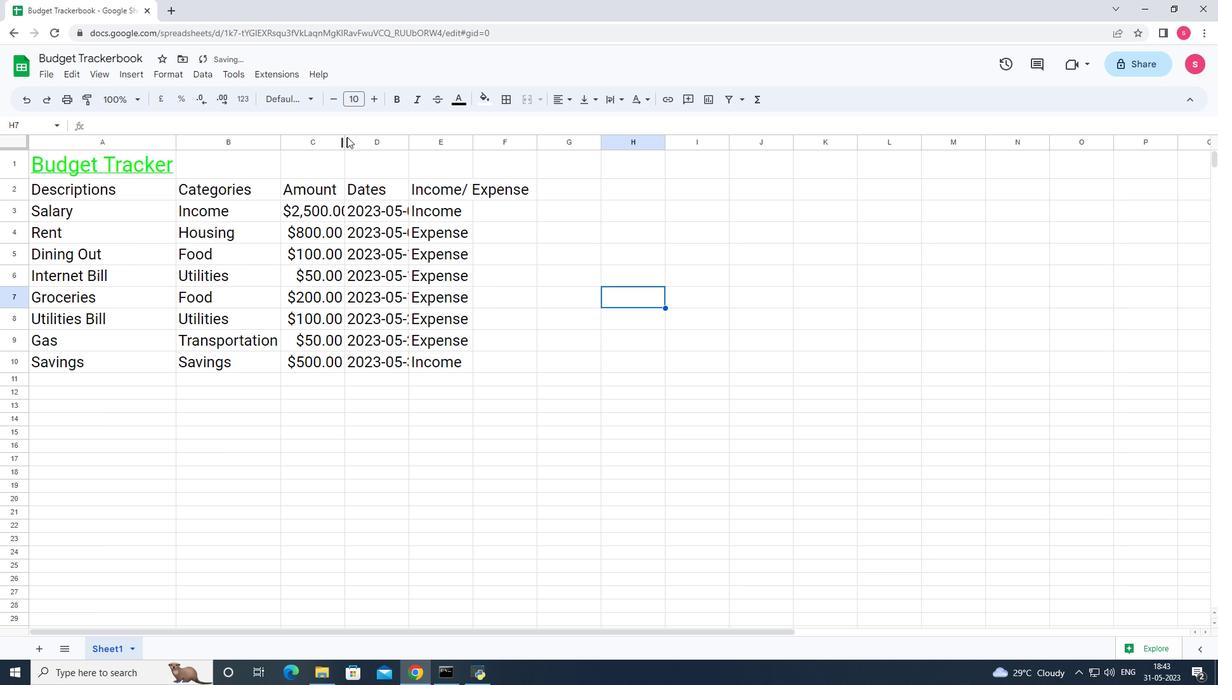 
Action: Mouse pressed left at (347, 137)
Screenshot: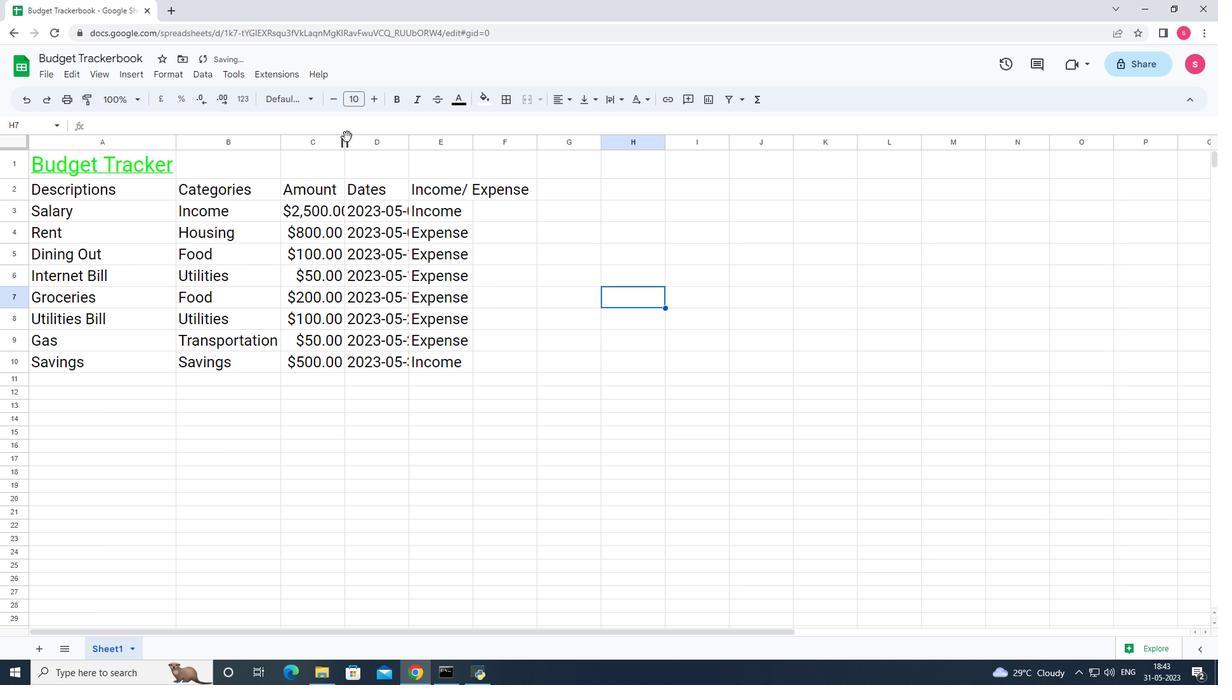 
Action: Mouse moved to (464, 175)
Screenshot: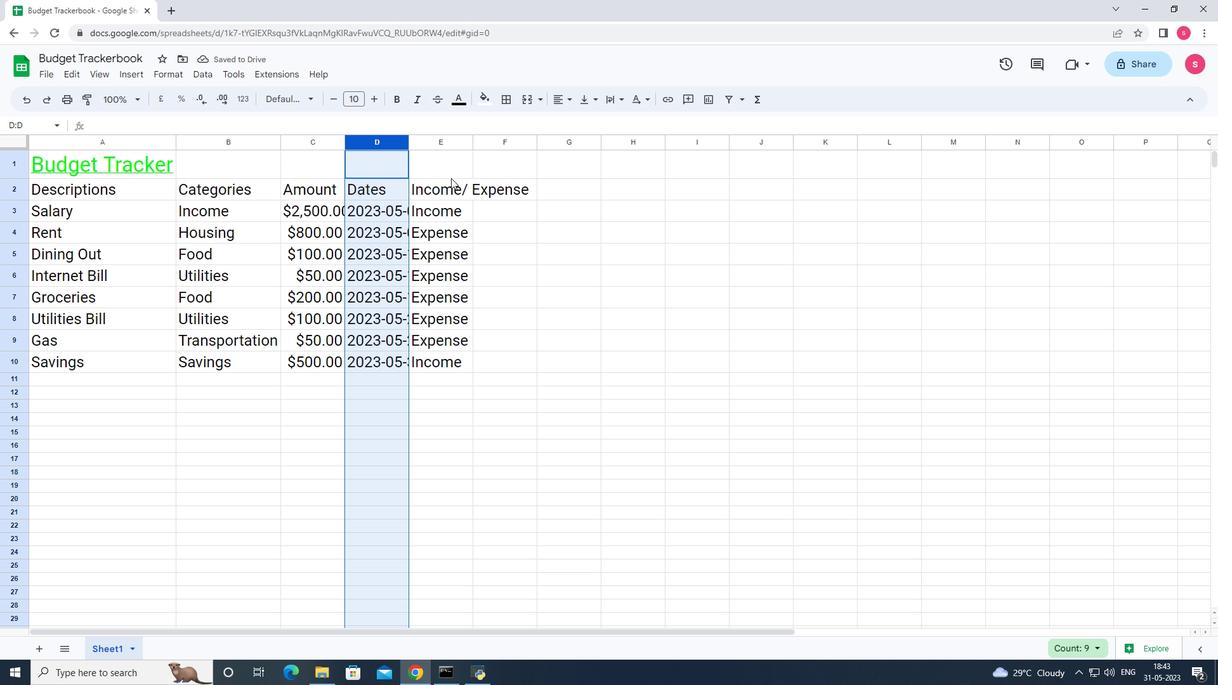 
Action: Mouse pressed left at (464, 175)
Screenshot: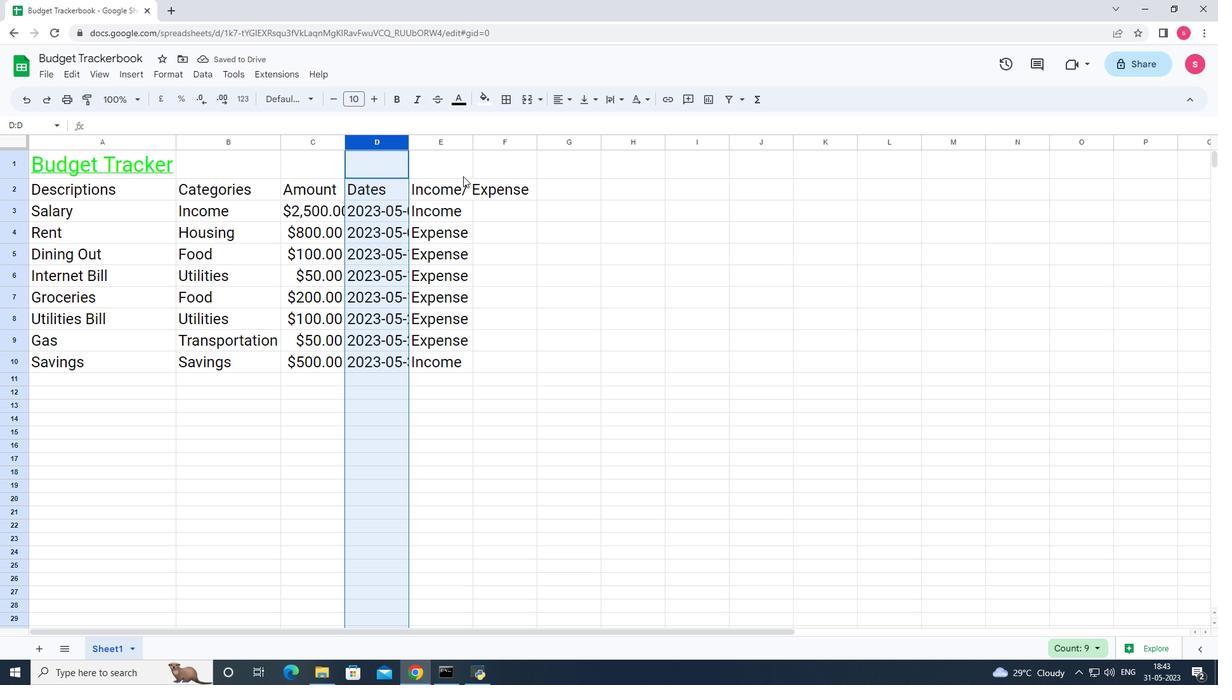 
Action: Mouse moved to (346, 145)
Screenshot: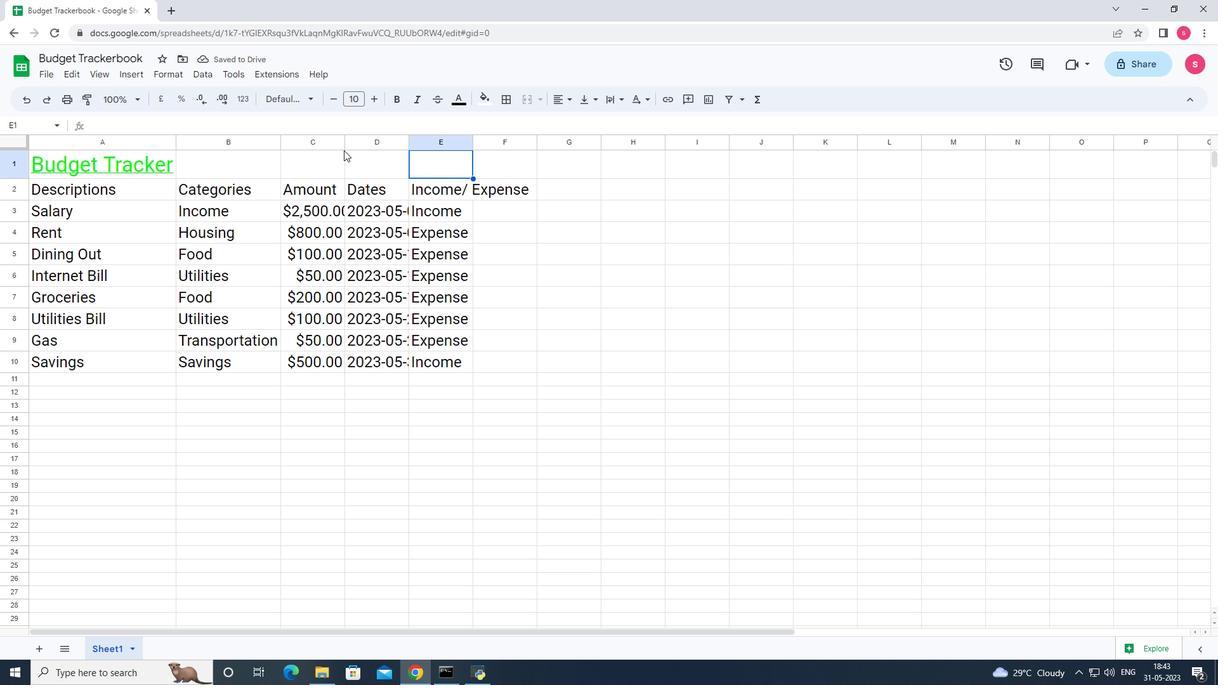 
Action: Mouse pressed left at (346, 145)
Screenshot: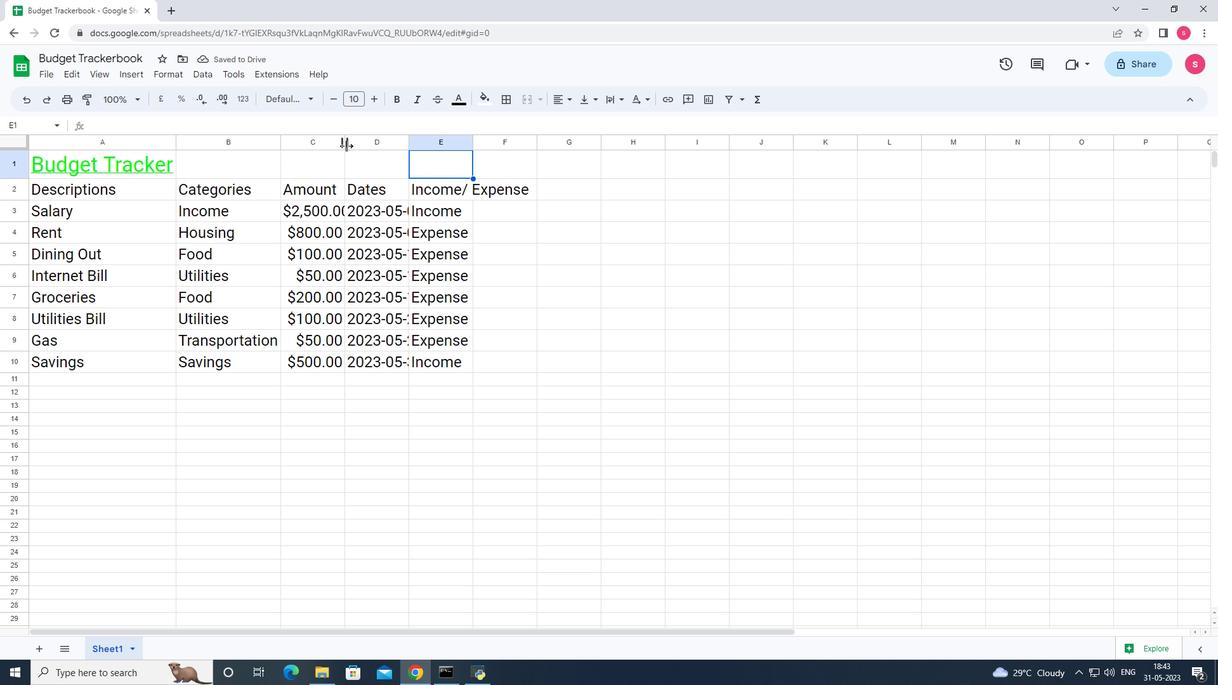 
Action: Mouse pressed left at (346, 145)
Screenshot: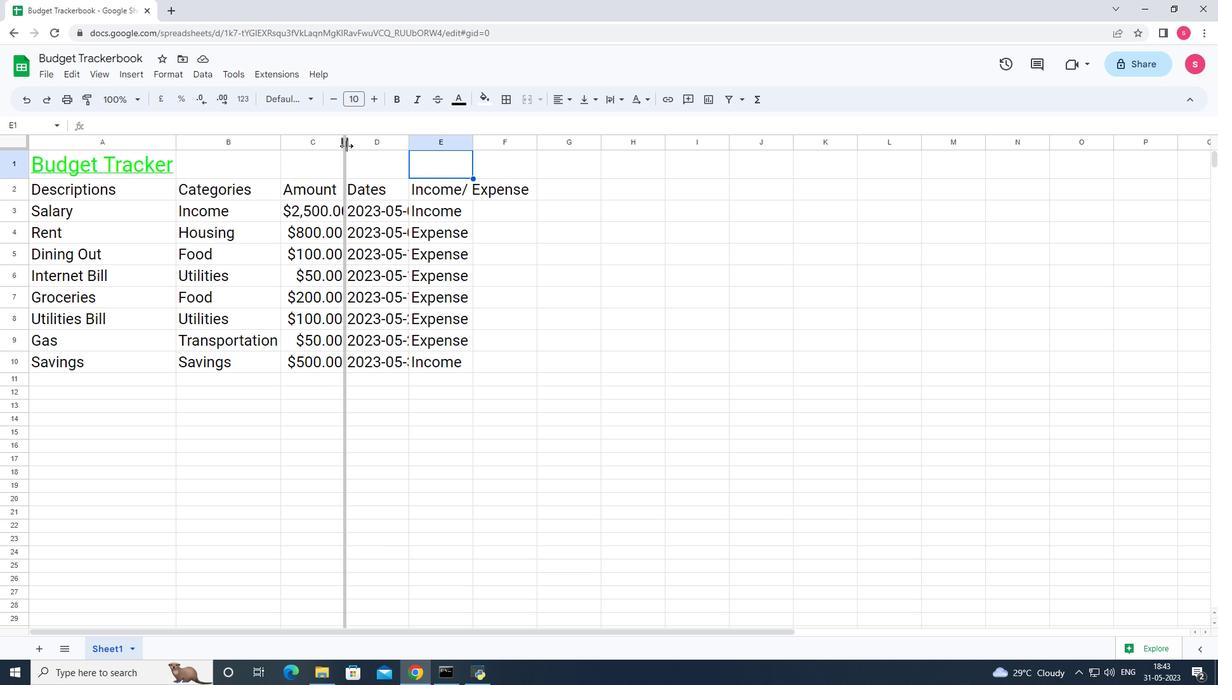 
Action: Mouse moved to (418, 142)
Screenshot: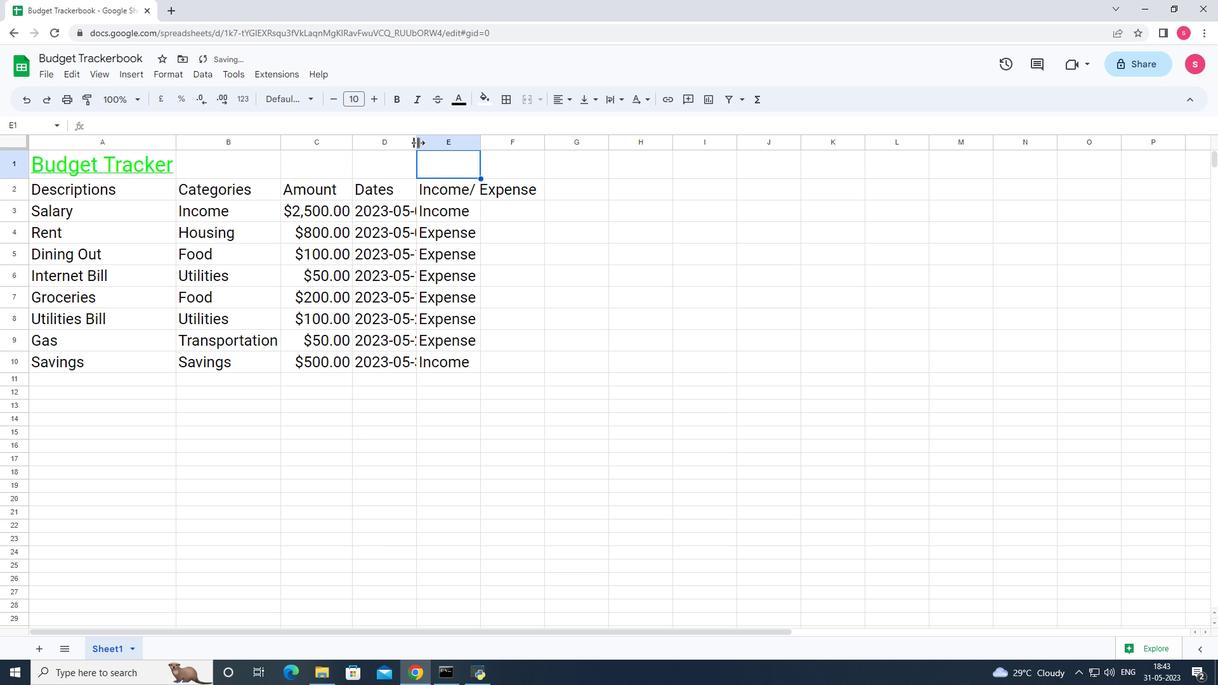 
Action: Mouse pressed left at (418, 142)
Screenshot: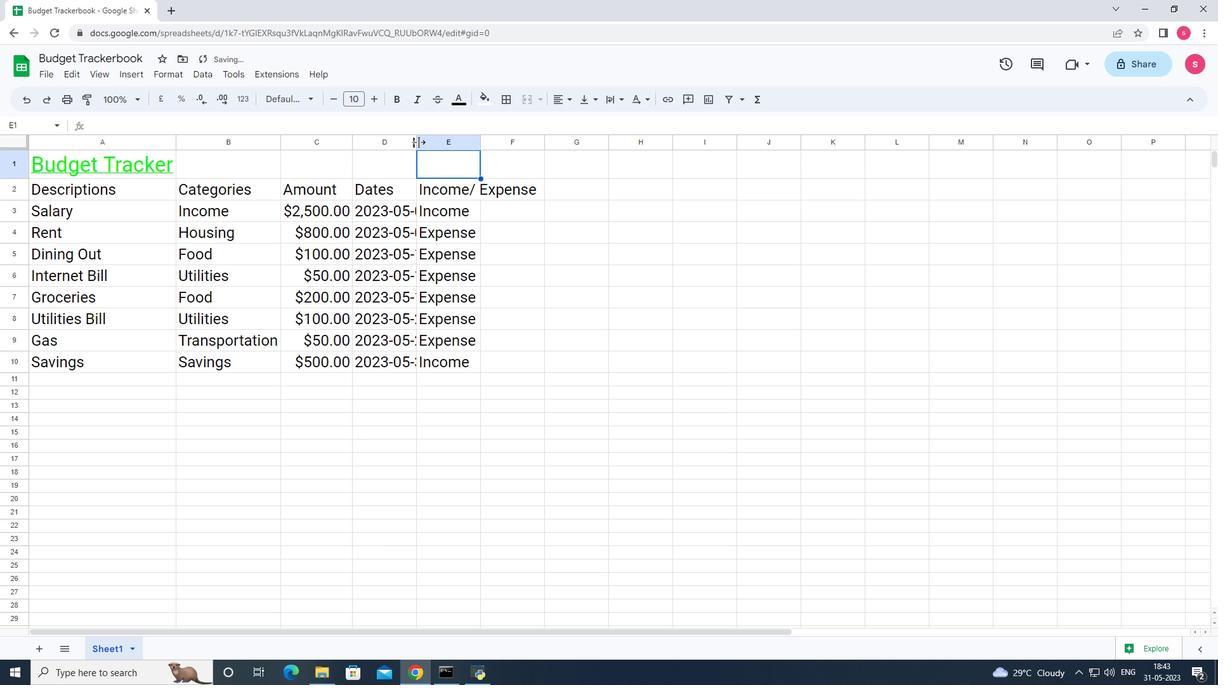 
Action: Mouse pressed left at (418, 142)
Screenshot: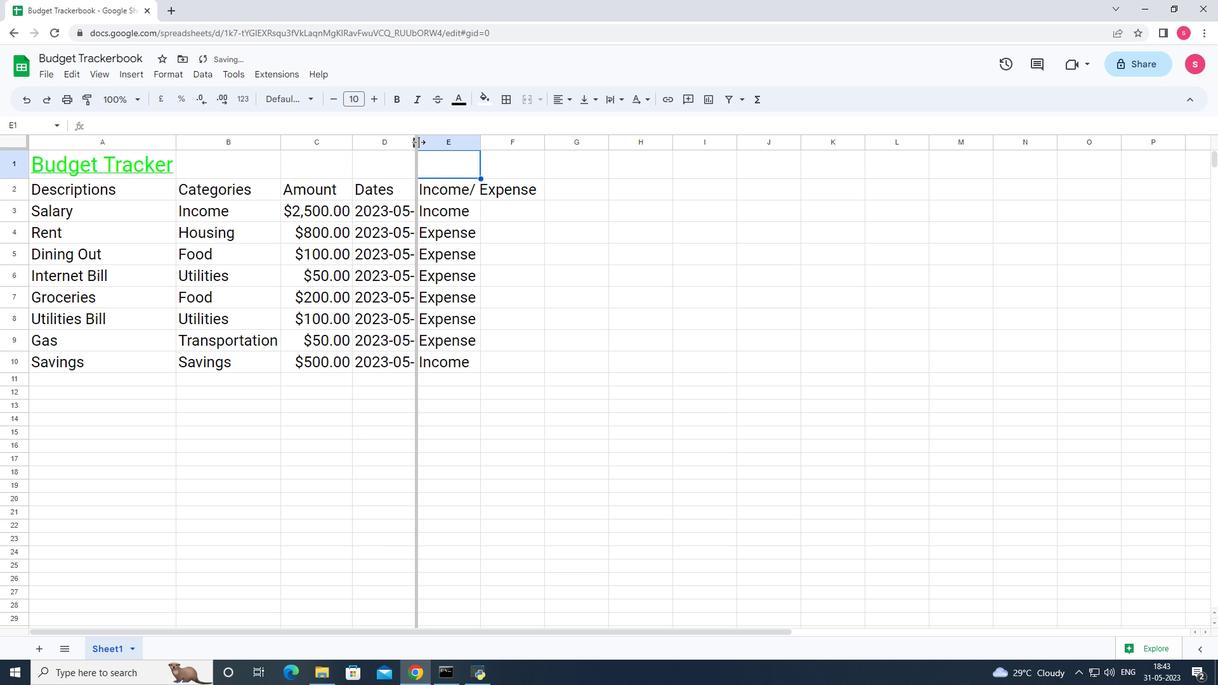 
Action: Mouse moved to (495, 149)
Screenshot: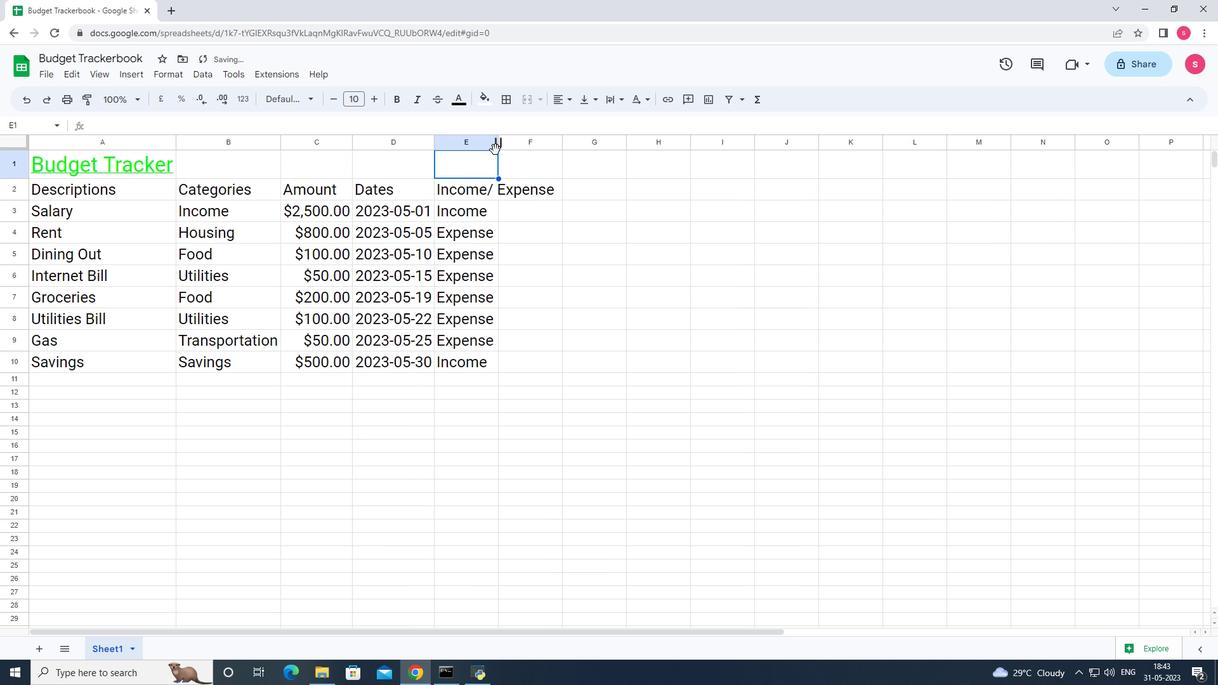 
Action: Mouse pressed left at (495, 149)
Screenshot: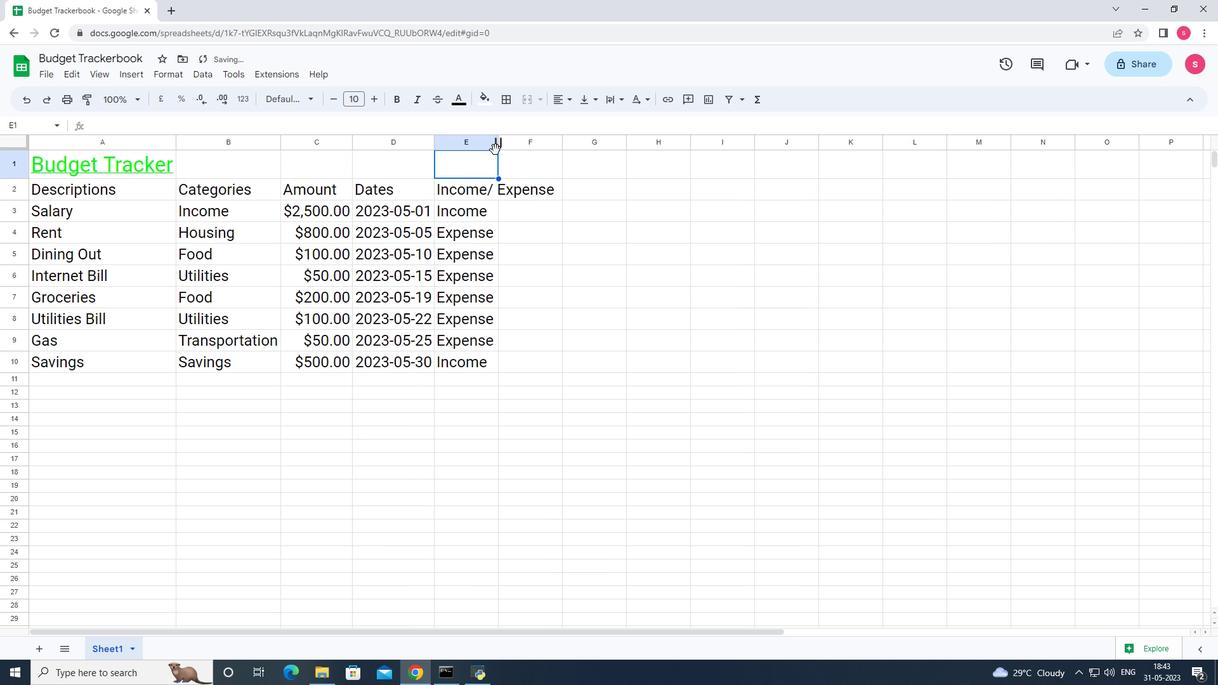 
Action: Mouse pressed left at (495, 149)
Screenshot: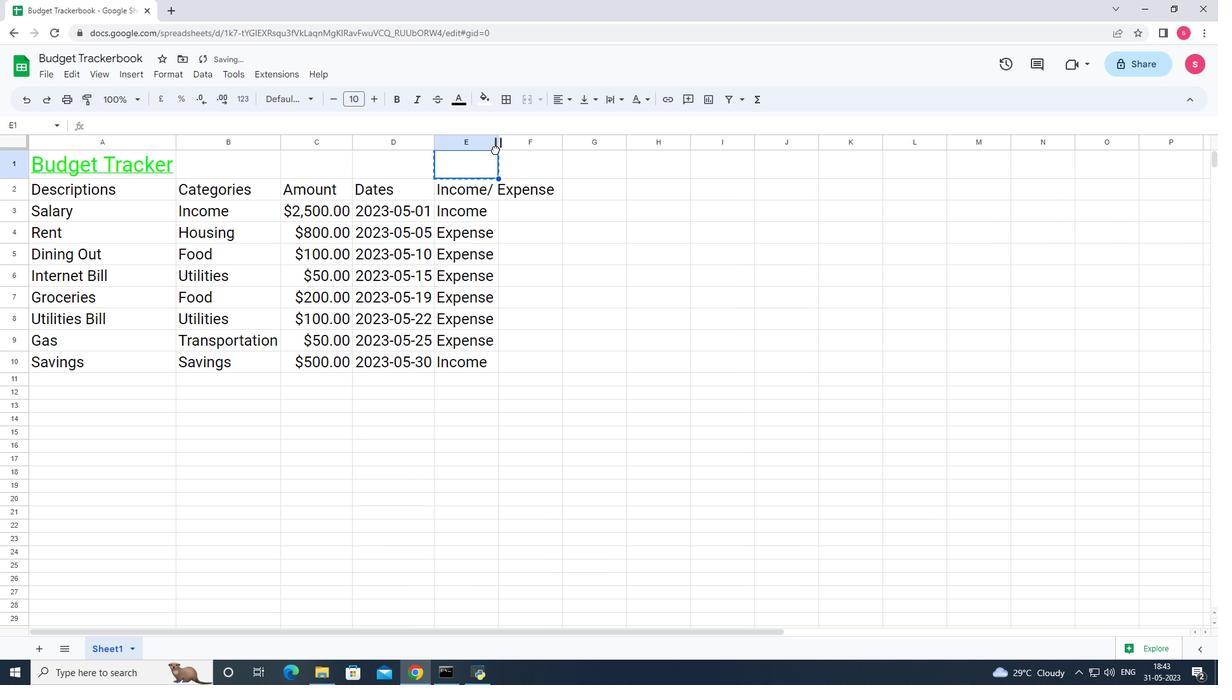 
Action: Mouse pressed left at (495, 149)
Screenshot: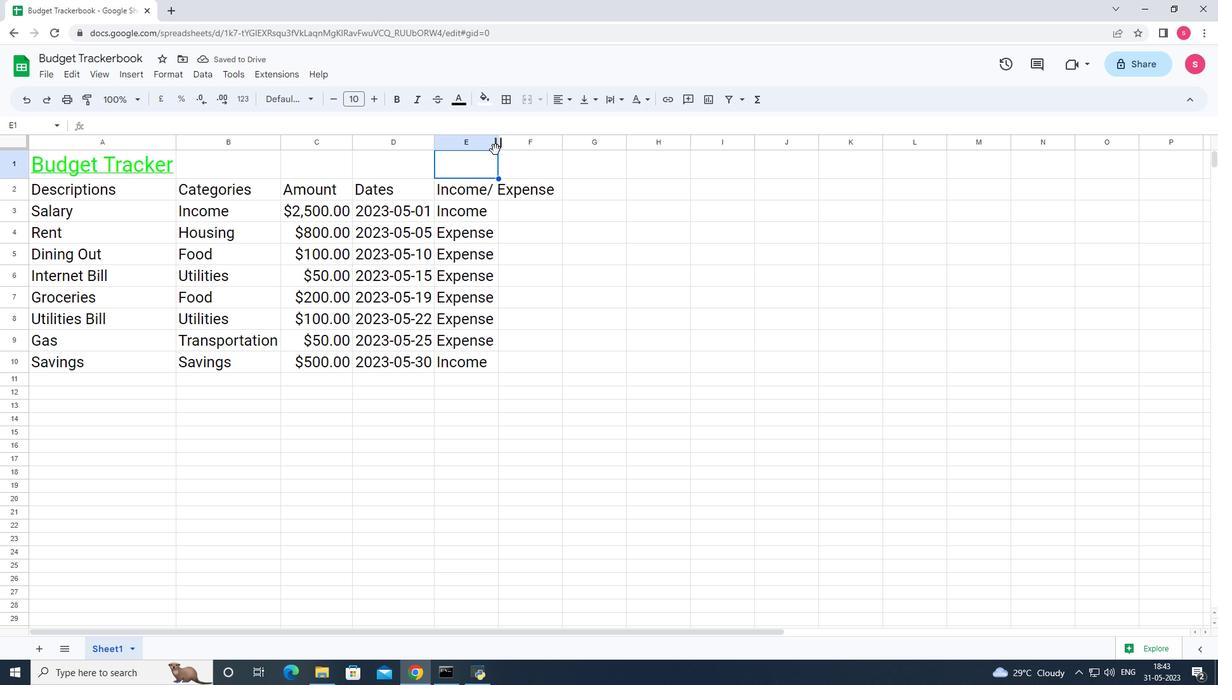 
Action: Mouse pressed left at (495, 149)
Screenshot: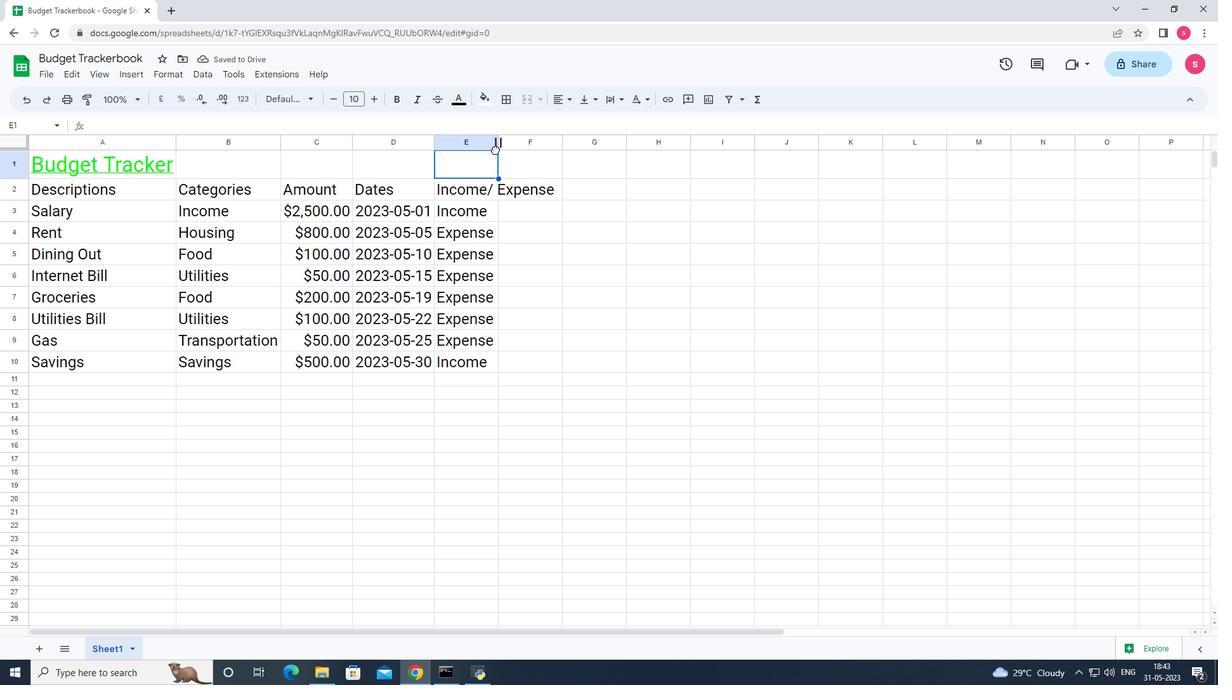 
Action: Mouse moved to (636, 227)
Screenshot: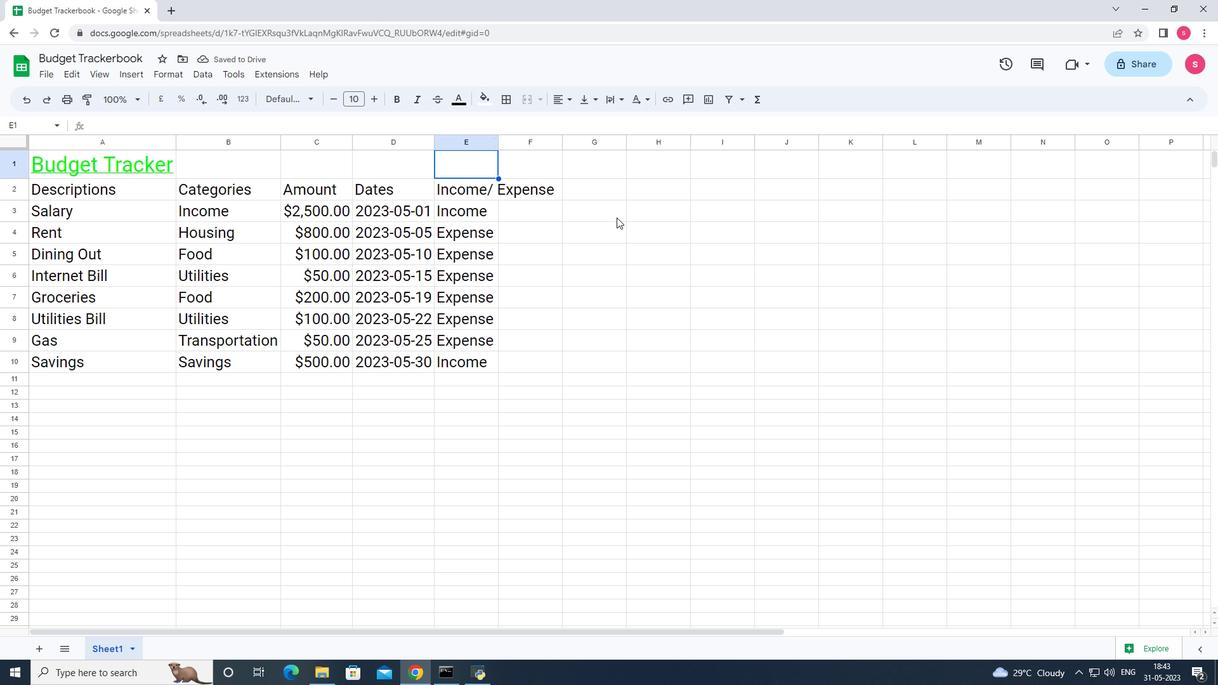 
Action: Mouse pressed left at (636, 227)
Screenshot: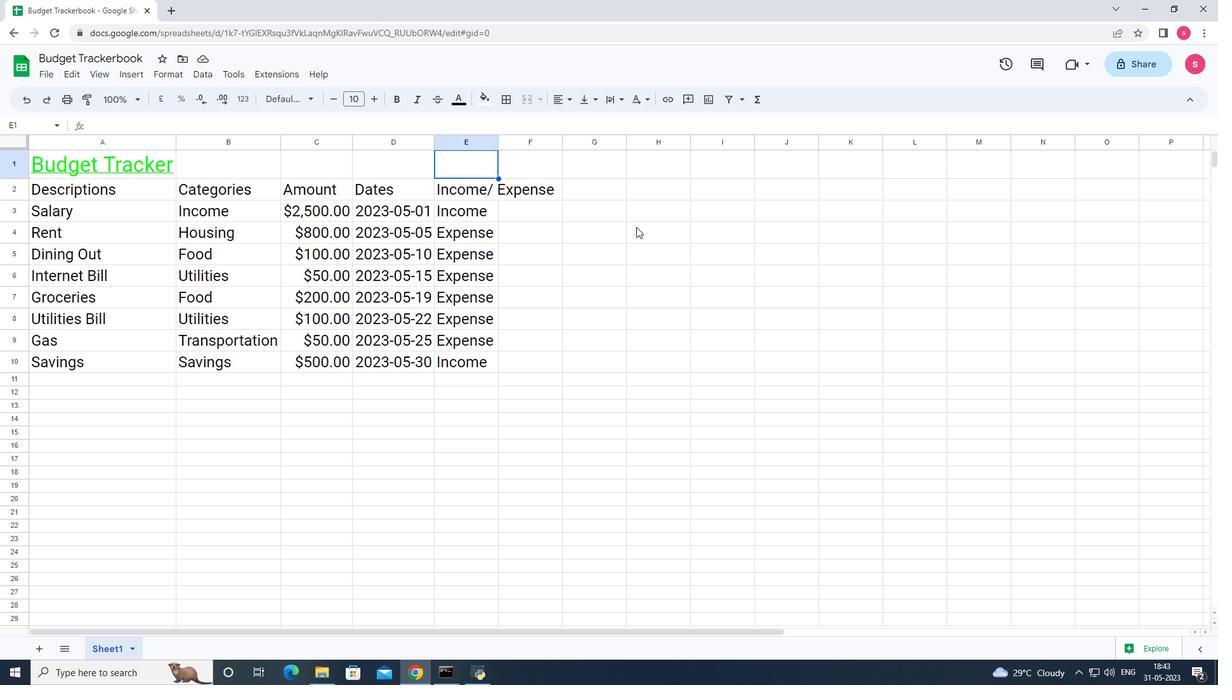 
Action: Mouse moved to (500, 145)
Screenshot: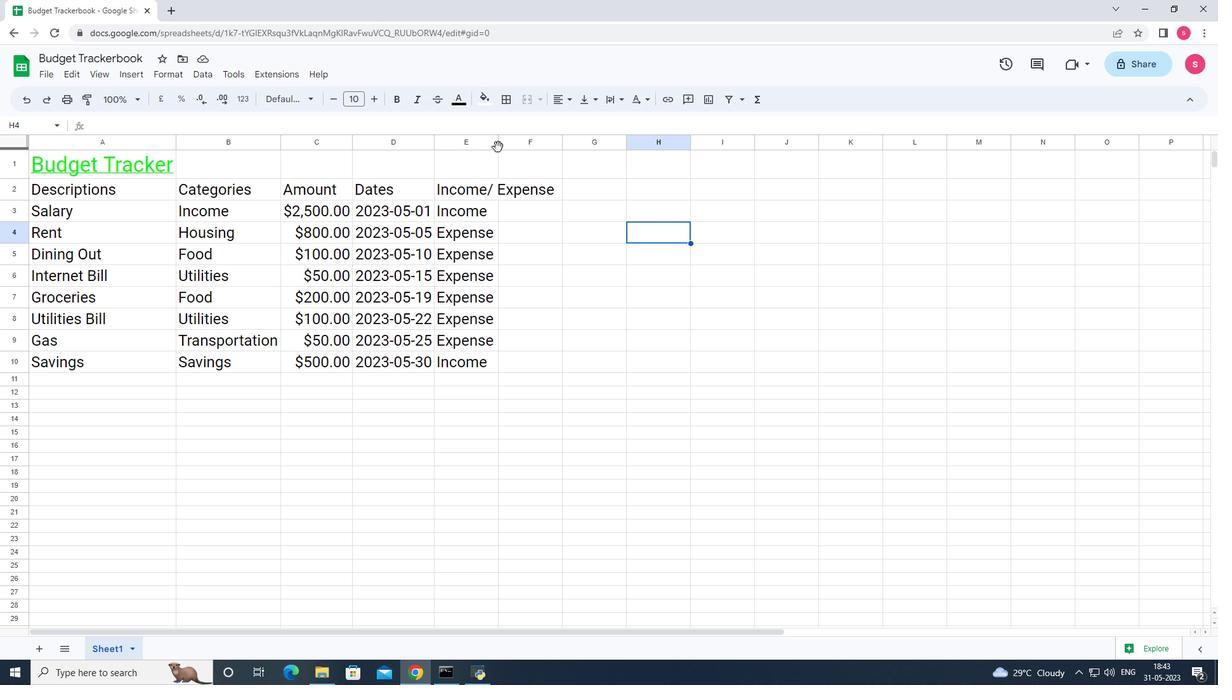 
Action: Mouse pressed left at (500, 145)
Screenshot: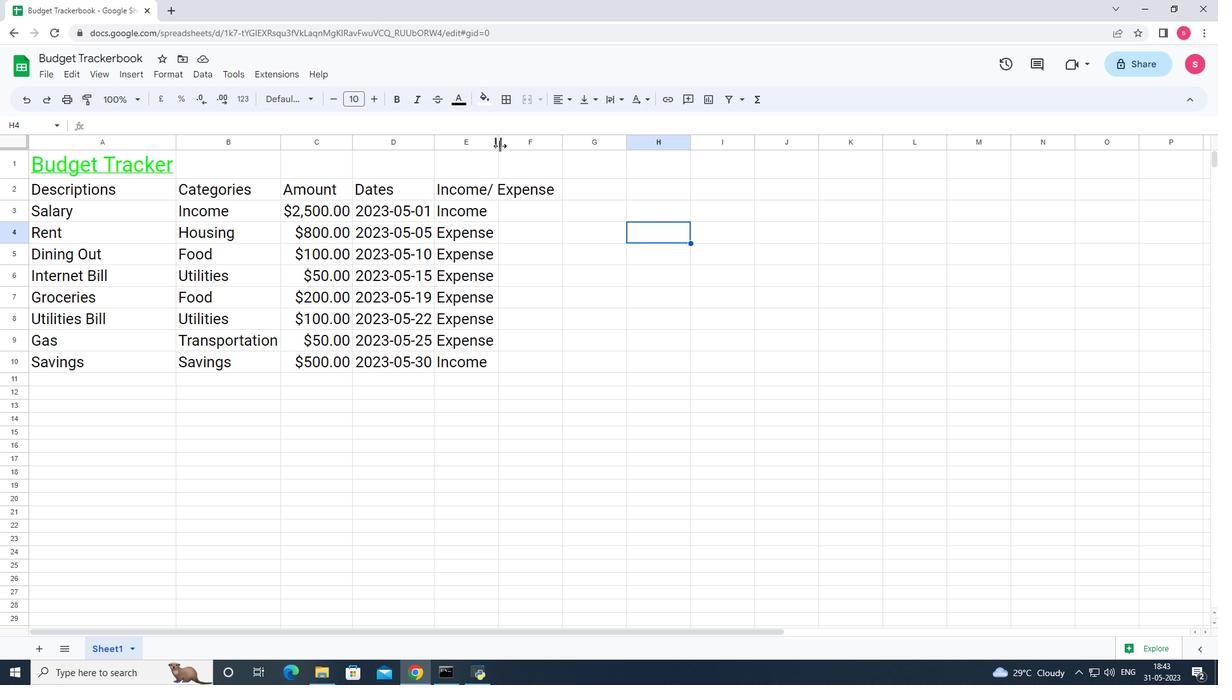 
Action: Mouse pressed left at (500, 145)
Screenshot: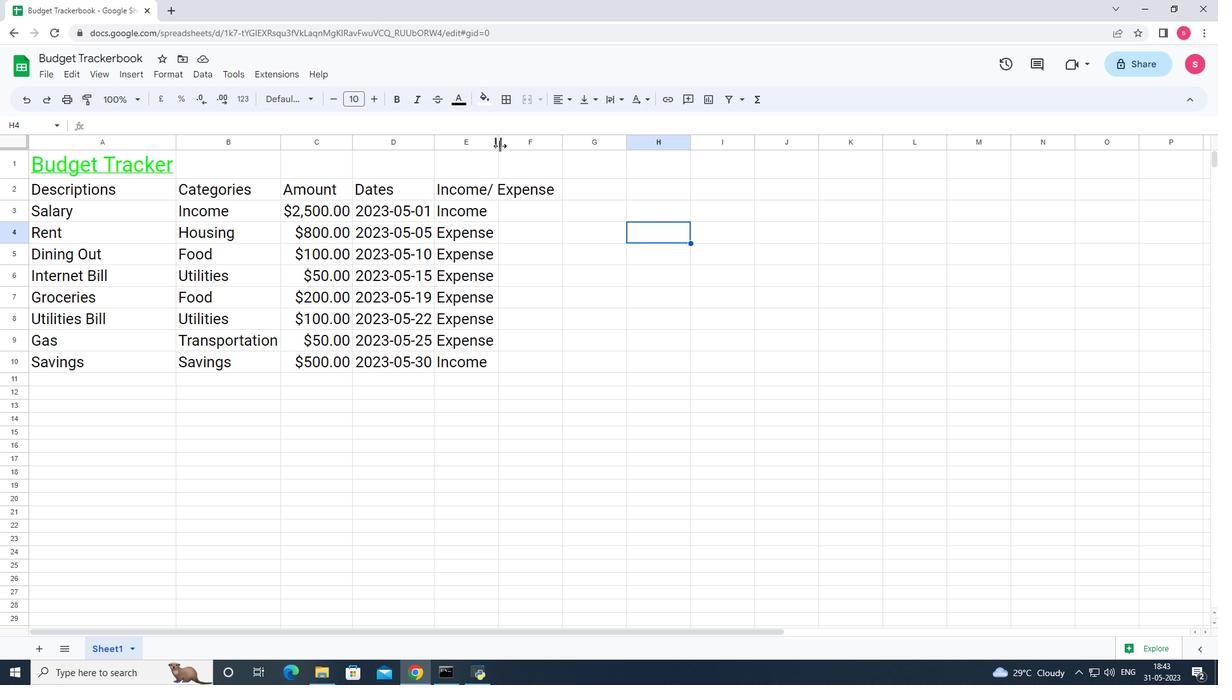
Action: Mouse moved to (644, 399)
Screenshot: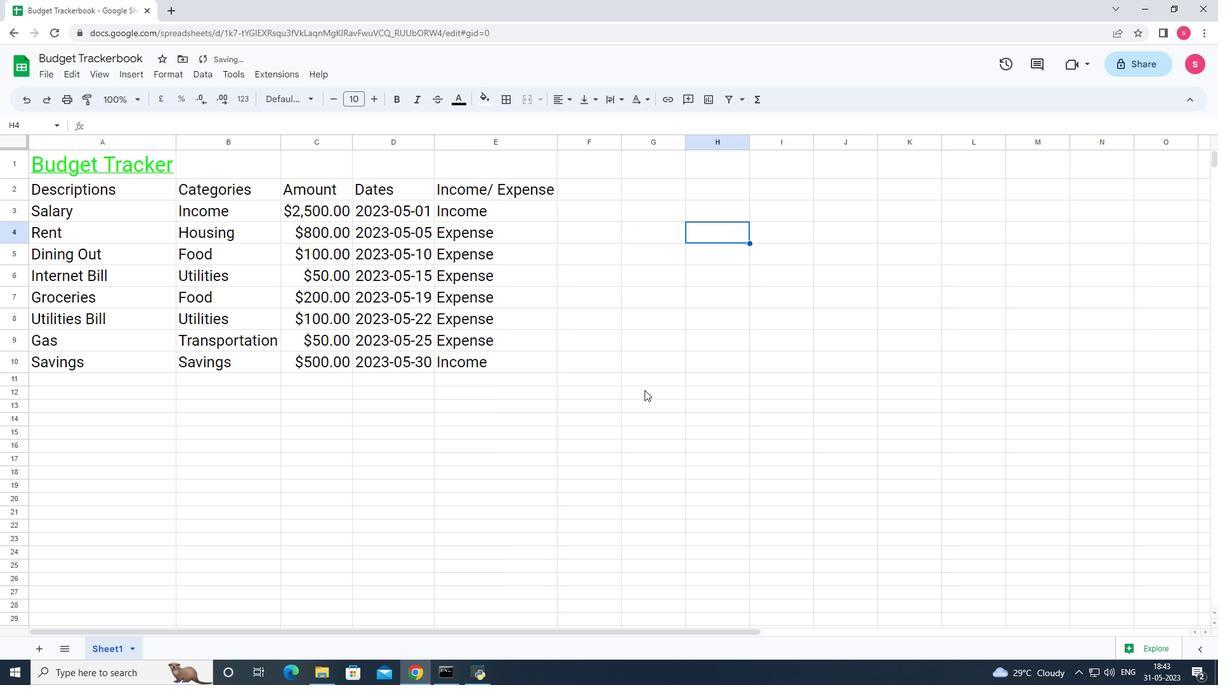 
Action: Mouse pressed left at (644, 399)
Screenshot: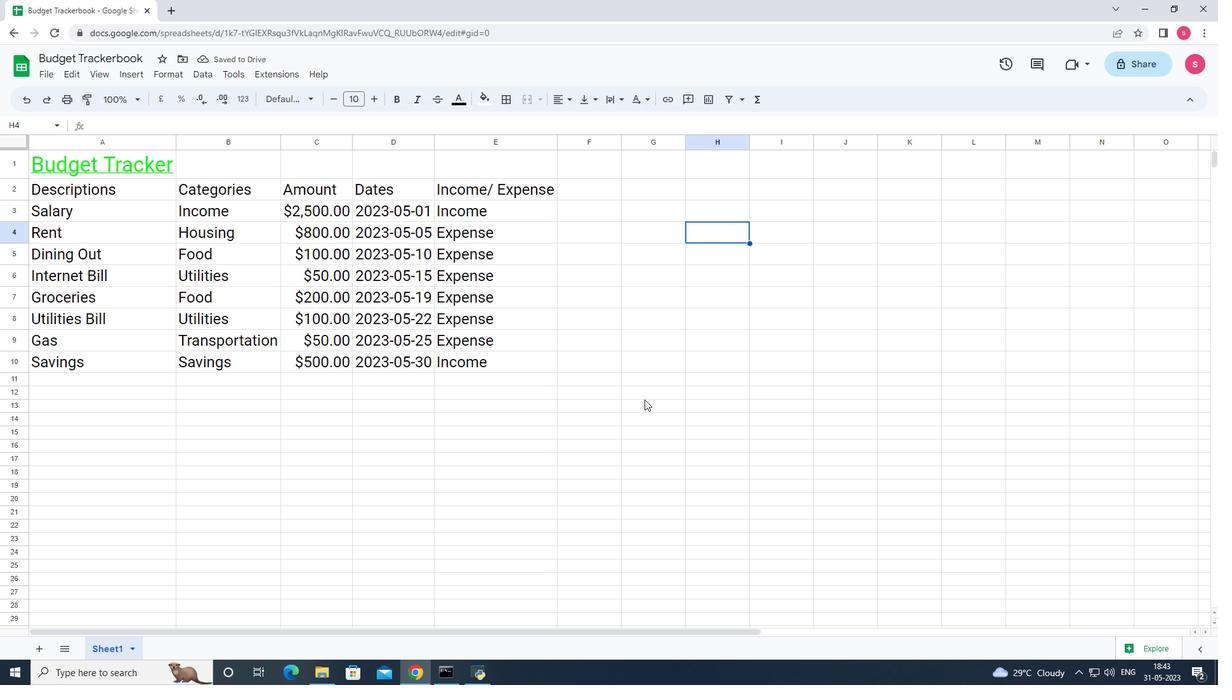 
Action: Mouse moved to (43, 156)
Screenshot: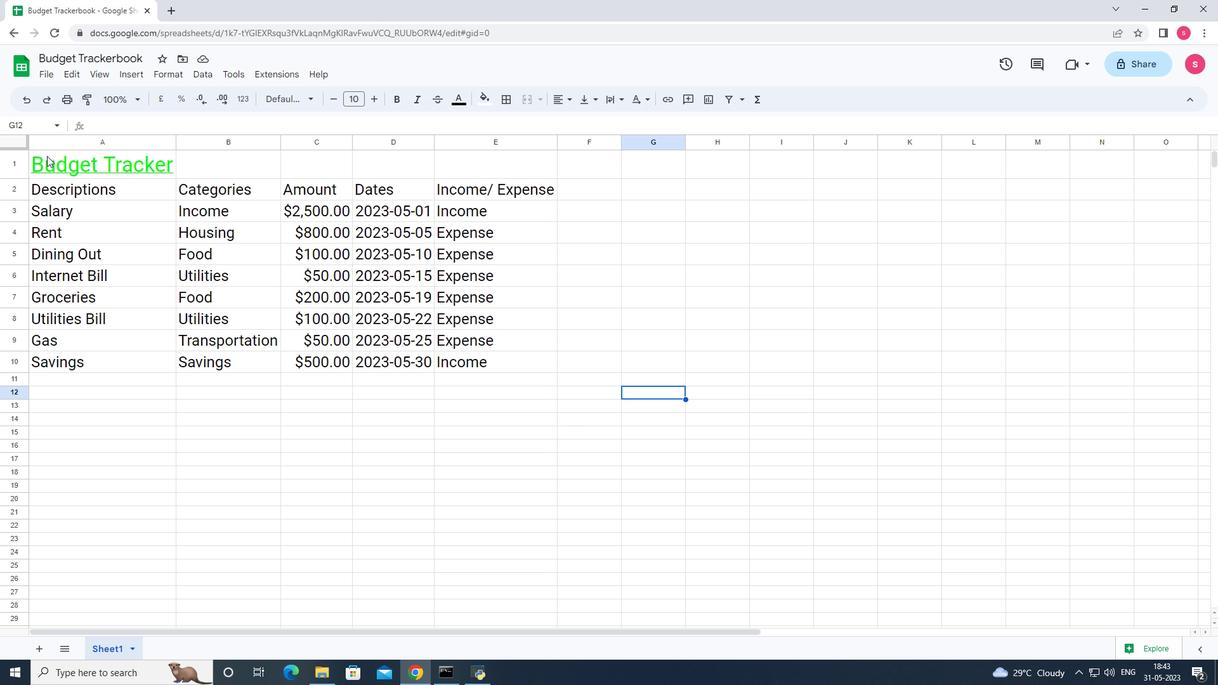 
Action: Mouse pressed left at (43, 156)
Screenshot: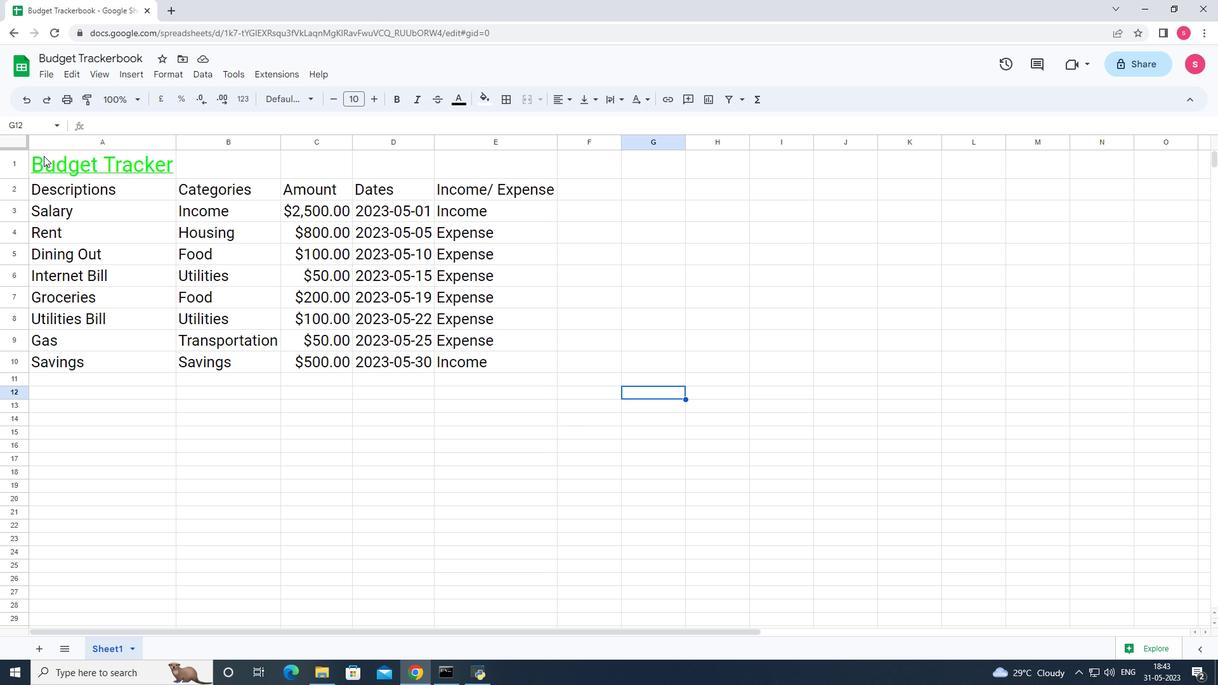 
Action: Mouse moved to (557, 99)
Screenshot: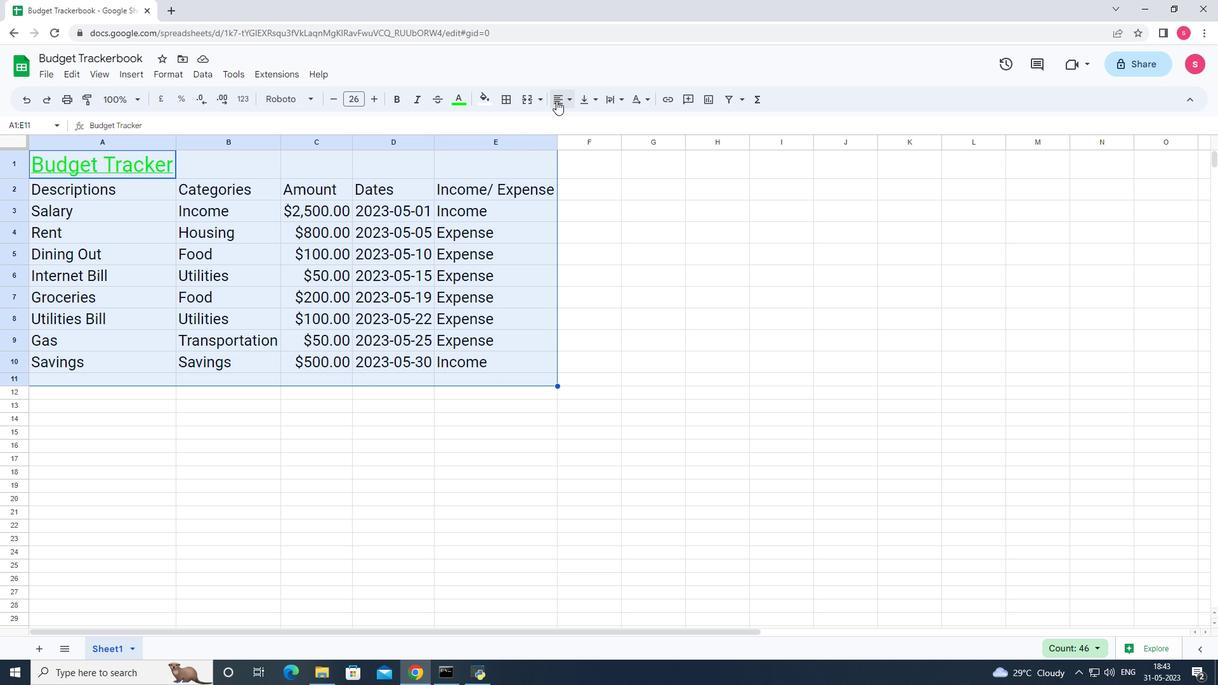 
Action: Mouse pressed left at (557, 99)
Screenshot: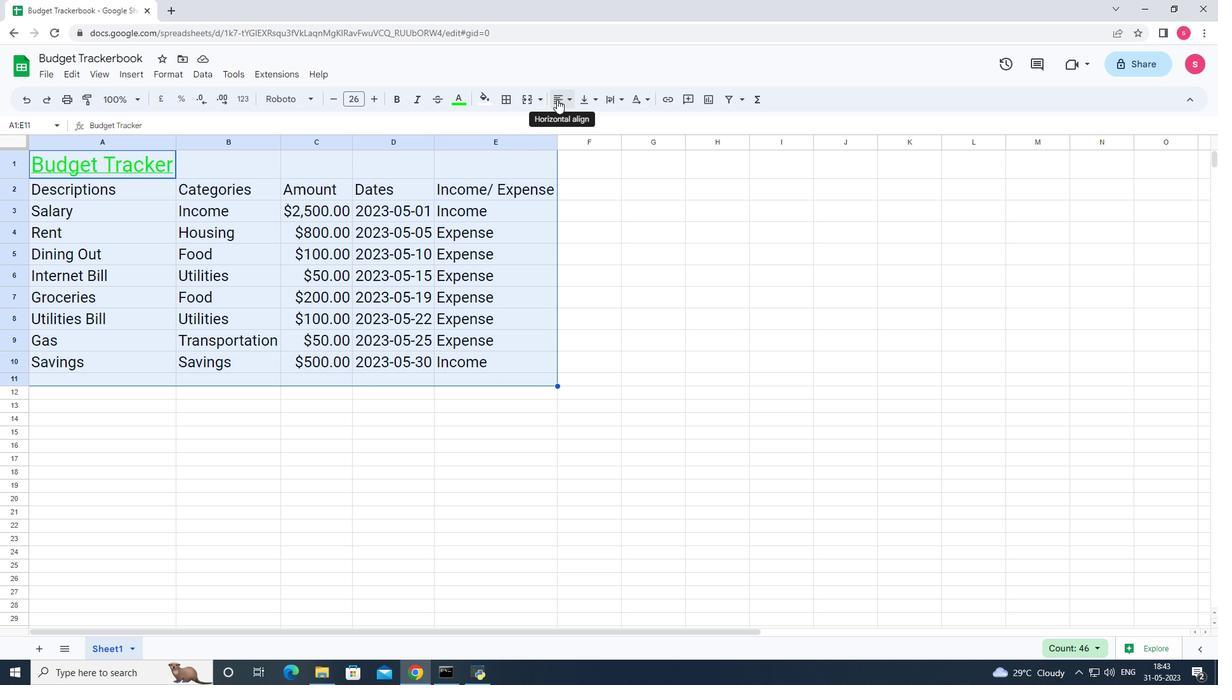 
Action: Mouse moved to (584, 127)
Screenshot: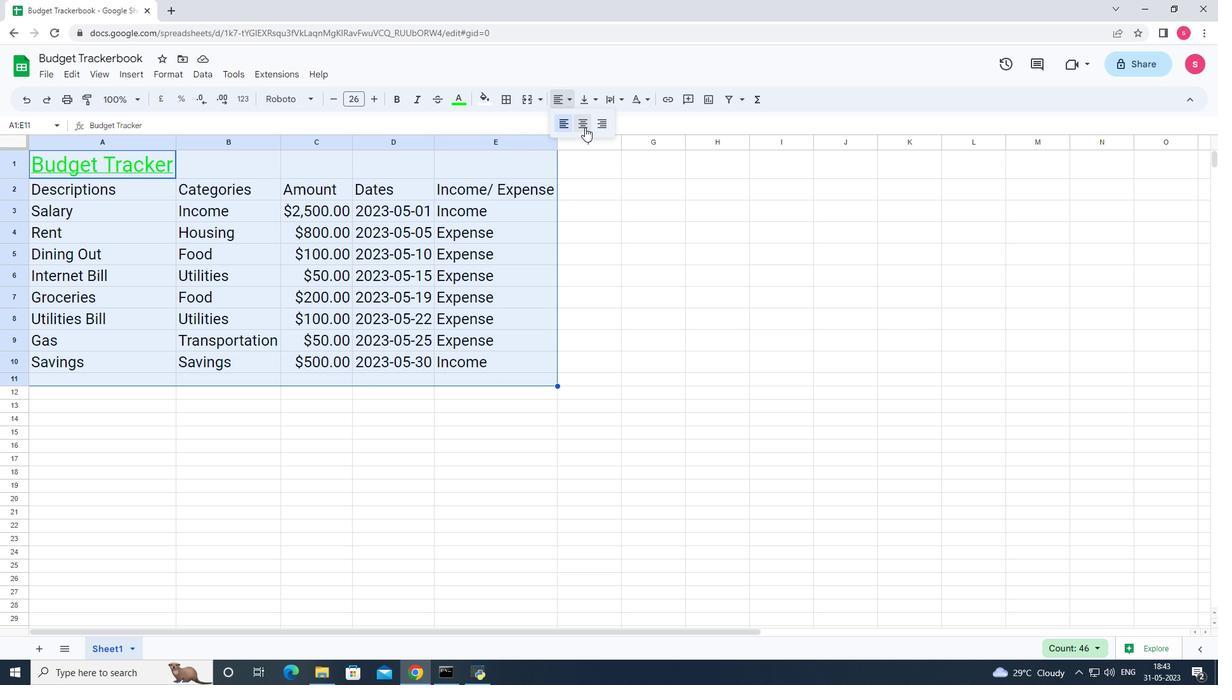 
Action: Mouse pressed left at (584, 127)
Screenshot: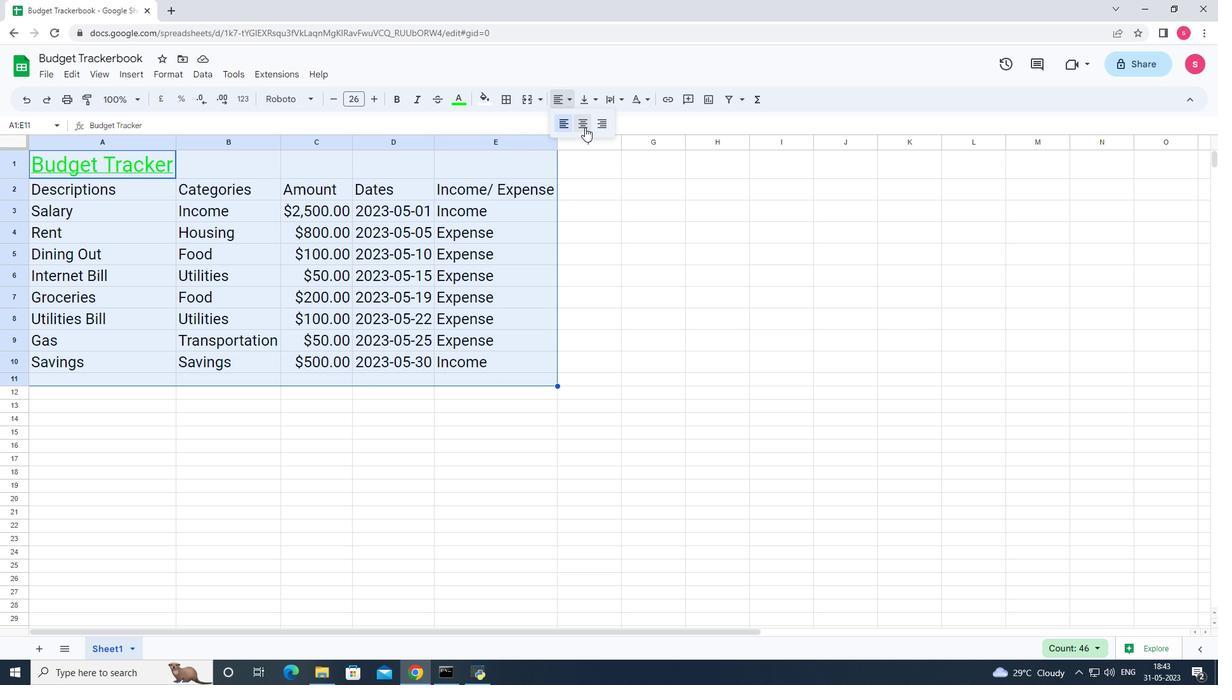 
Action: Mouse moved to (718, 272)
Screenshot: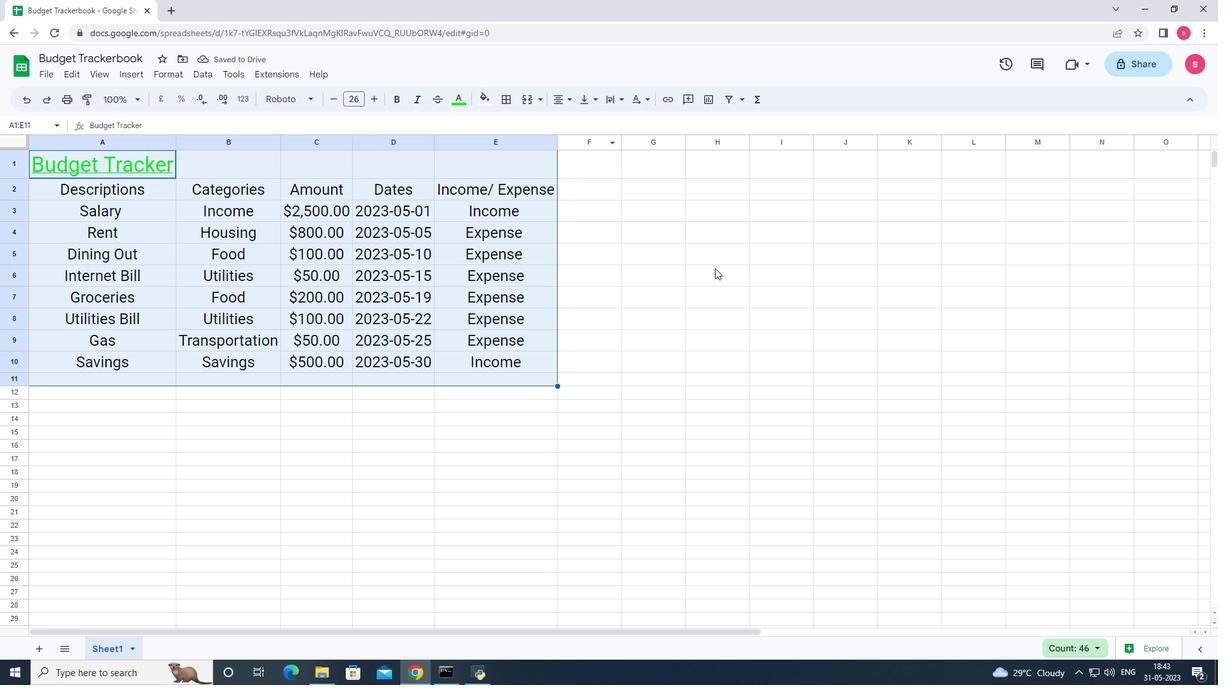 
Action: Mouse pressed left at (718, 272)
Screenshot: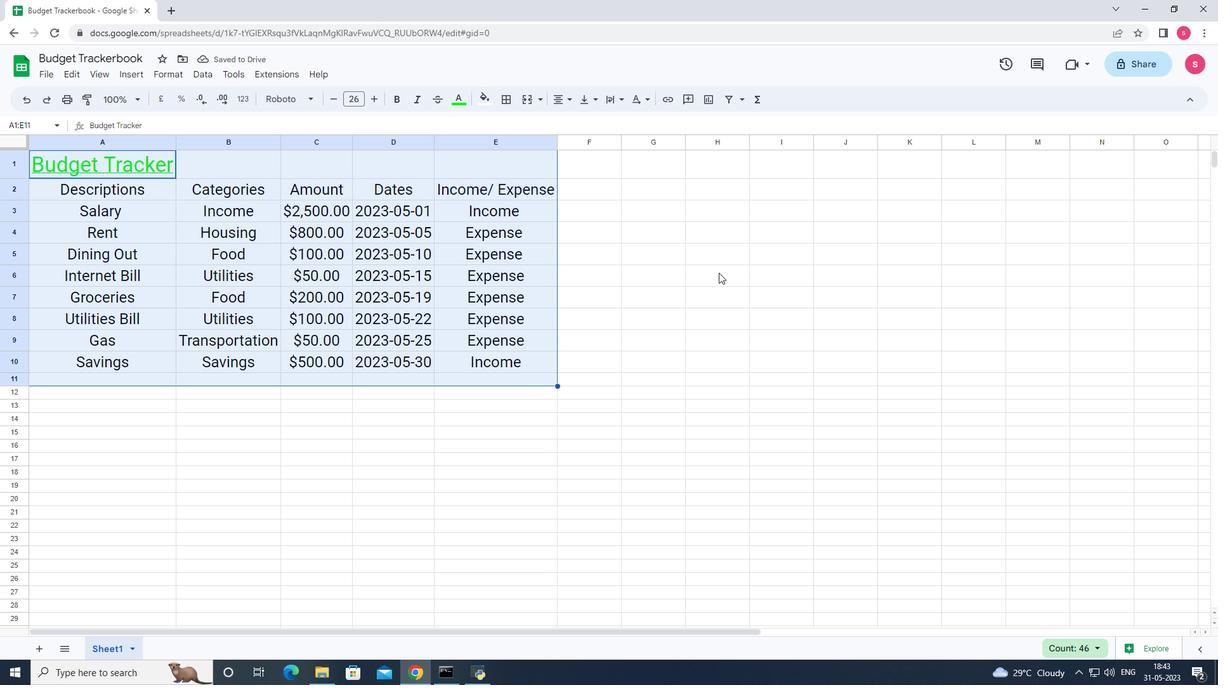
Action: Key pressed ctrl+S
Screenshot: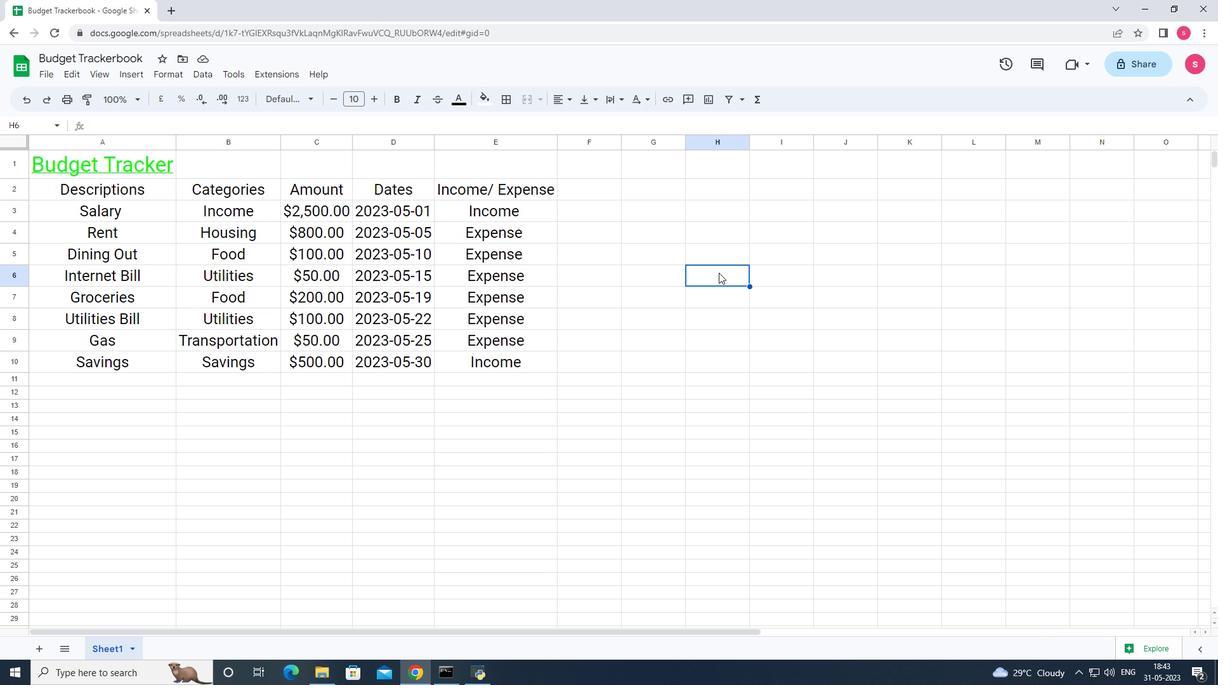 
